 Task: Look for space in Pirna, Germany from 22nd June, 2023 to 30th June, 2023 for 2 adults in price range Rs.7000 to Rs.15000. Place can be entire place with 1  bedroom having 1 bed and 1 bathroom. Property type can be house, flat, guest house, hotel. Booking option can be shelf check-in. Required host language is English.
Action: Mouse moved to (299, 159)
Screenshot: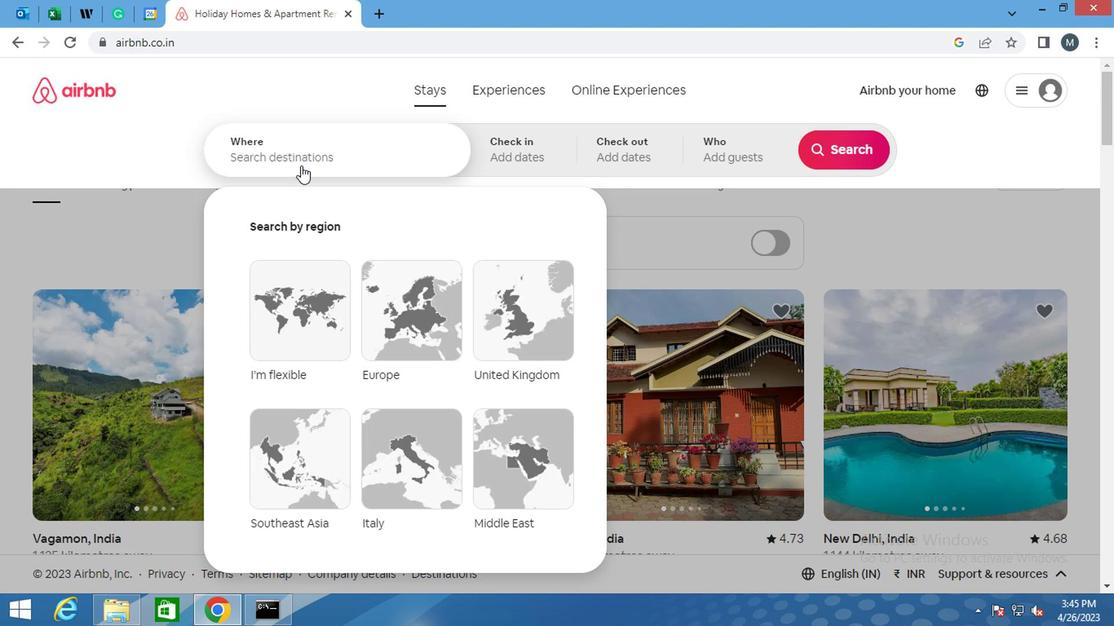 
Action: Mouse pressed left at (299, 159)
Screenshot: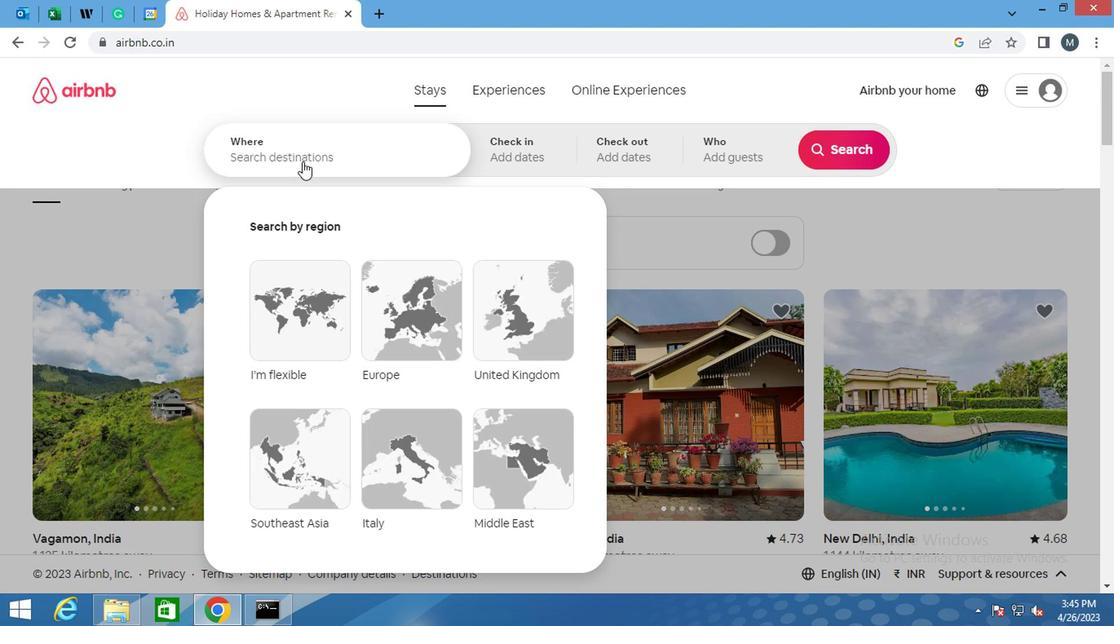 
Action: Mouse moved to (298, 159)
Screenshot: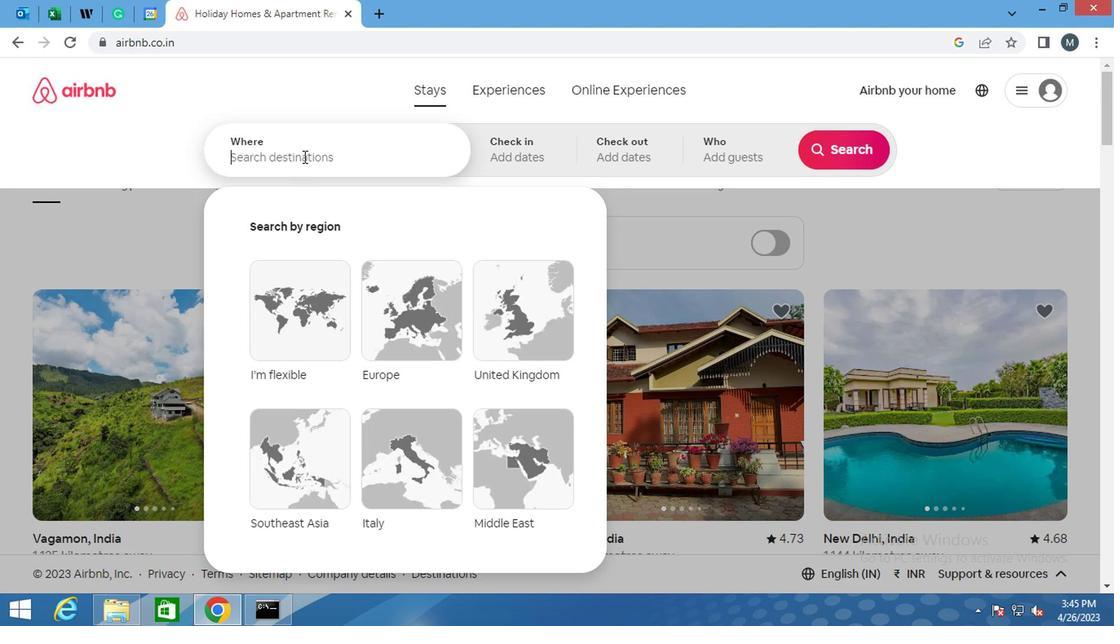 
Action: Key pressed <Key.shift>PIRNA<Key.space><Key.backspace>,<Key.space><Key.shift>GER
Screenshot: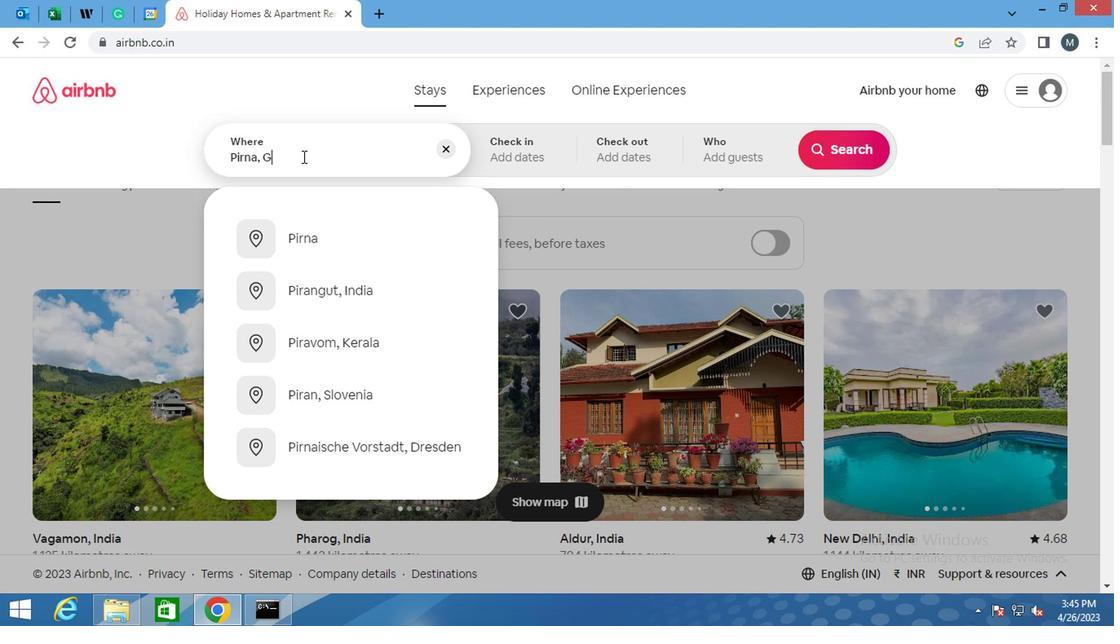
Action: Mouse moved to (385, 245)
Screenshot: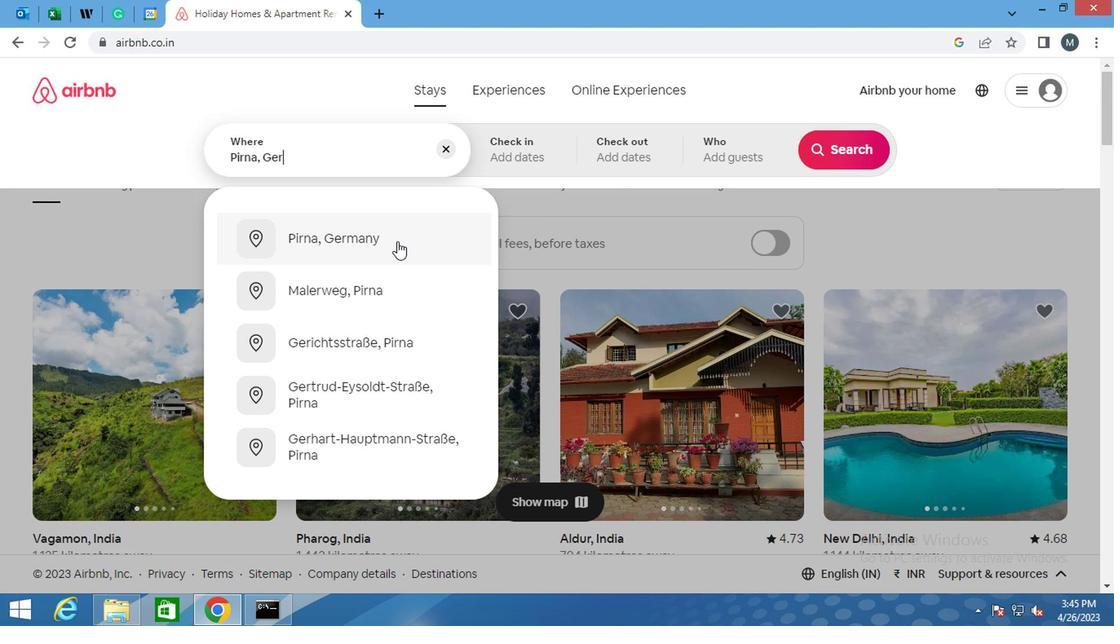 
Action: Mouse pressed left at (385, 245)
Screenshot: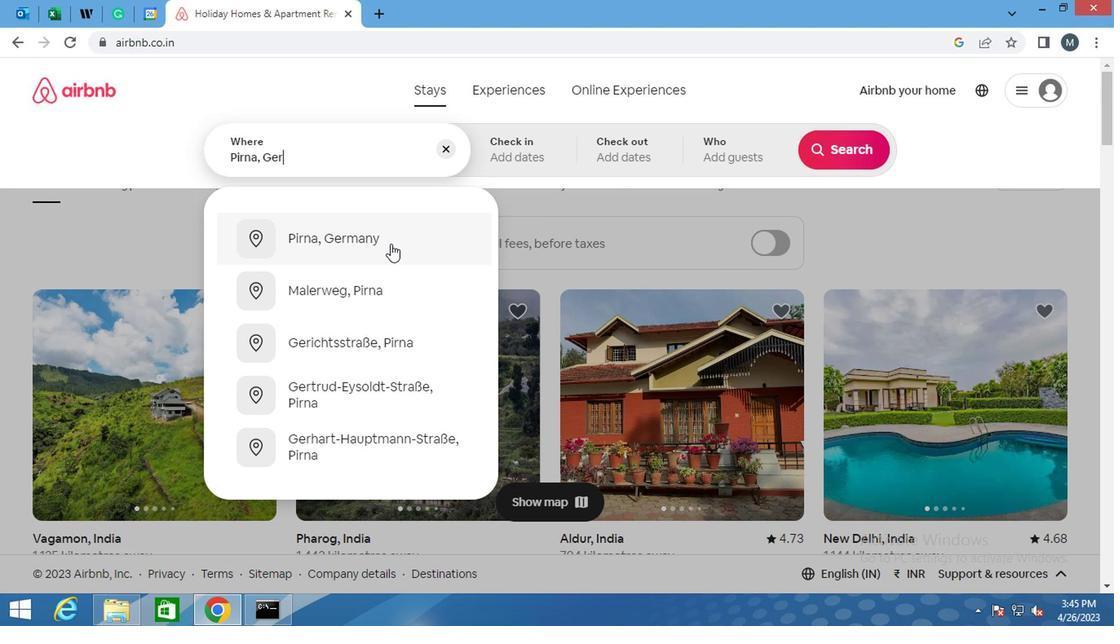 
Action: Mouse moved to (825, 283)
Screenshot: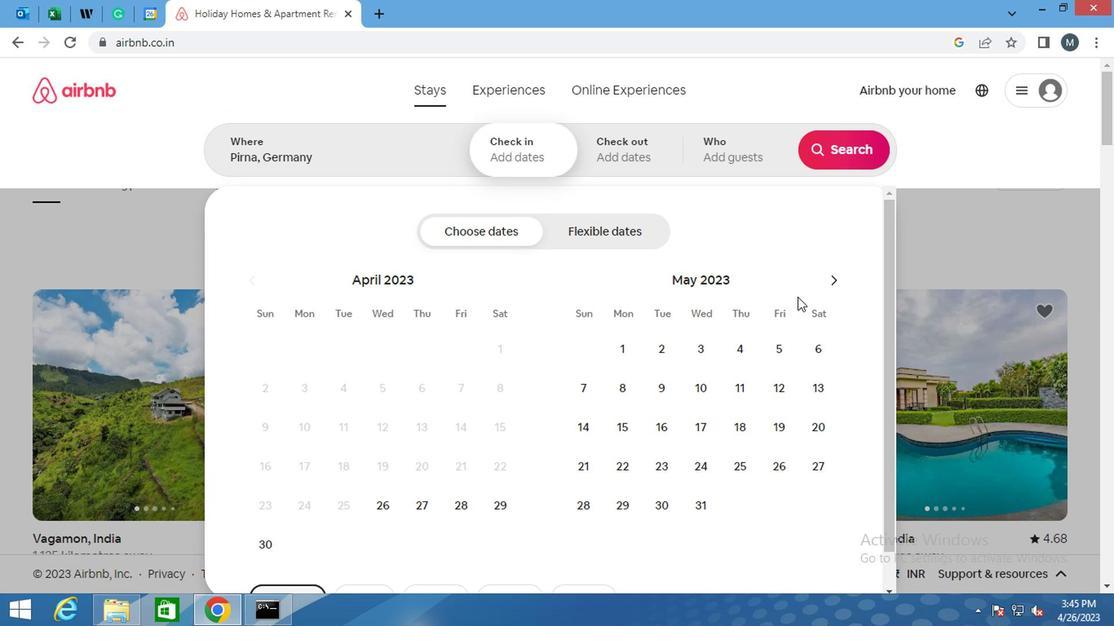 
Action: Mouse pressed left at (825, 283)
Screenshot: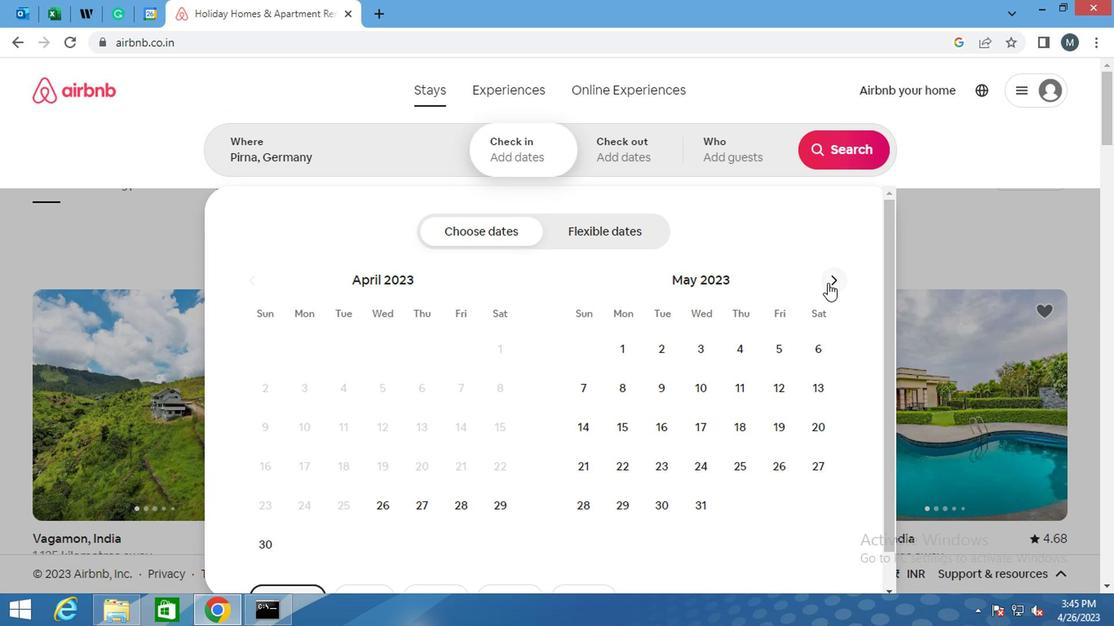 
Action: Mouse moved to (723, 462)
Screenshot: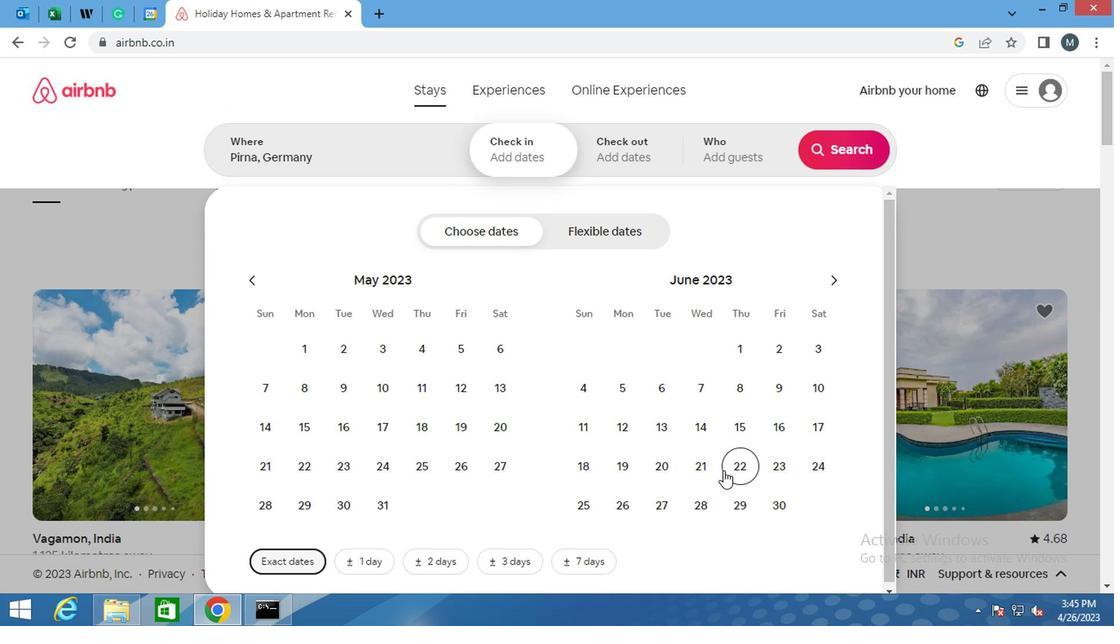 
Action: Mouse pressed left at (723, 462)
Screenshot: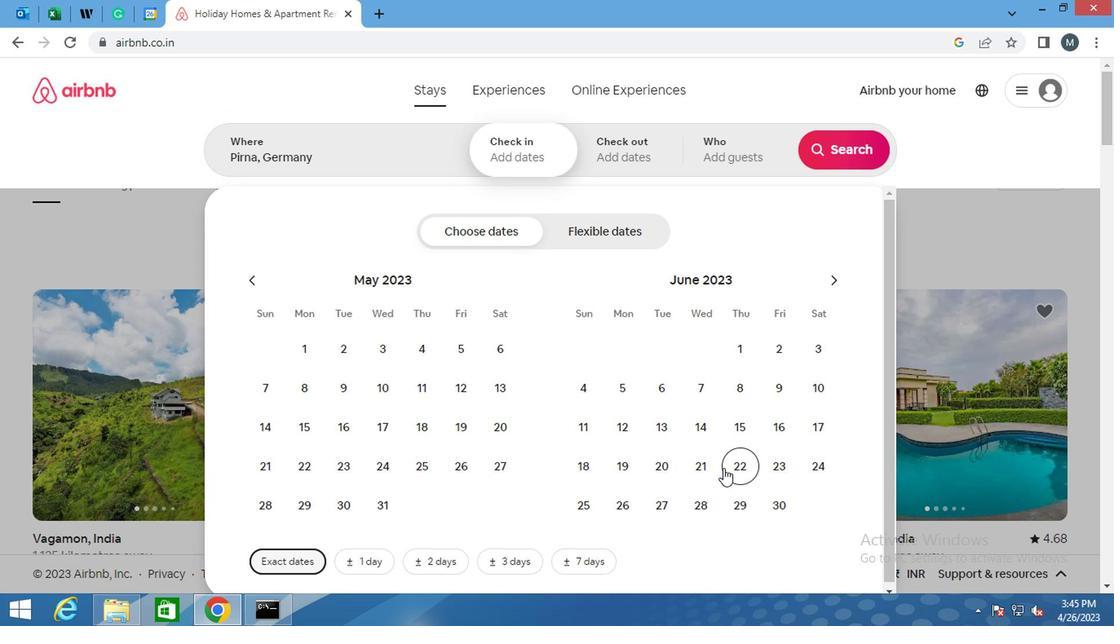 
Action: Mouse moved to (724, 462)
Screenshot: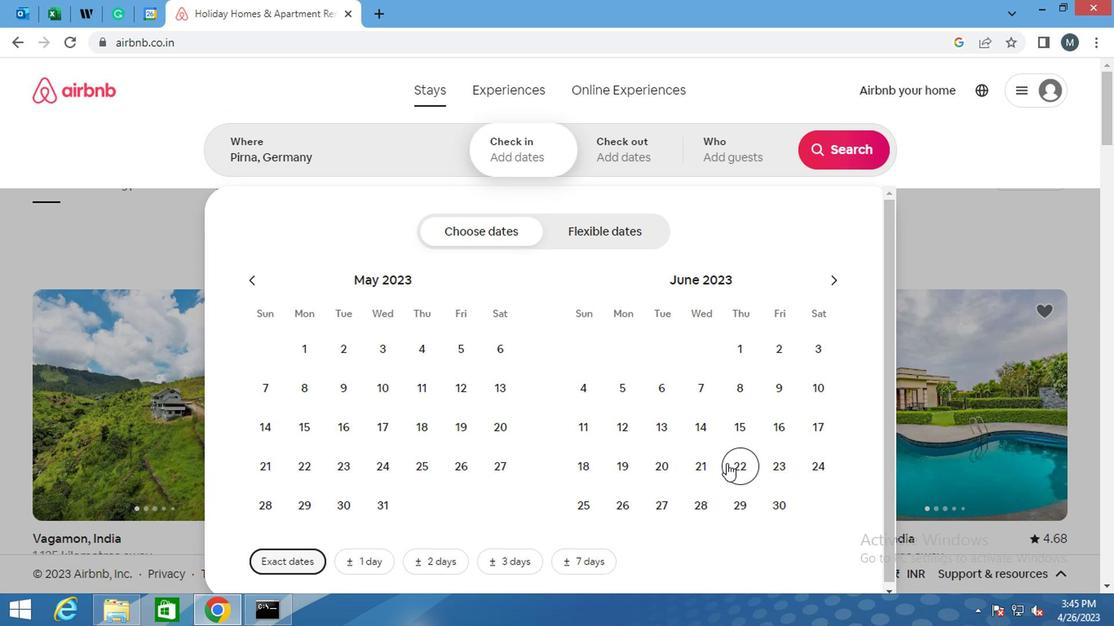 
Action: Mouse pressed left at (724, 462)
Screenshot: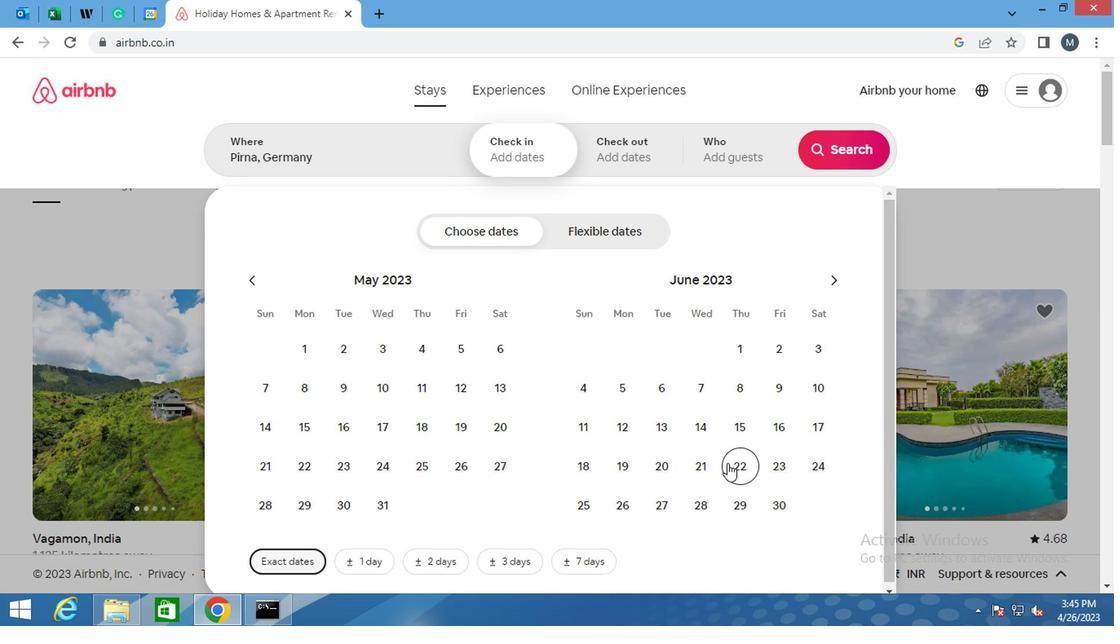 
Action: Mouse moved to (788, 500)
Screenshot: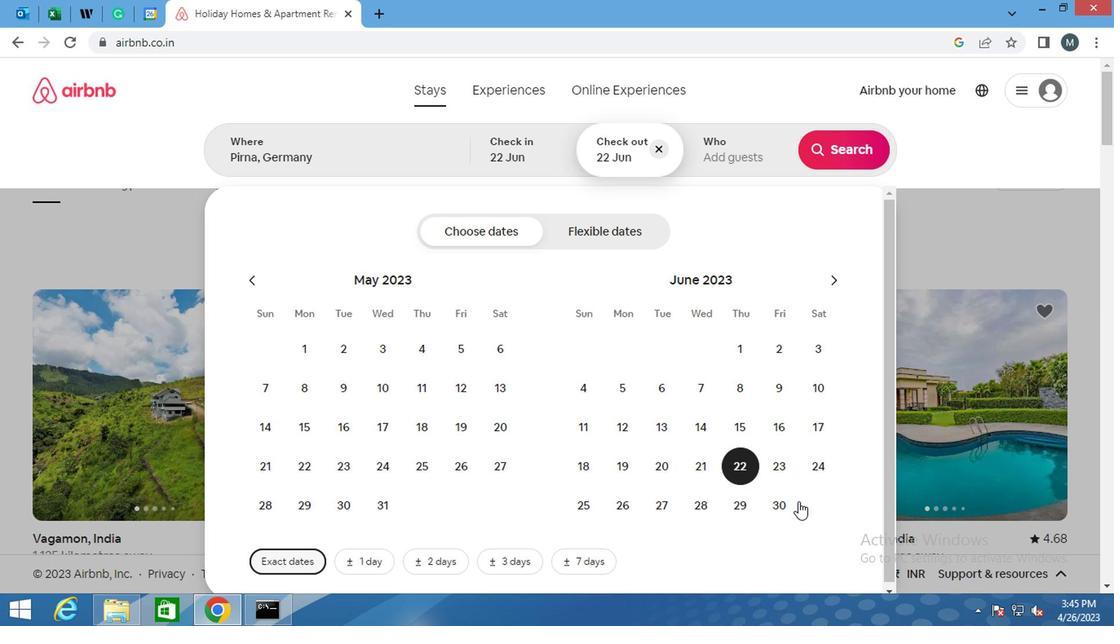 
Action: Mouse pressed left at (788, 500)
Screenshot: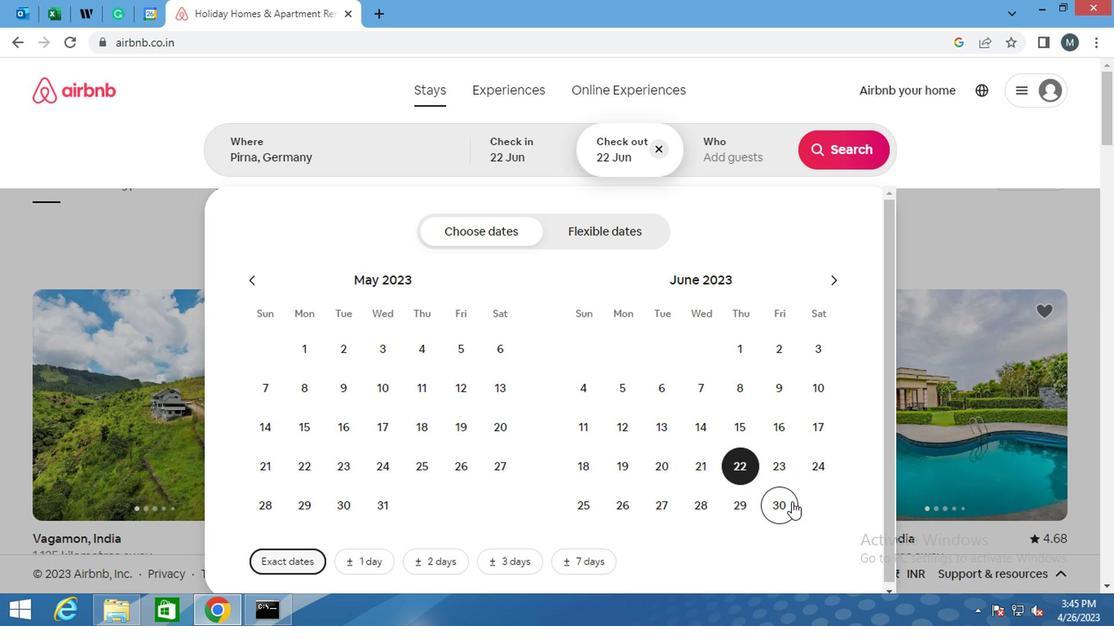 
Action: Mouse moved to (748, 152)
Screenshot: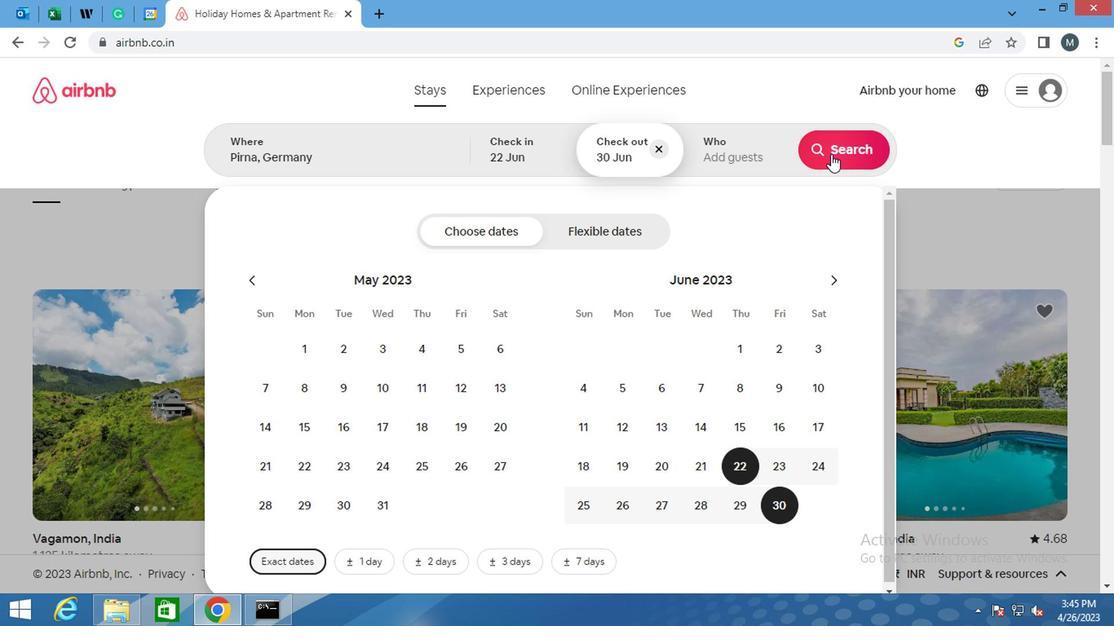 
Action: Mouse pressed left at (748, 152)
Screenshot: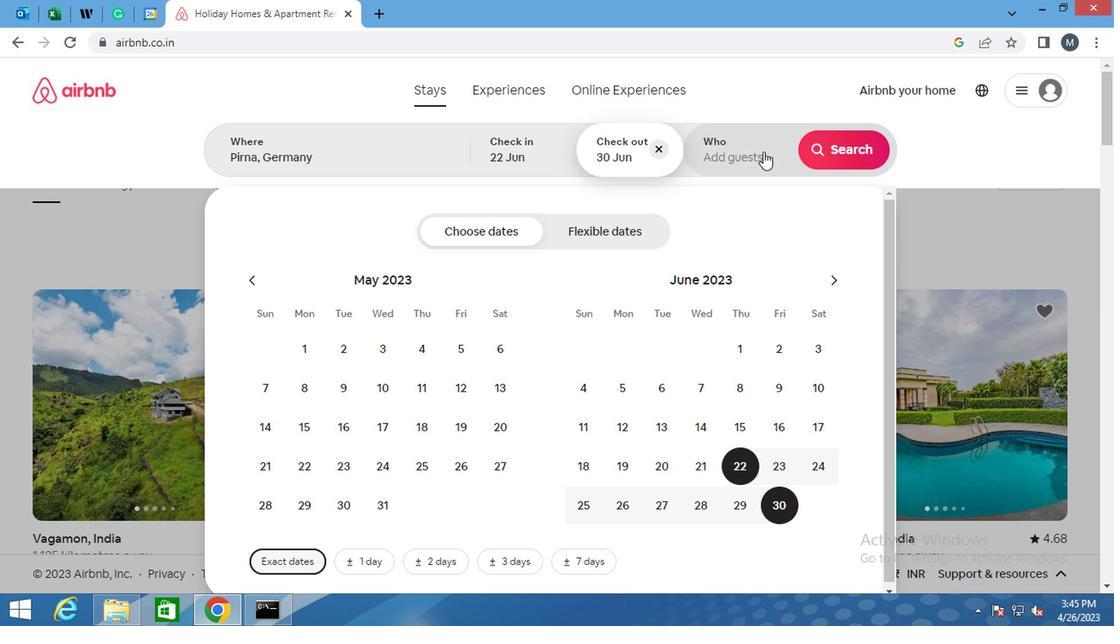 
Action: Mouse moved to (842, 228)
Screenshot: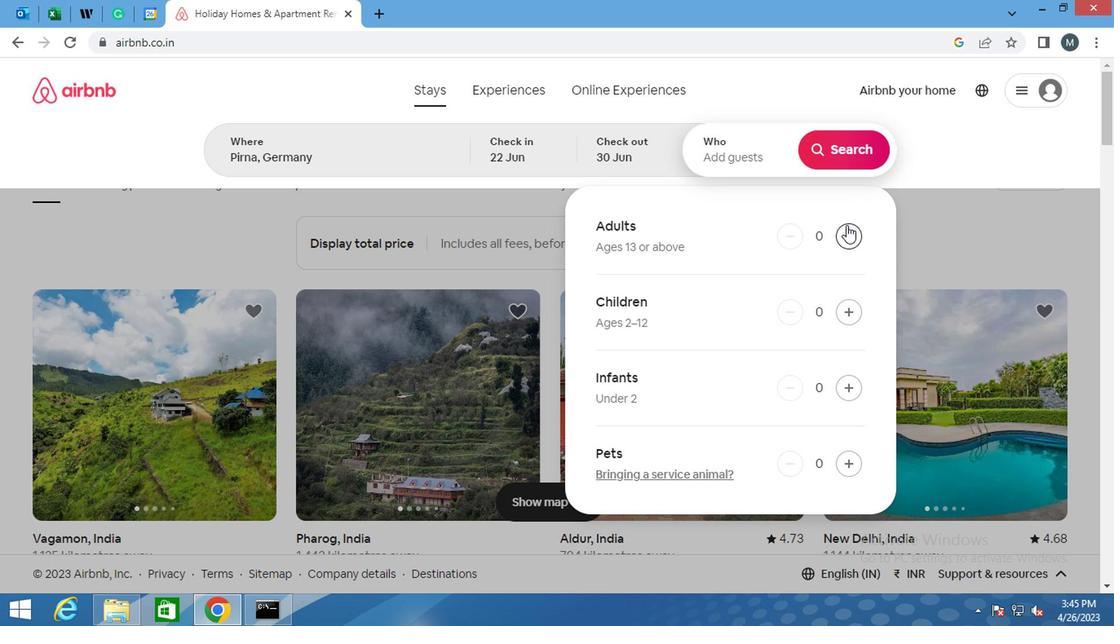 
Action: Mouse pressed left at (842, 228)
Screenshot: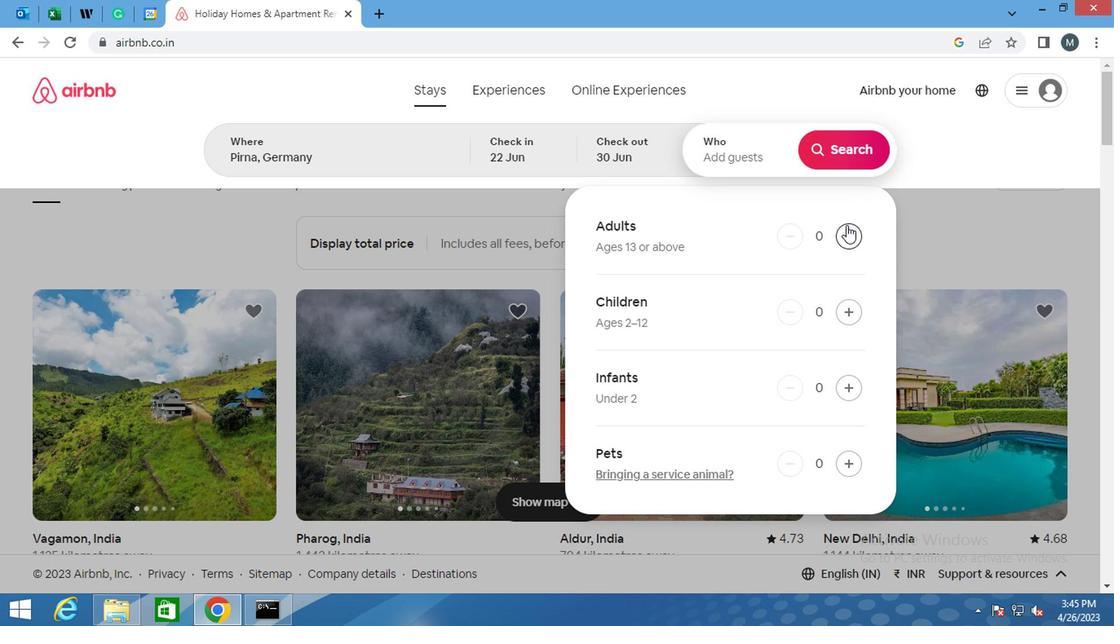 
Action: Mouse moved to (842, 232)
Screenshot: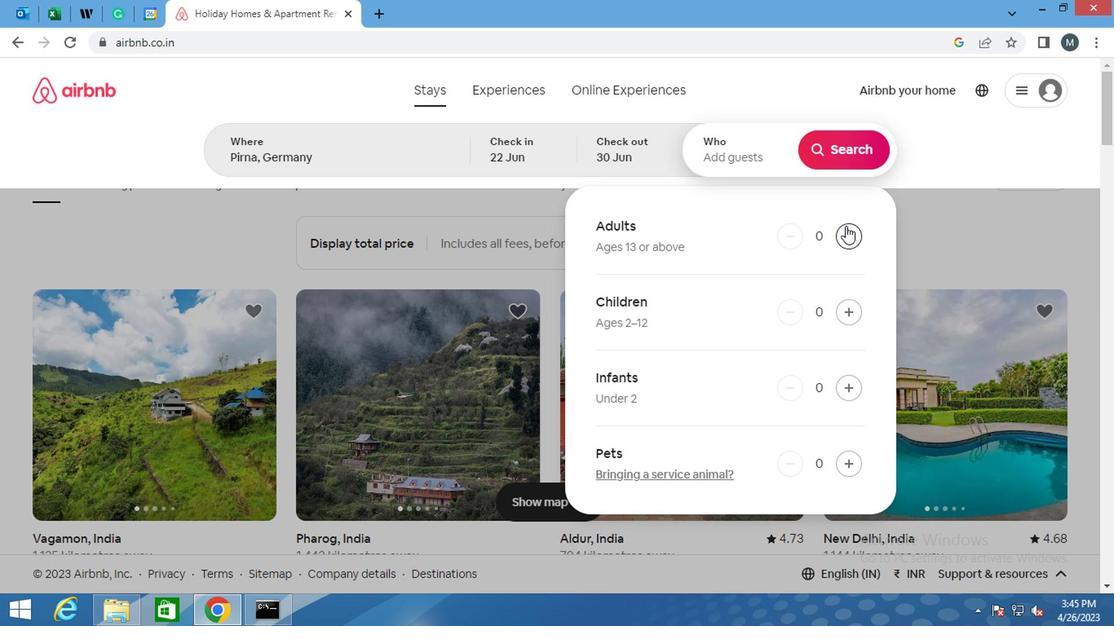 
Action: Mouse pressed left at (842, 232)
Screenshot: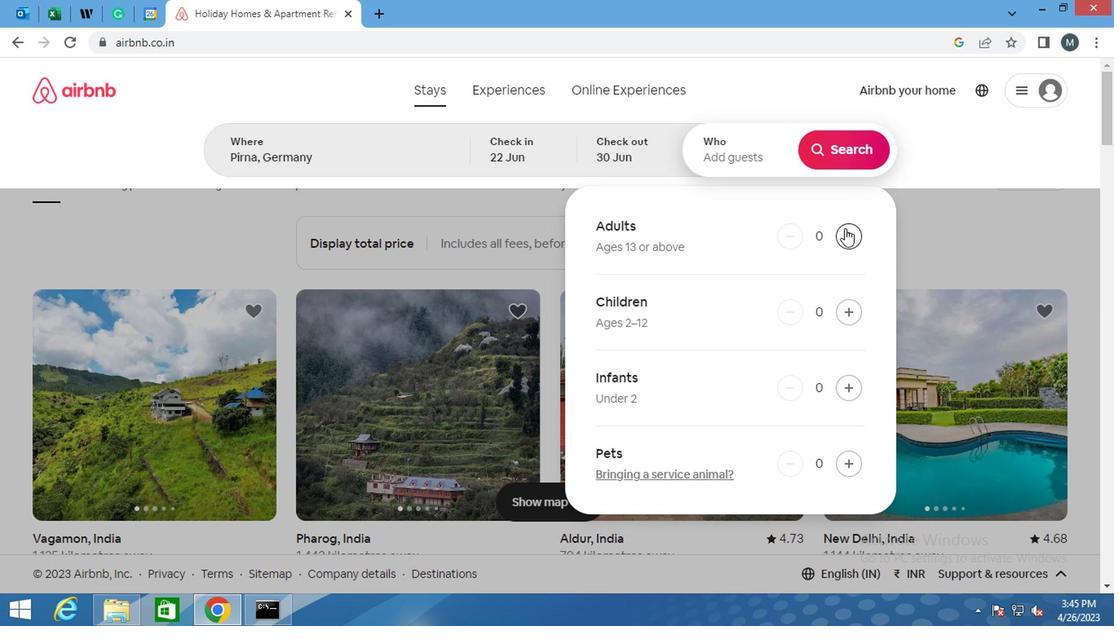 
Action: Mouse moved to (844, 154)
Screenshot: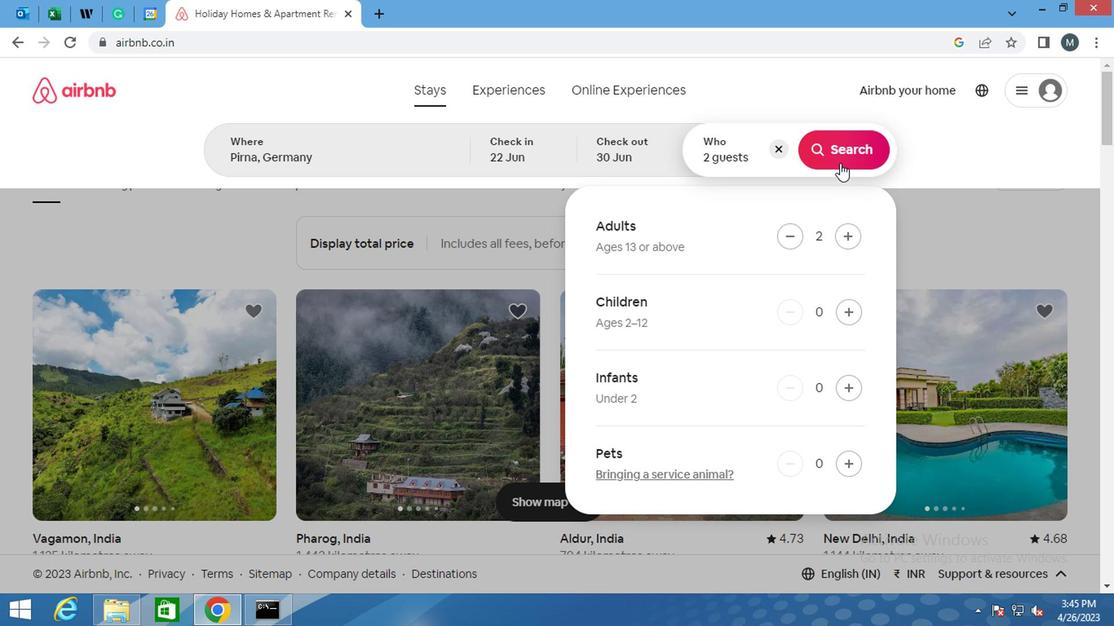 
Action: Mouse pressed left at (844, 154)
Screenshot: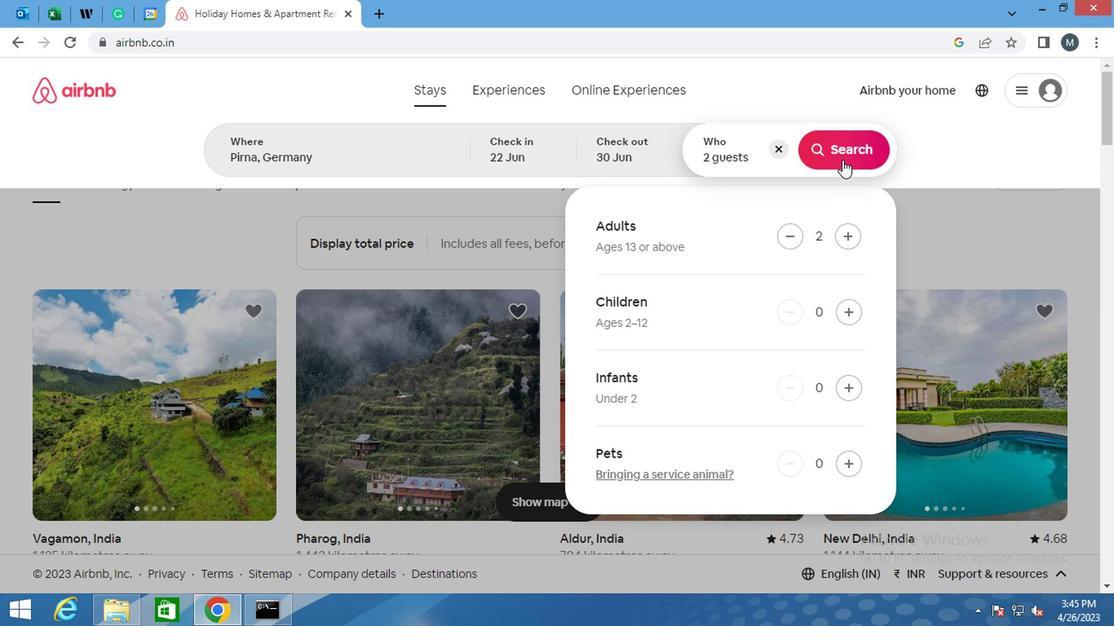 
Action: Mouse moved to (1031, 160)
Screenshot: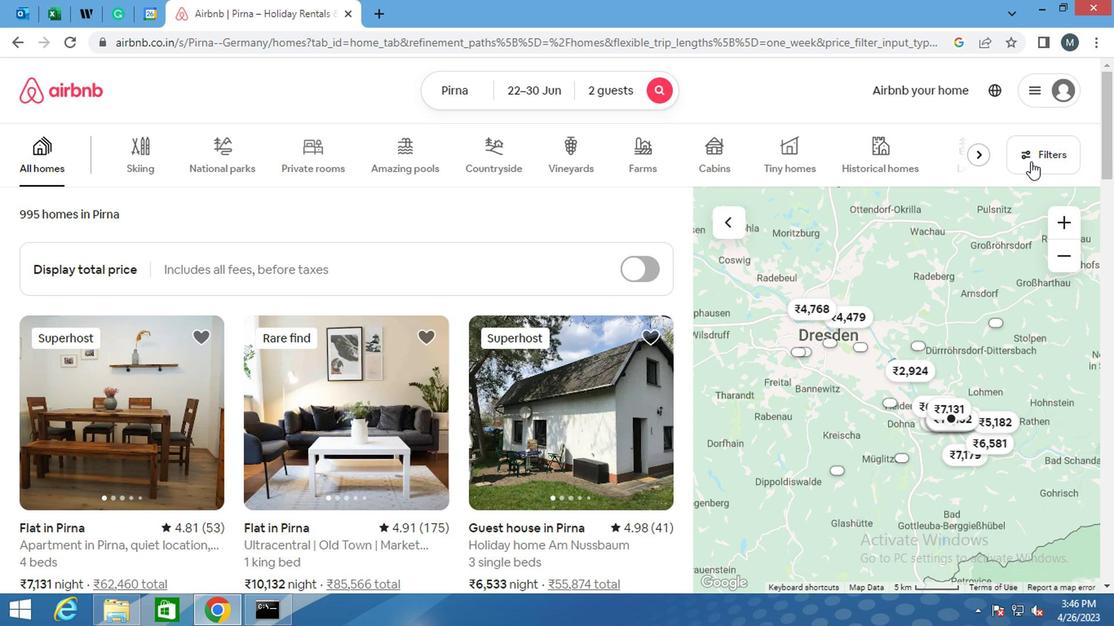 
Action: Mouse pressed left at (1031, 160)
Screenshot: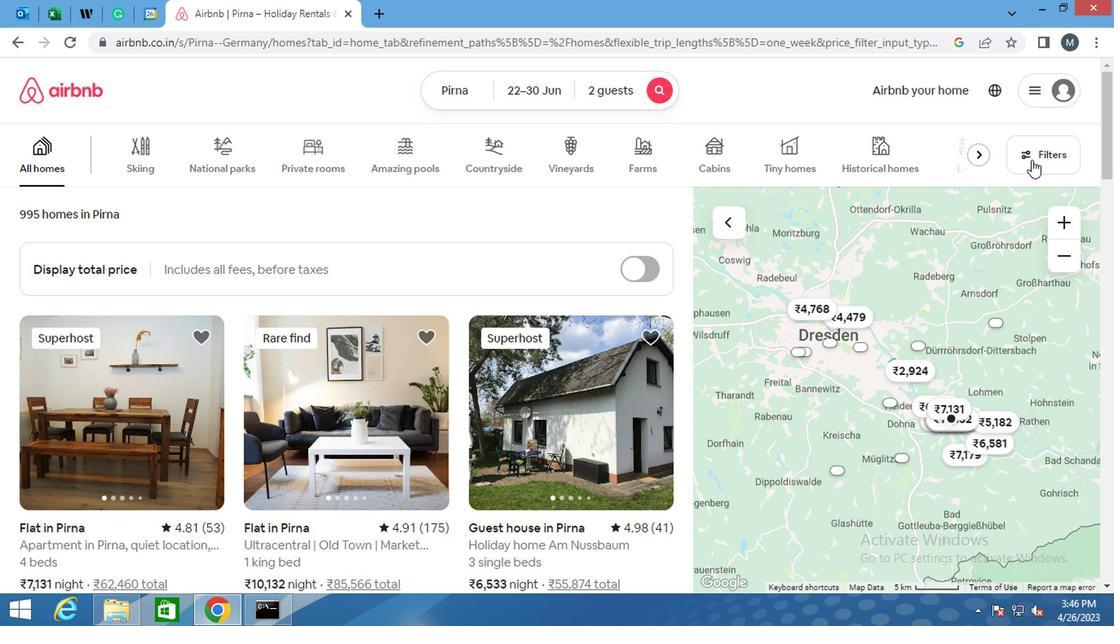 
Action: Mouse moved to (442, 354)
Screenshot: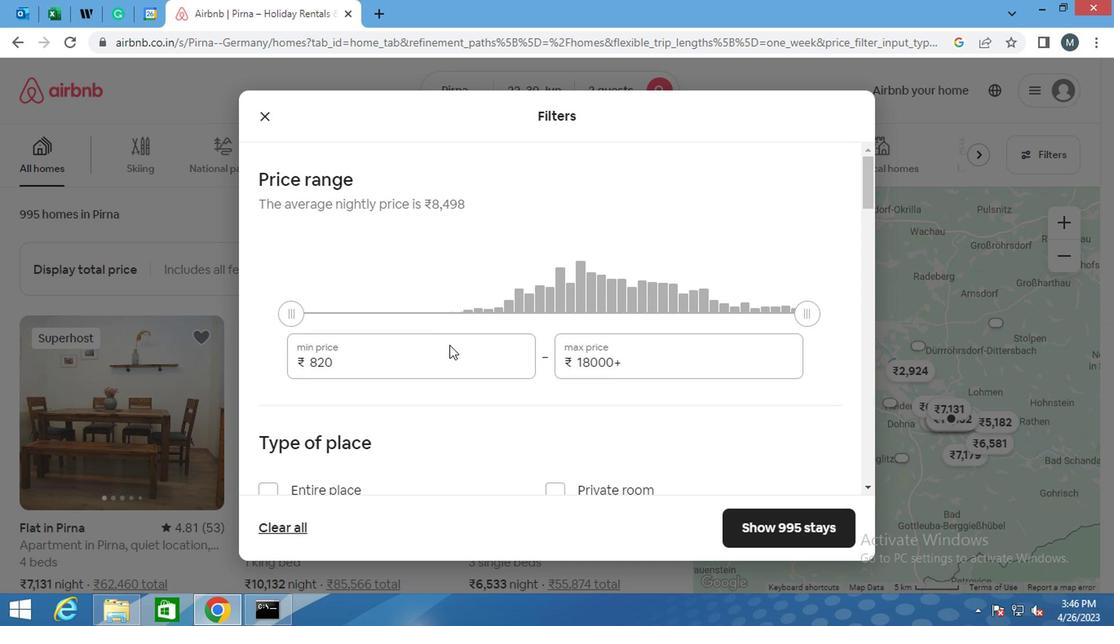 
Action: Mouse pressed left at (442, 354)
Screenshot: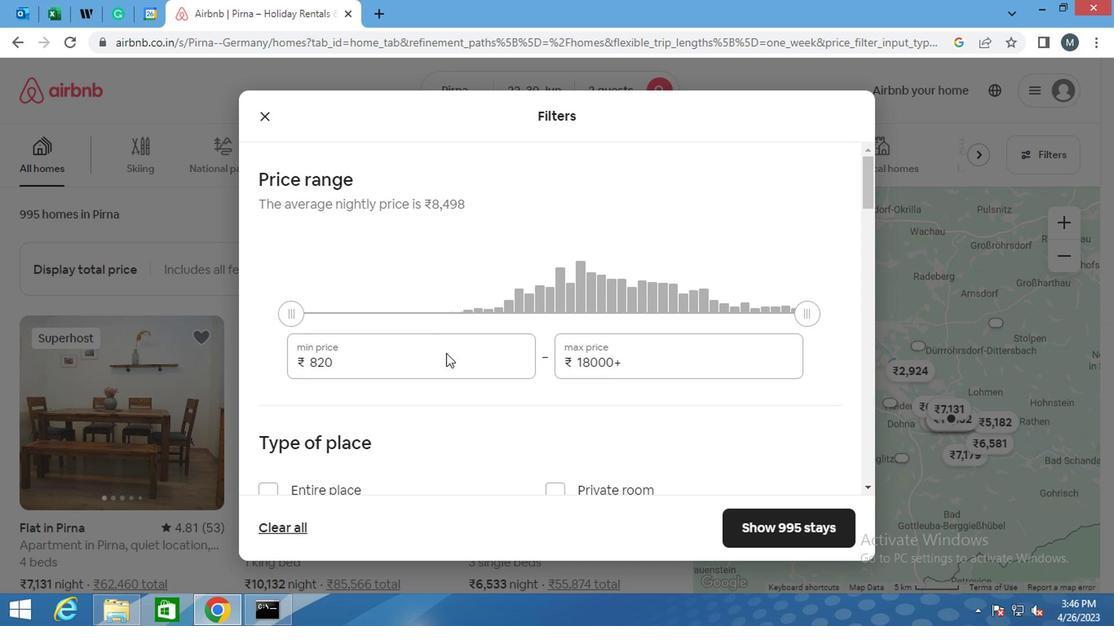 
Action: Mouse moved to (439, 354)
Screenshot: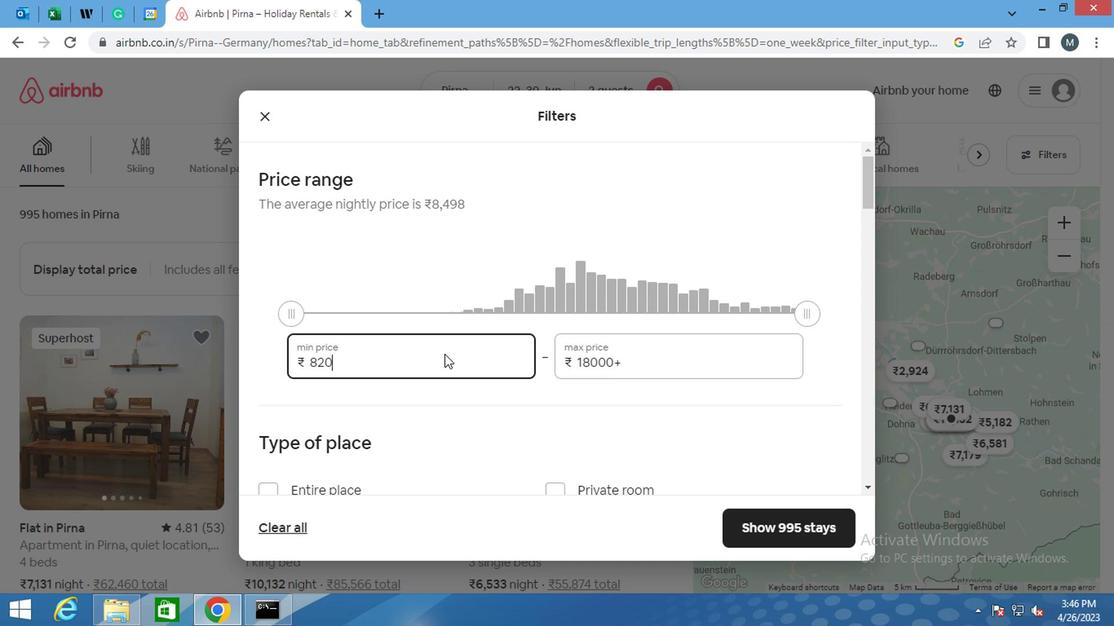 
Action: Key pressed <Key.backspace>
Screenshot: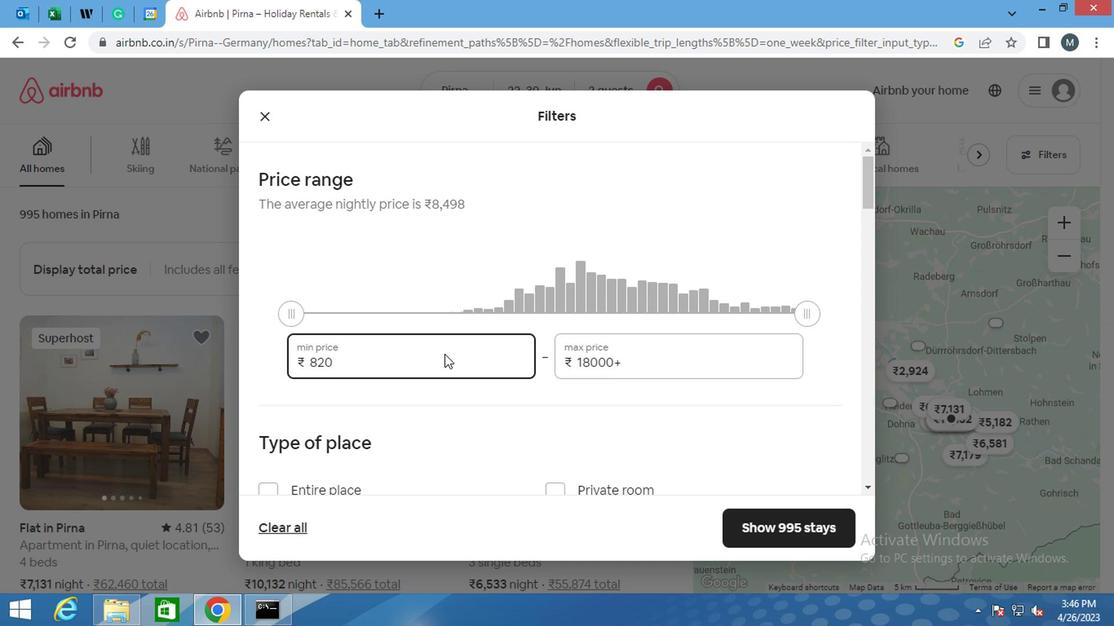
Action: Mouse moved to (439, 350)
Screenshot: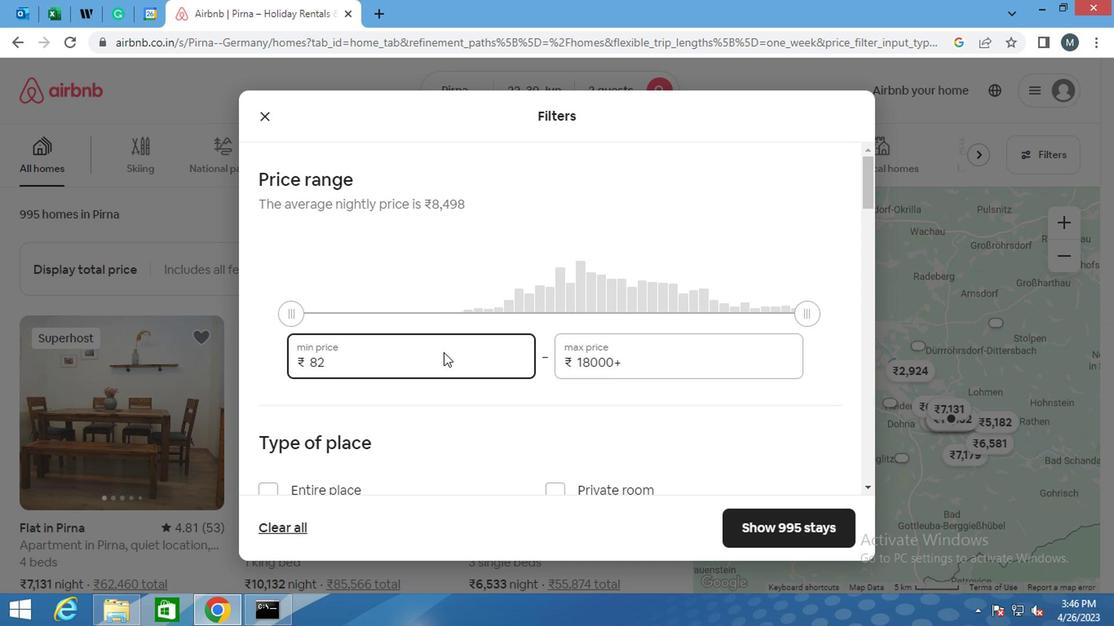
Action: Key pressed <Key.backspace>
Screenshot: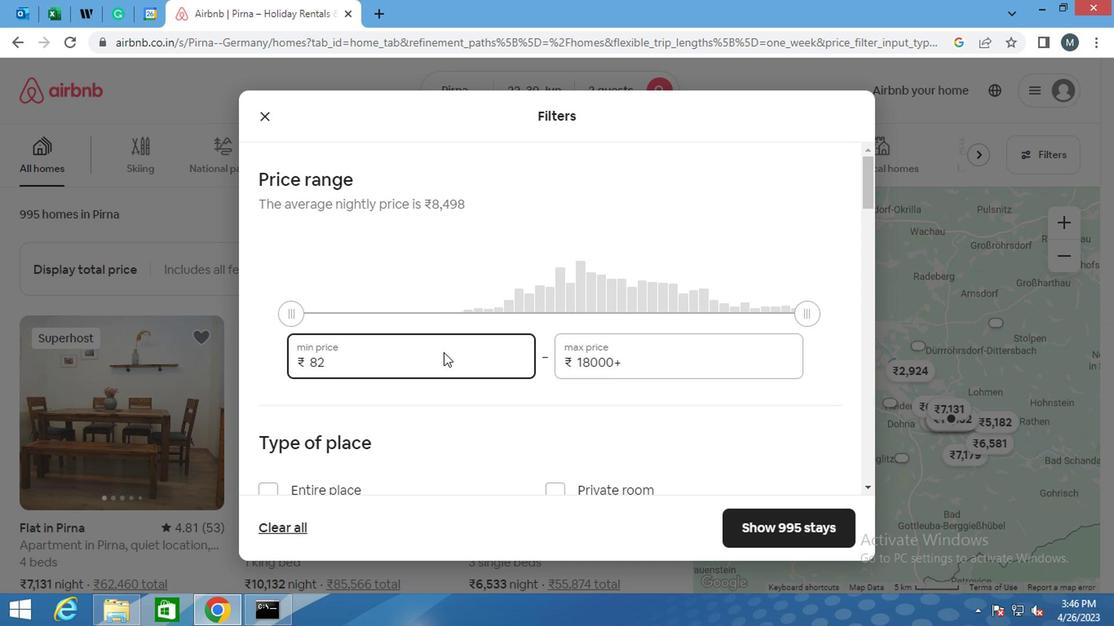 
Action: Mouse moved to (439, 348)
Screenshot: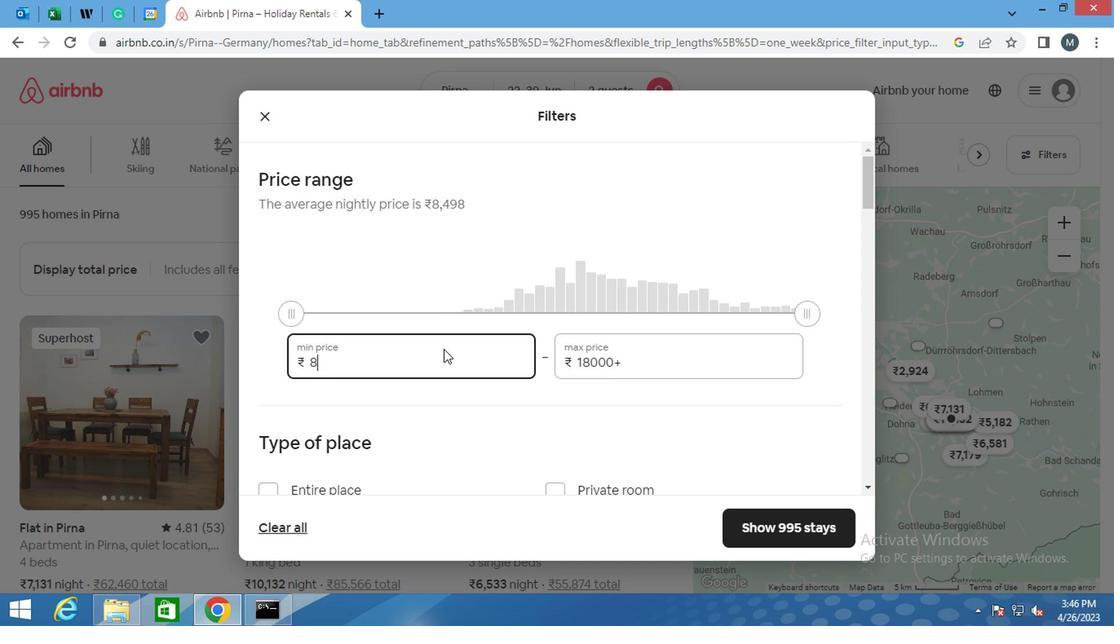 
Action: Key pressed <Key.backspace>
Screenshot: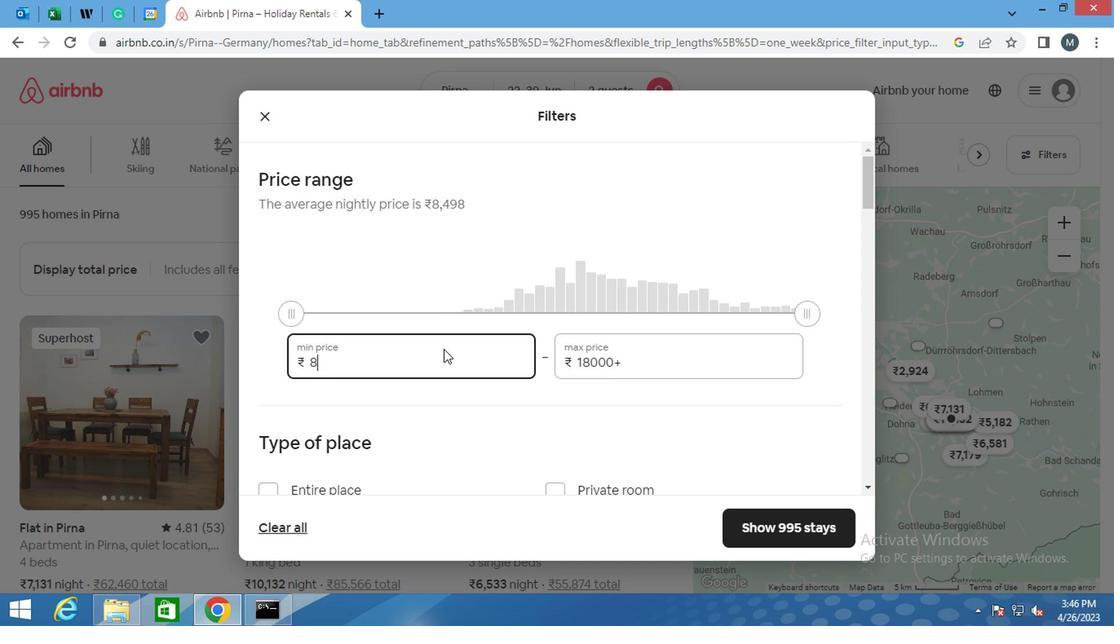 
Action: Mouse moved to (439, 347)
Screenshot: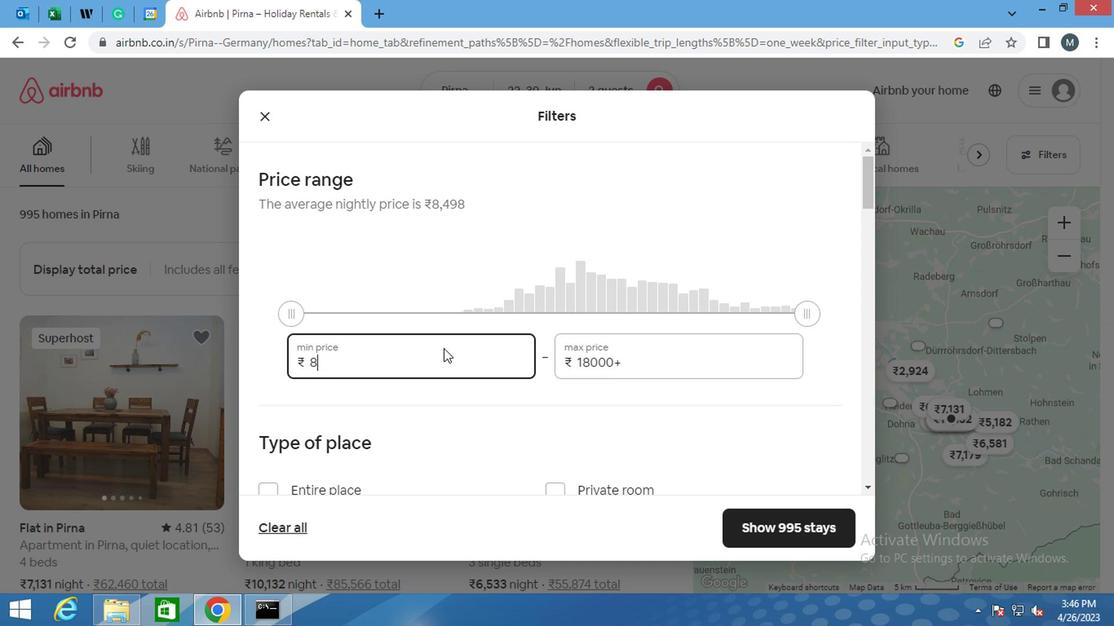 
Action: Key pressed <Key.backspace>
Screenshot: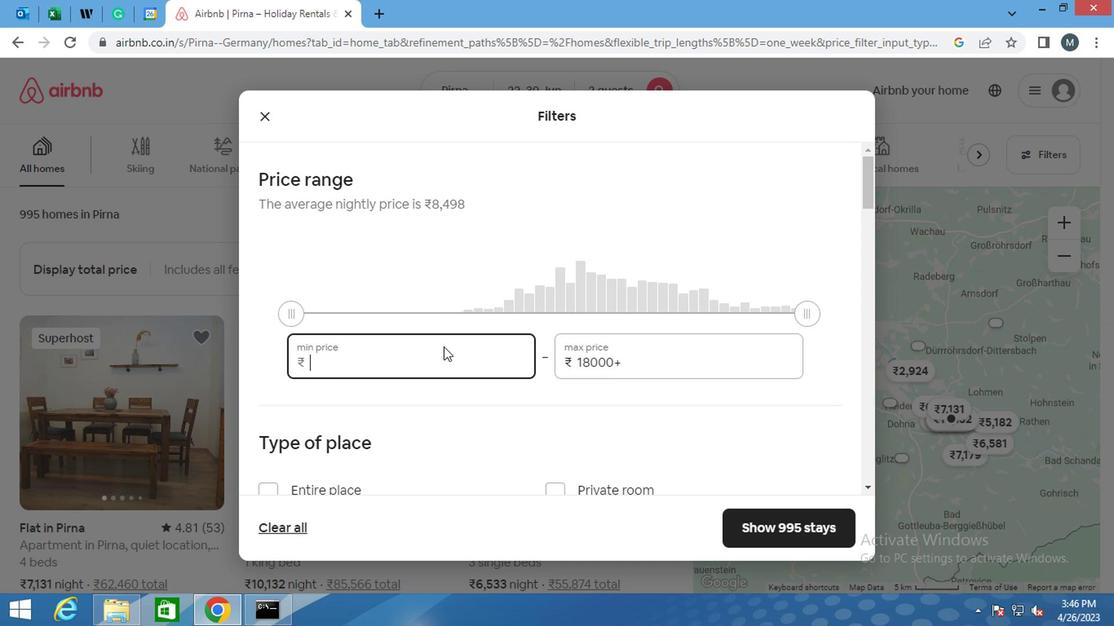 
Action: Mouse moved to (439, 347)
Screenshot: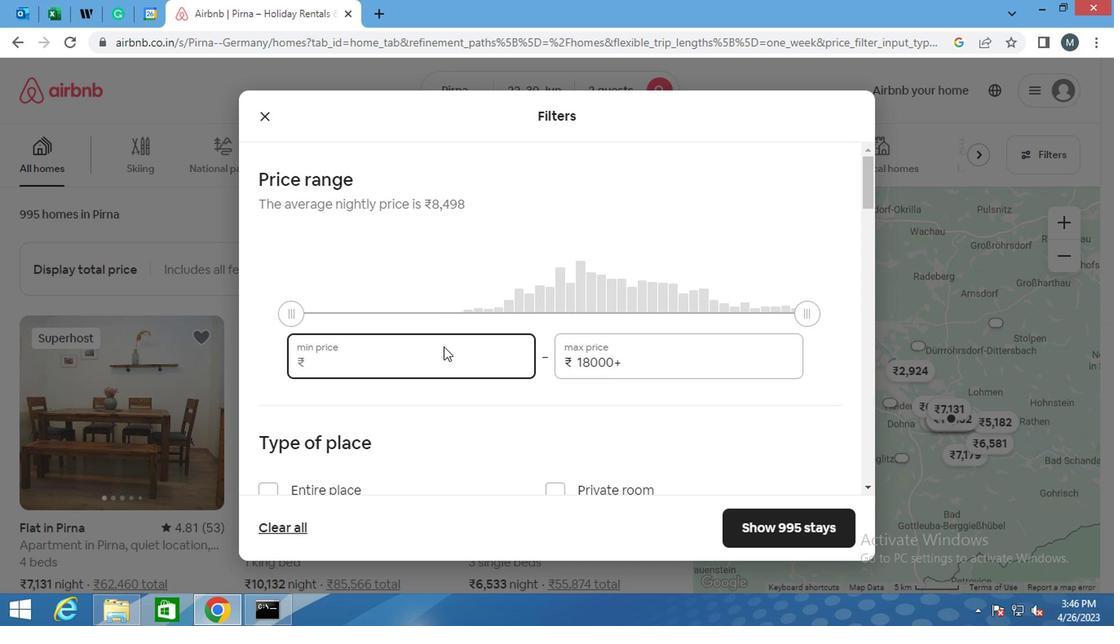 
Action: Key pressed 7000
Screenshot: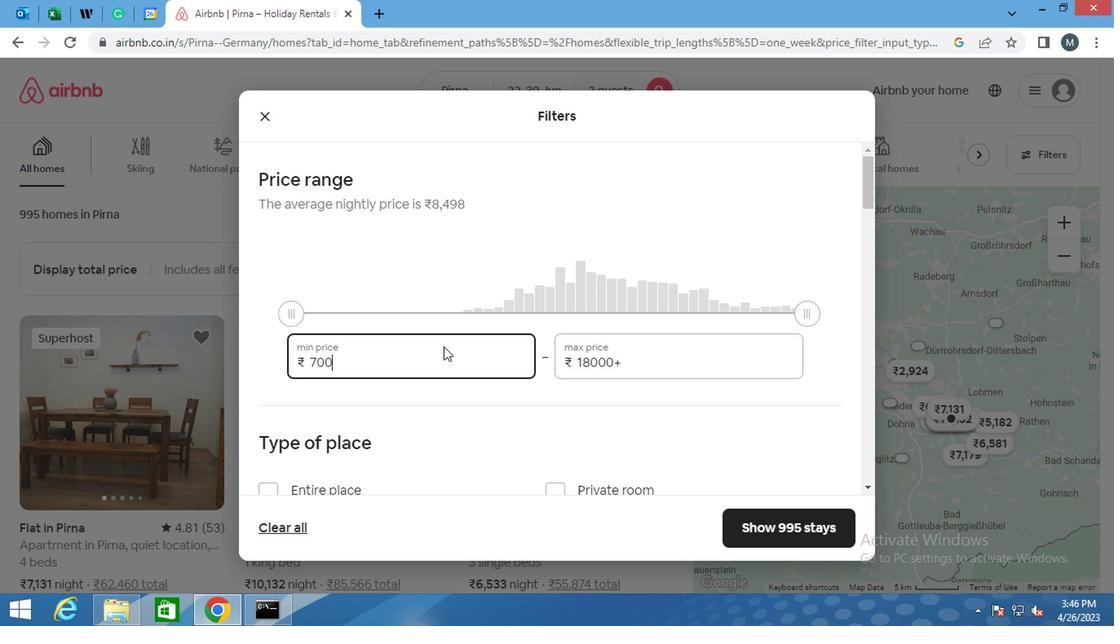
Action: Mouse moved to (612, 359)
Screenshot: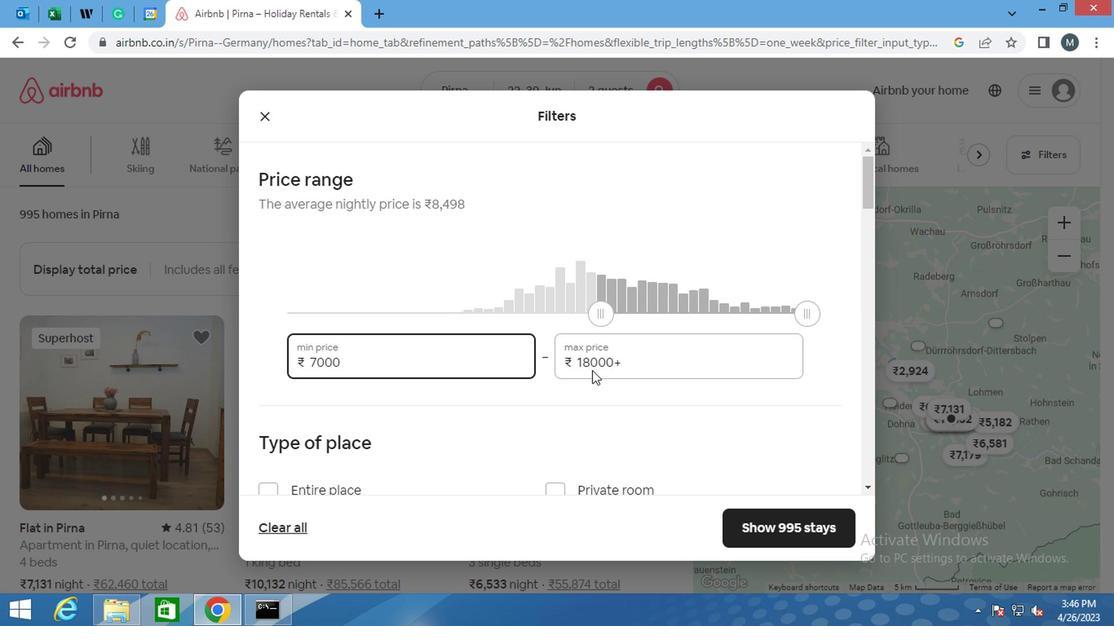 
Action: Mouse pressed left at (612, 359)
Screenshot: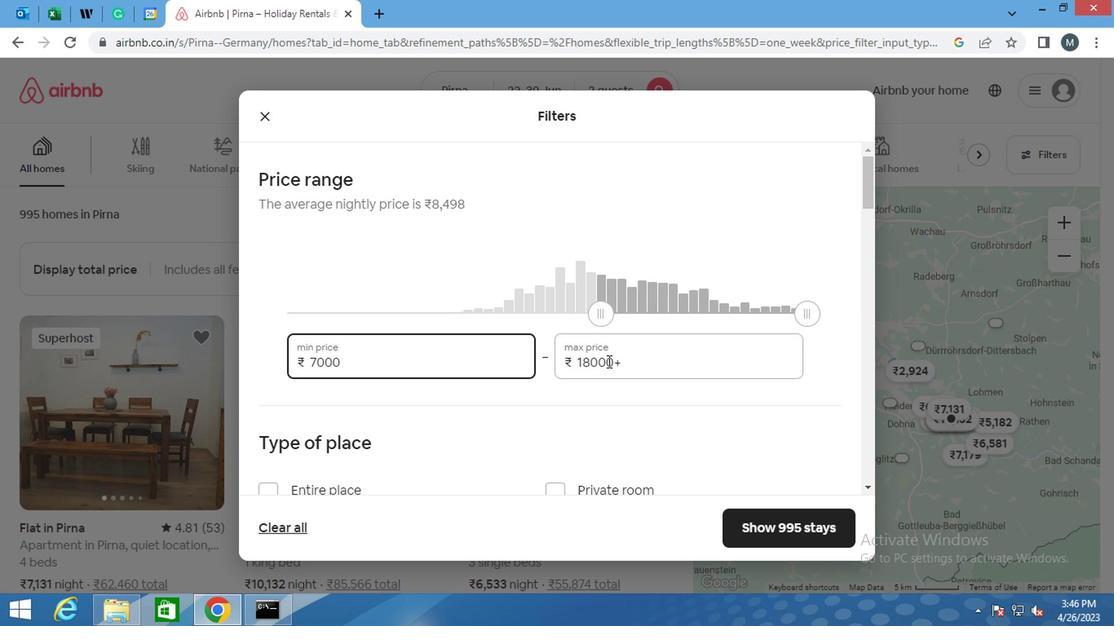 
Action: Mouse moved to (631, 367)
Screenshot: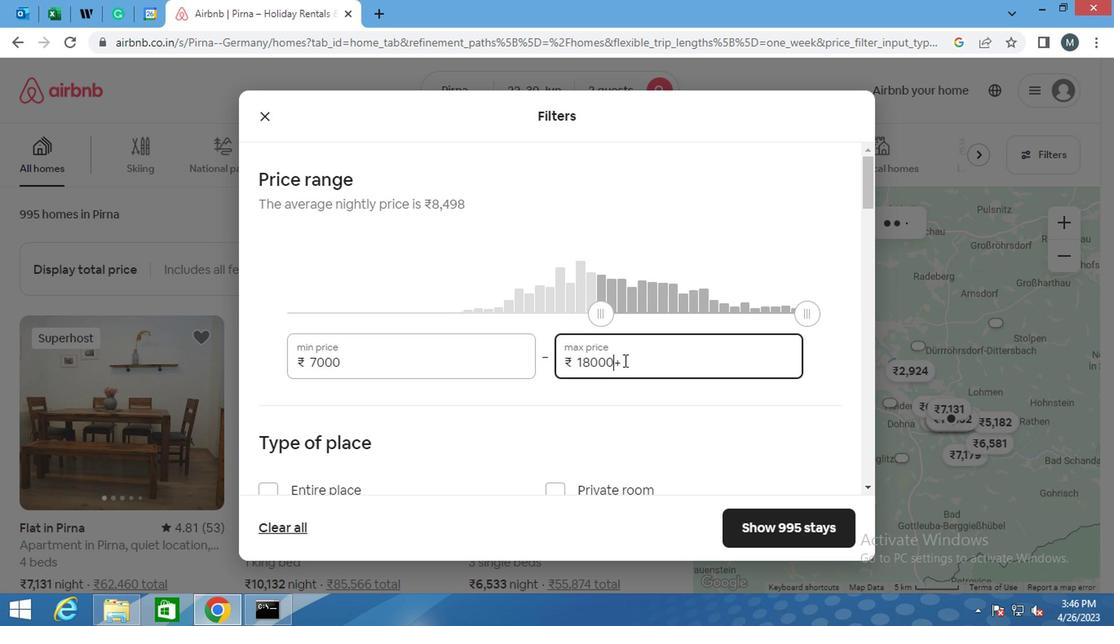 
Action: Mouse pressed left at (631, 367)
Screenshot: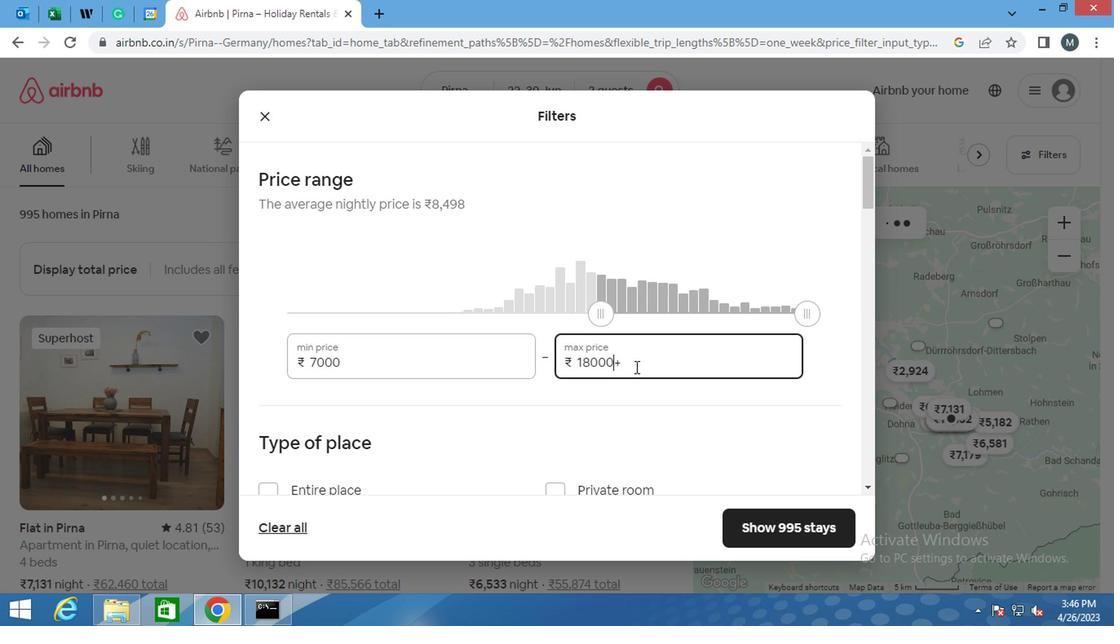 
Action: Key pressed <Key.backspace><Key.backspace><Key.backspace><Key.backspace><Key.backspace><Key.backspace><Key.backspace><Key.backspace><Key.backspace><Key.backspace><Key.backspace><Key.backspace><Key.backspace><Key.backspace><Key.backspace>
Screenshot: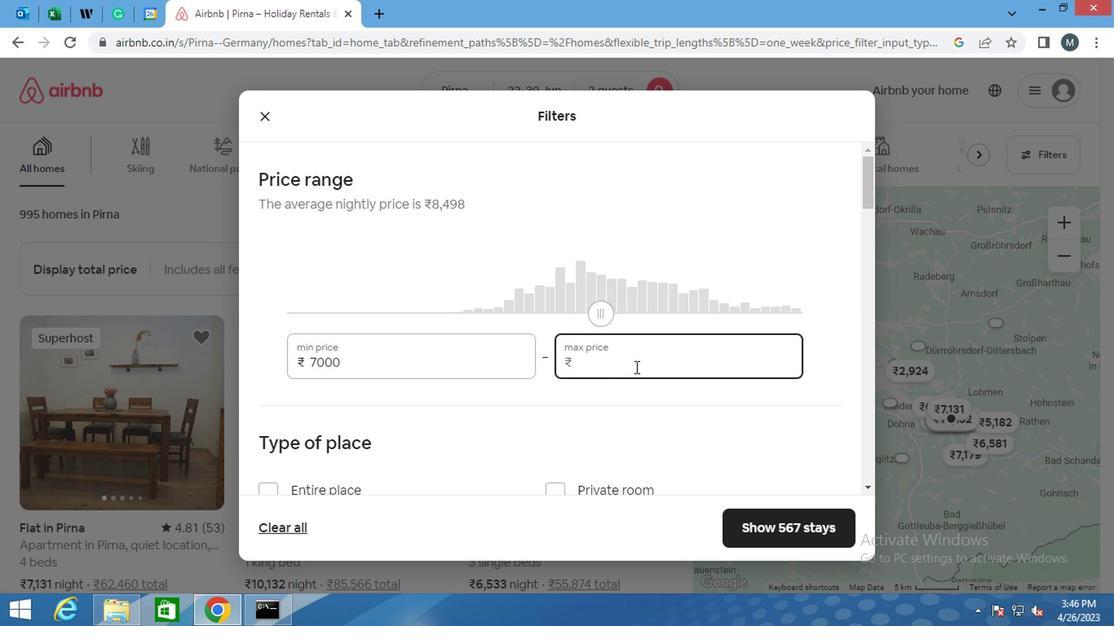 
Action: Mouse moved to (626, 363)
Screenshot: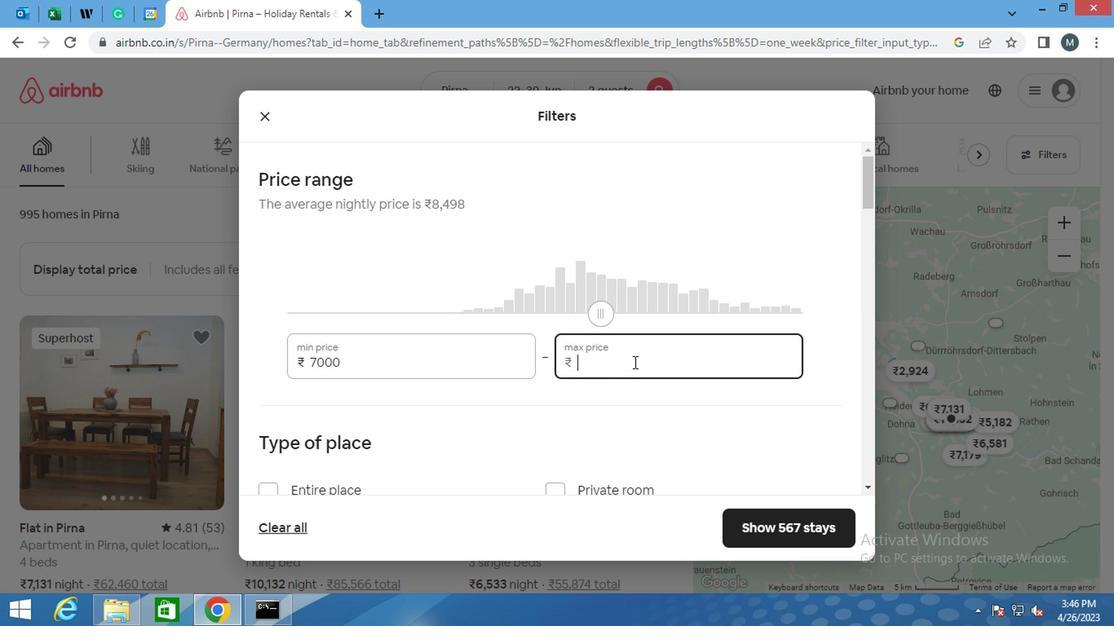
Action: Key pressed 1
Screenshot: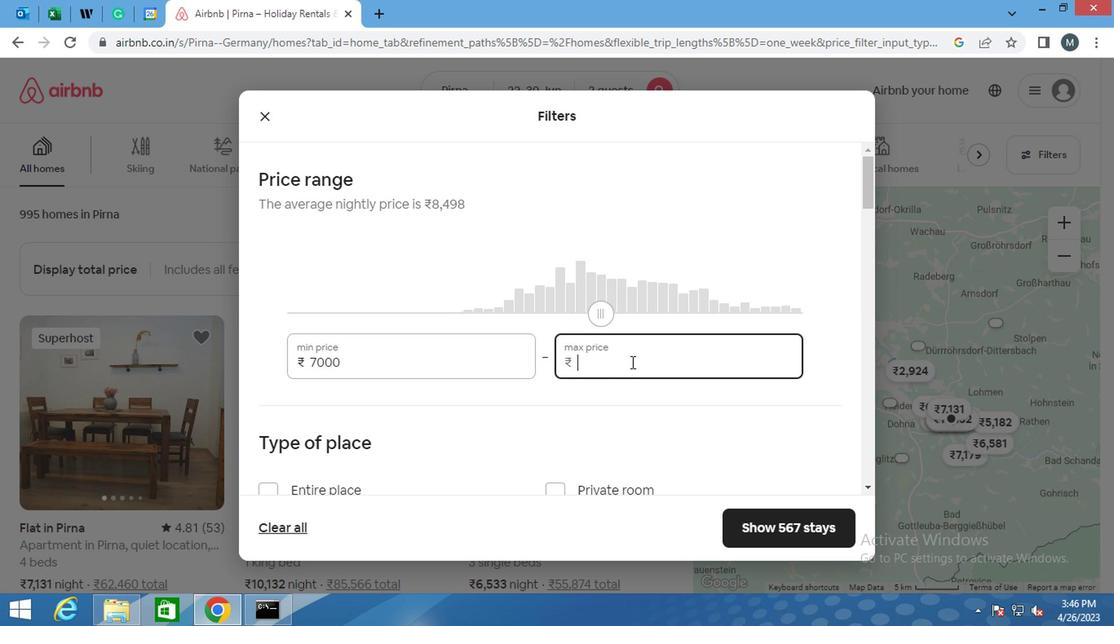 
Action: Mouse moved to (625, 363)
Screenshot: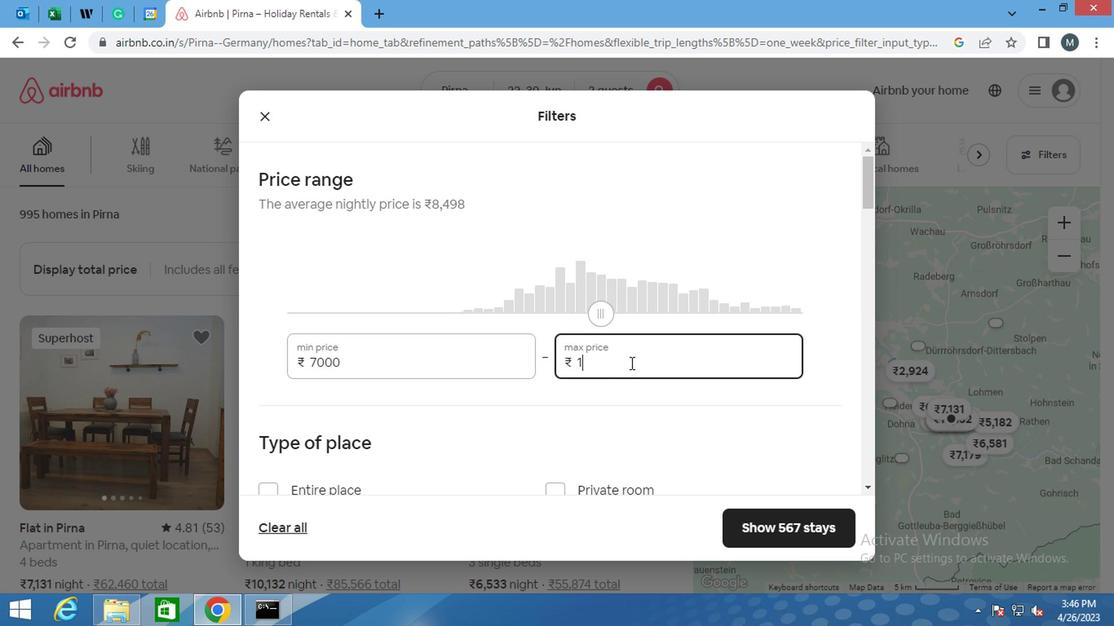
Action: Key pressed 5000
Screenshot: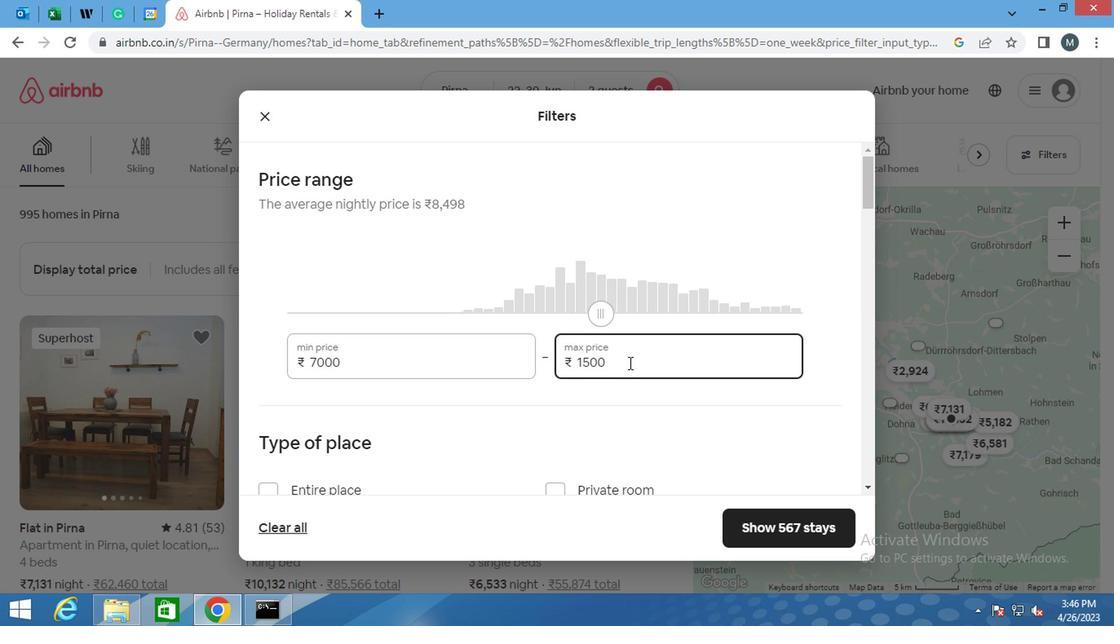 
Action: Mouse moved to (478, 356)
Screenshot: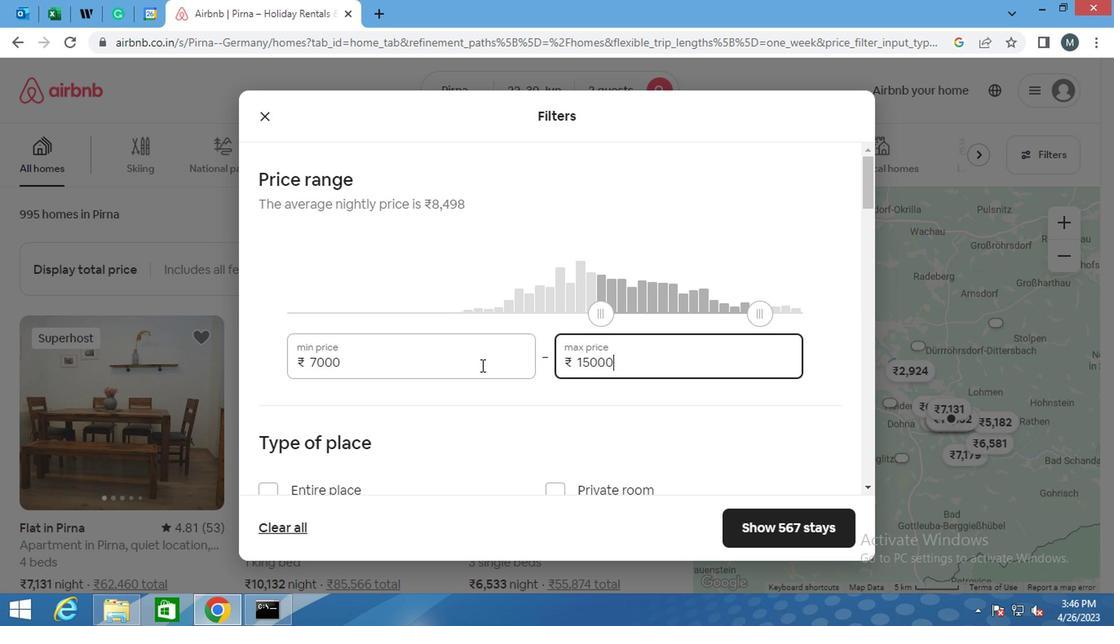 
Action: Mouse scrolled (478, 355) with delta (0, -1)
Screenshot: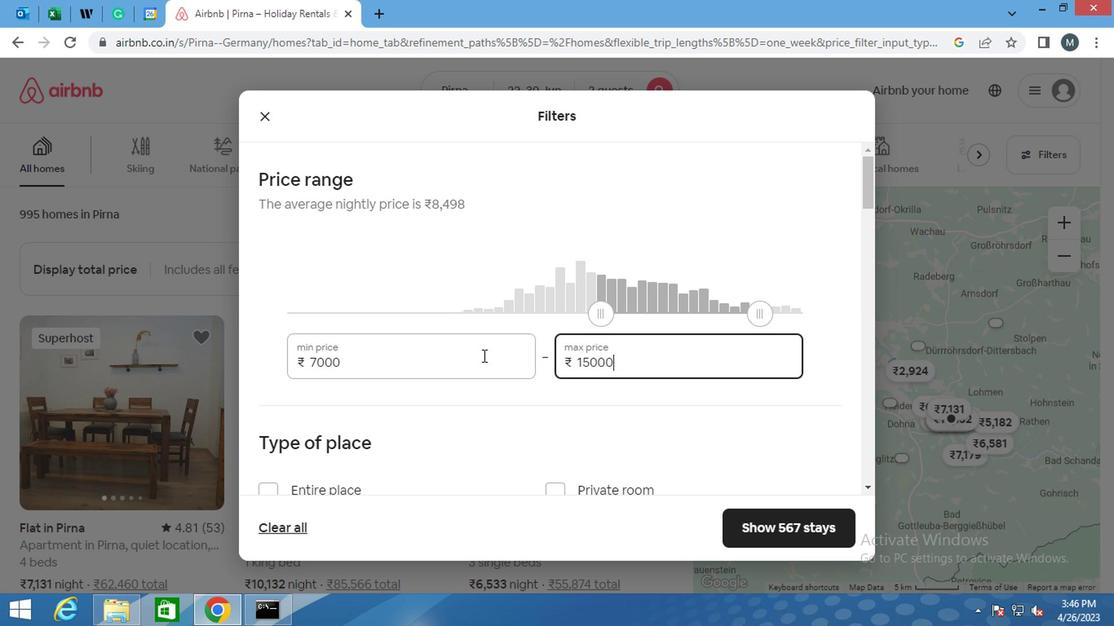 
Action: Mouse moved to (480, 354)
Screenshot: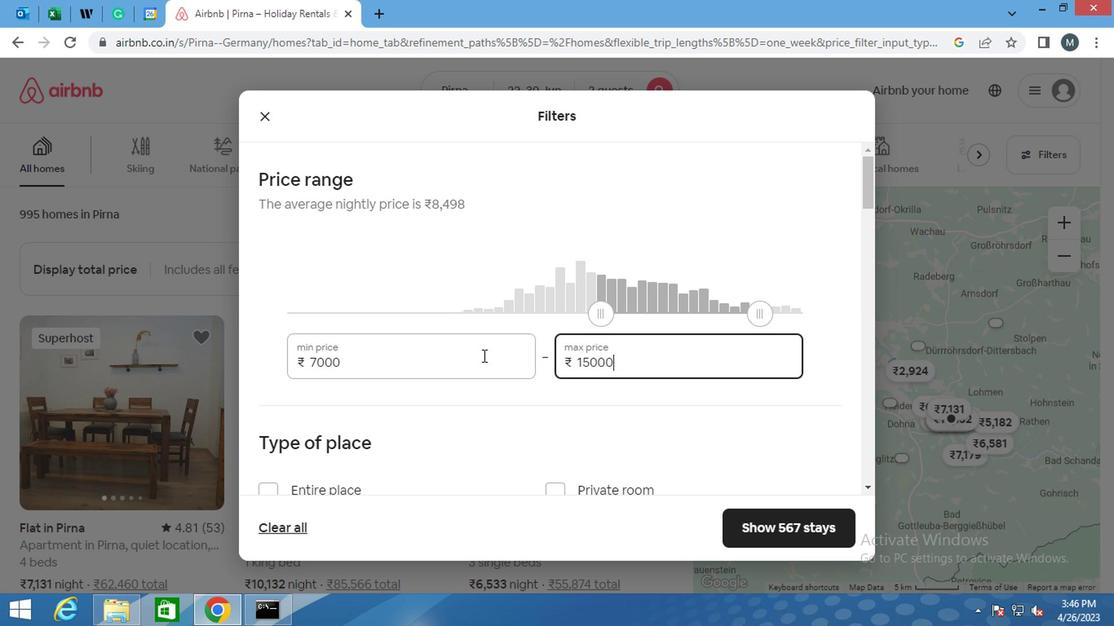 
Action: Mouse scrolled (480, 354) with delta (0, 0)
Screenshot: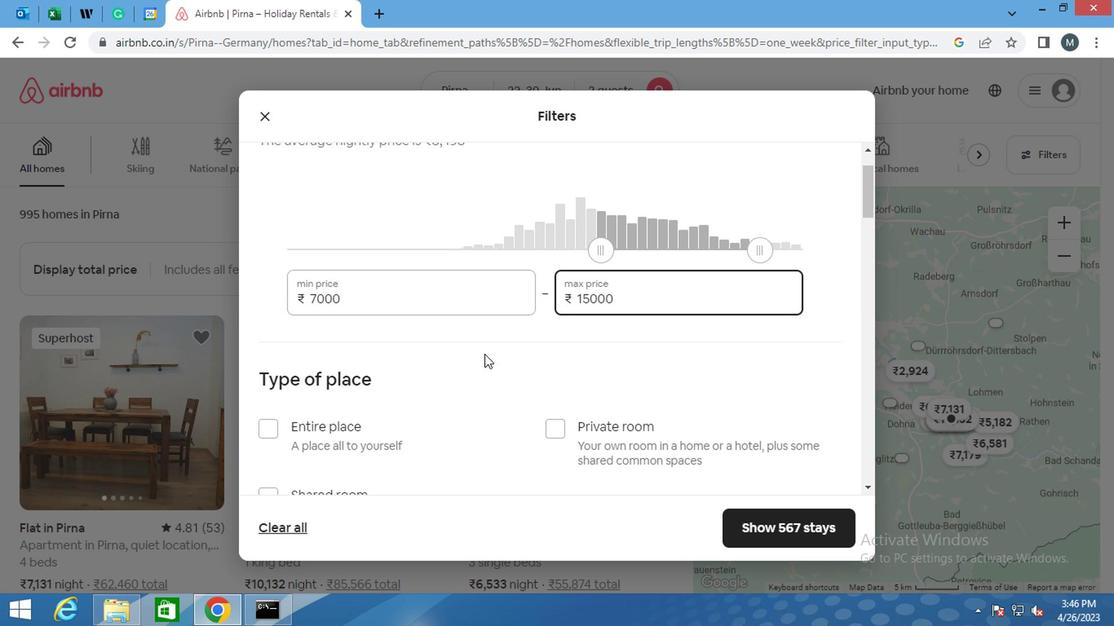 
Action: Mouse moved to (266, 333)
Screenshot: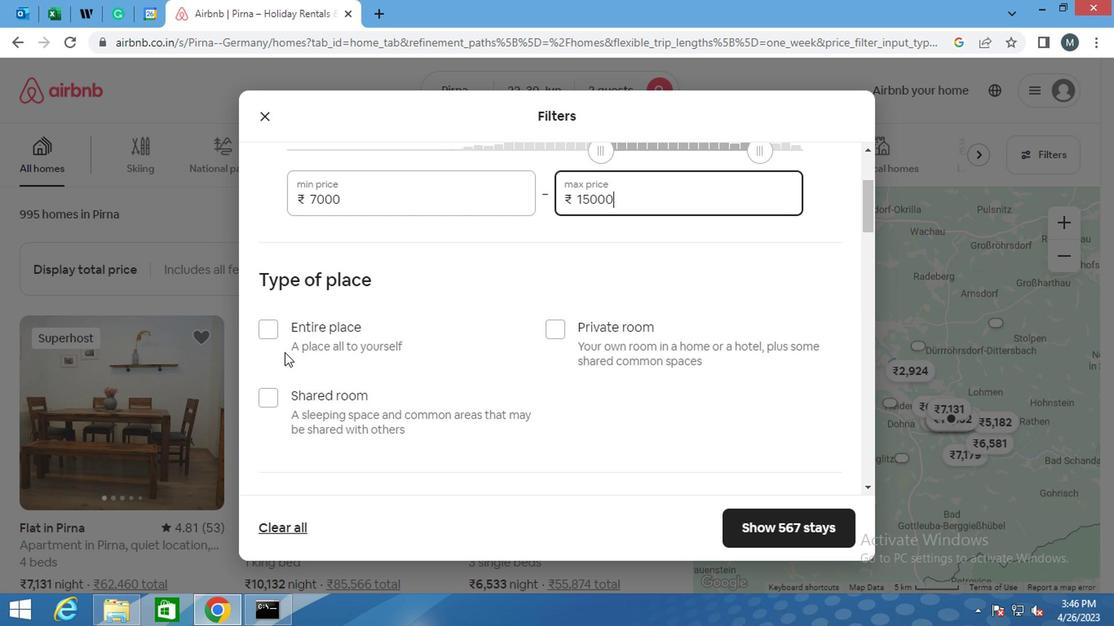 
Action: Mouse pressed left at (266, 333)
Screenshot: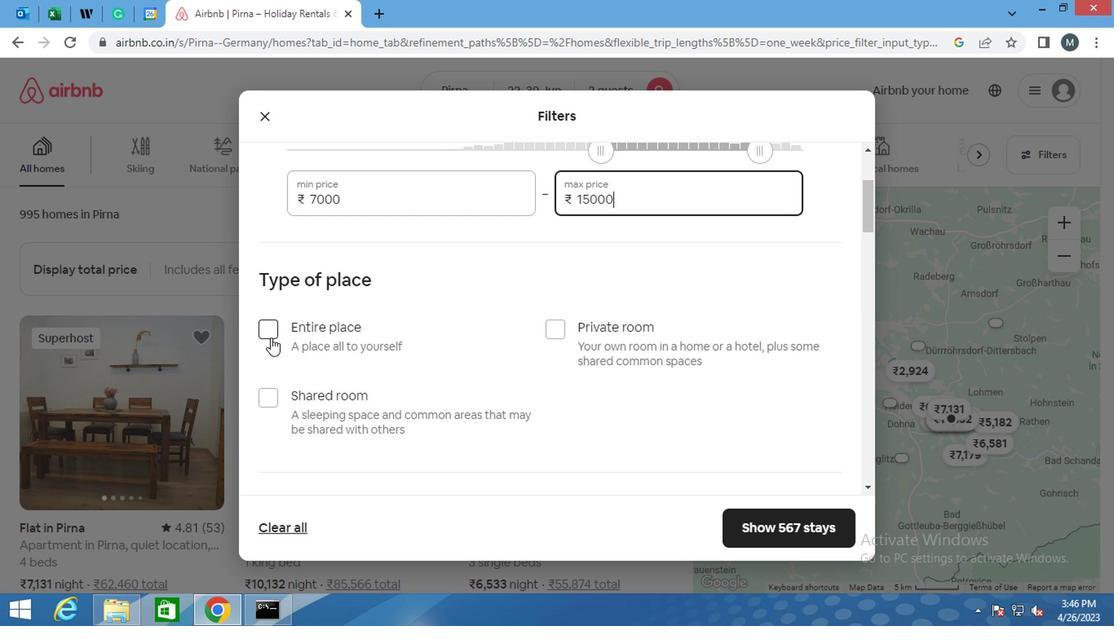 
Action: Mouse moved to (344, 340)
Screenshot: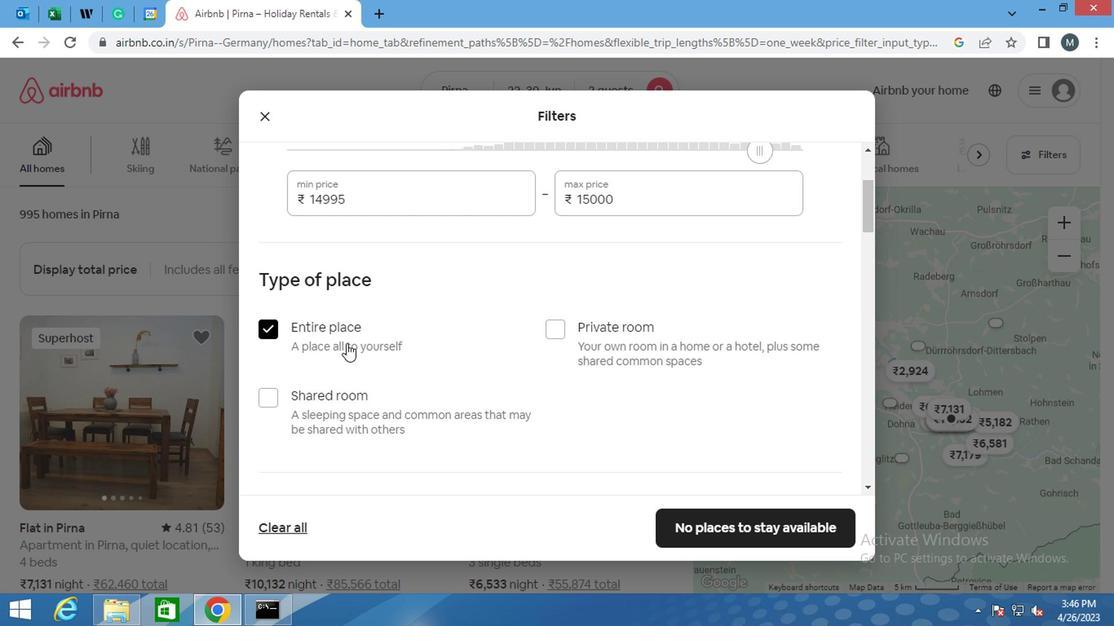 
Action: Mouse scrolled (344, 340) with delta (0, 0)
Screenshot: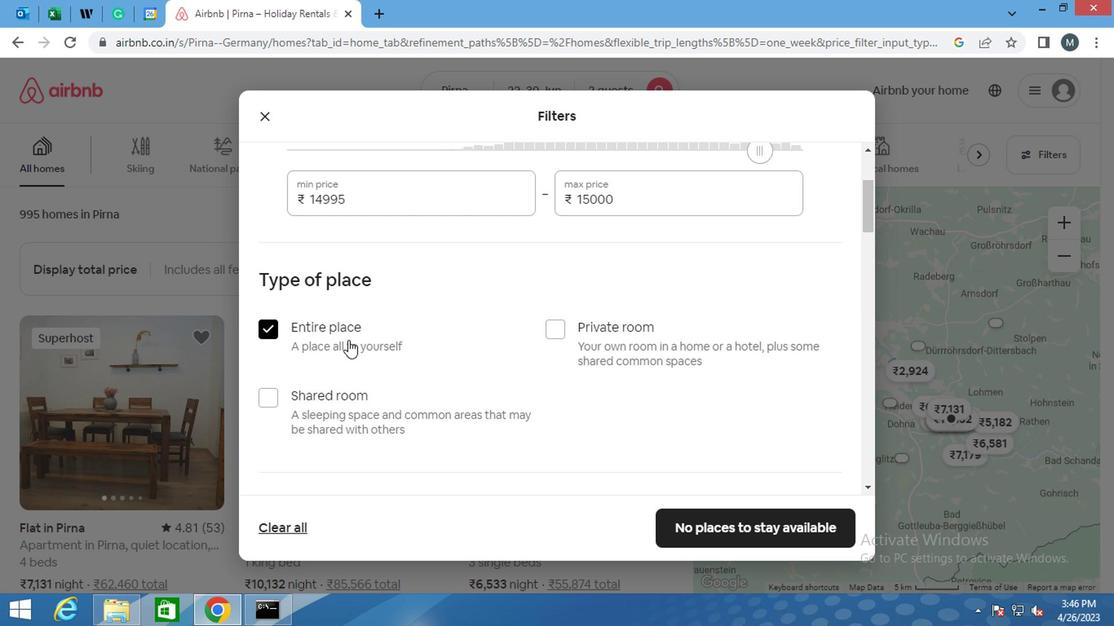 
Action: Mouse scrolled (344, 340) with delta (0, 0)
Screenshot: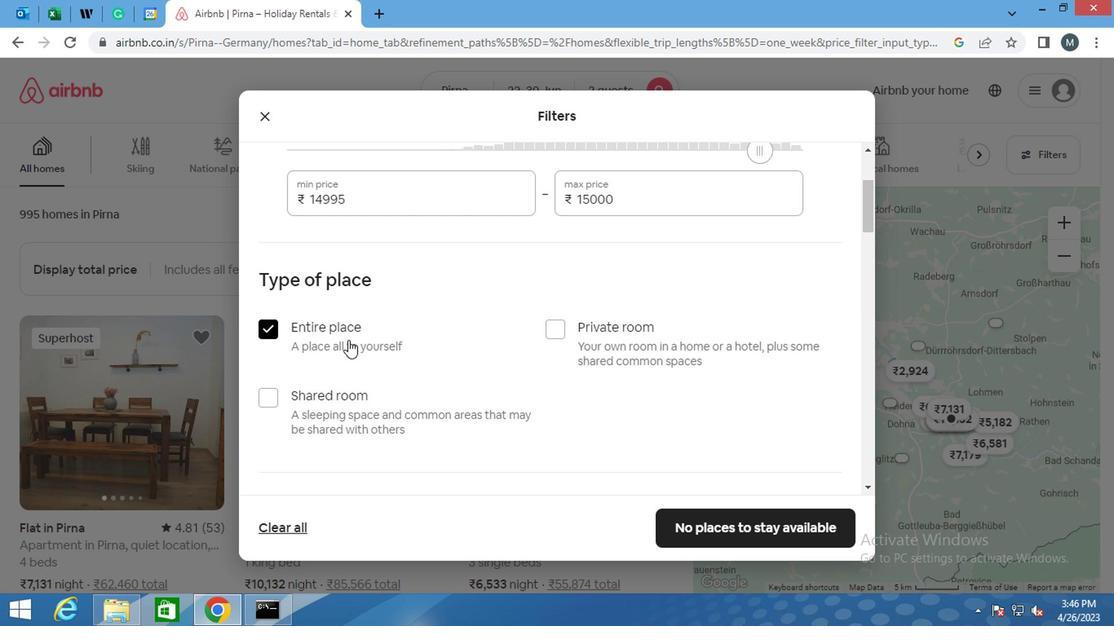 
Action: Mouse scrolled (344, 340) with delta (0, 0)
Screenshot: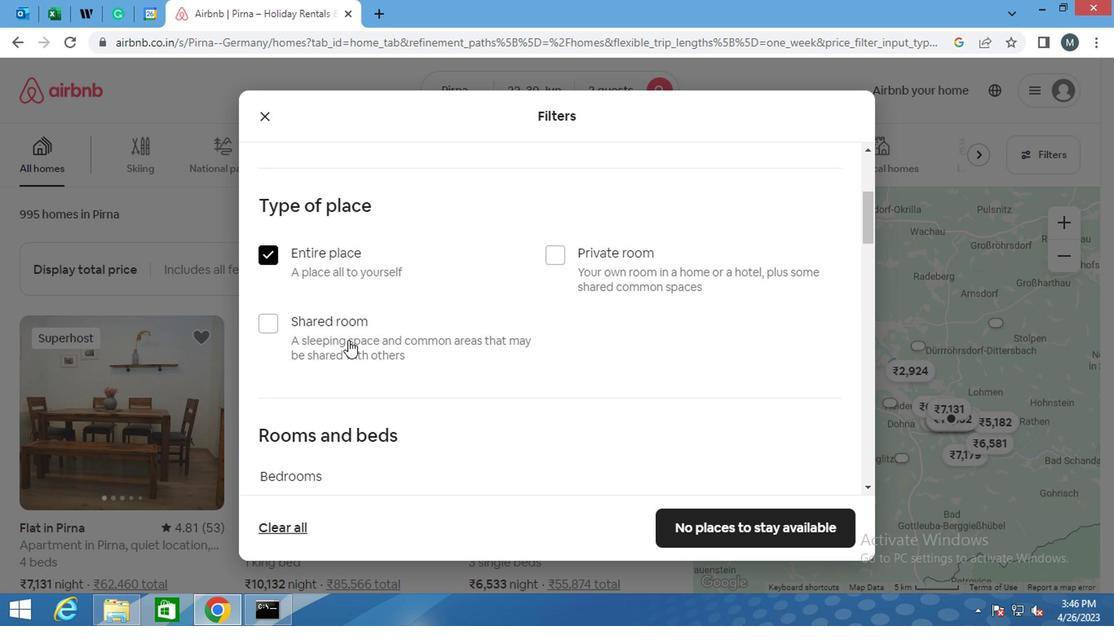 
Action: Mouse moved to (342, 360)
Screenshot: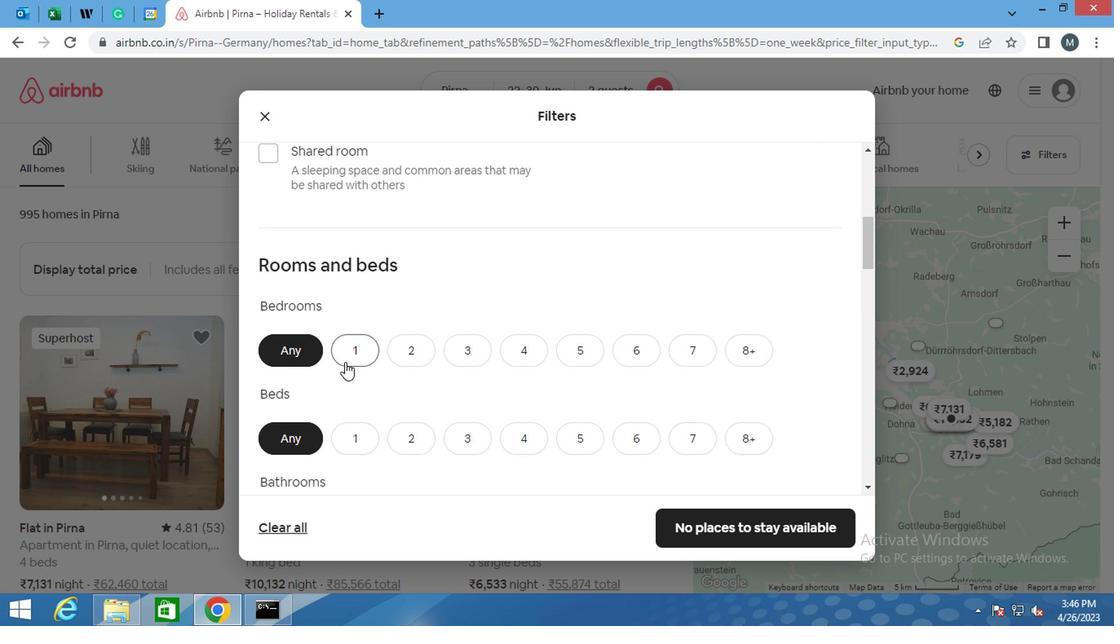 
Action: Mouse pressed left at (342, 360)
Screenshot: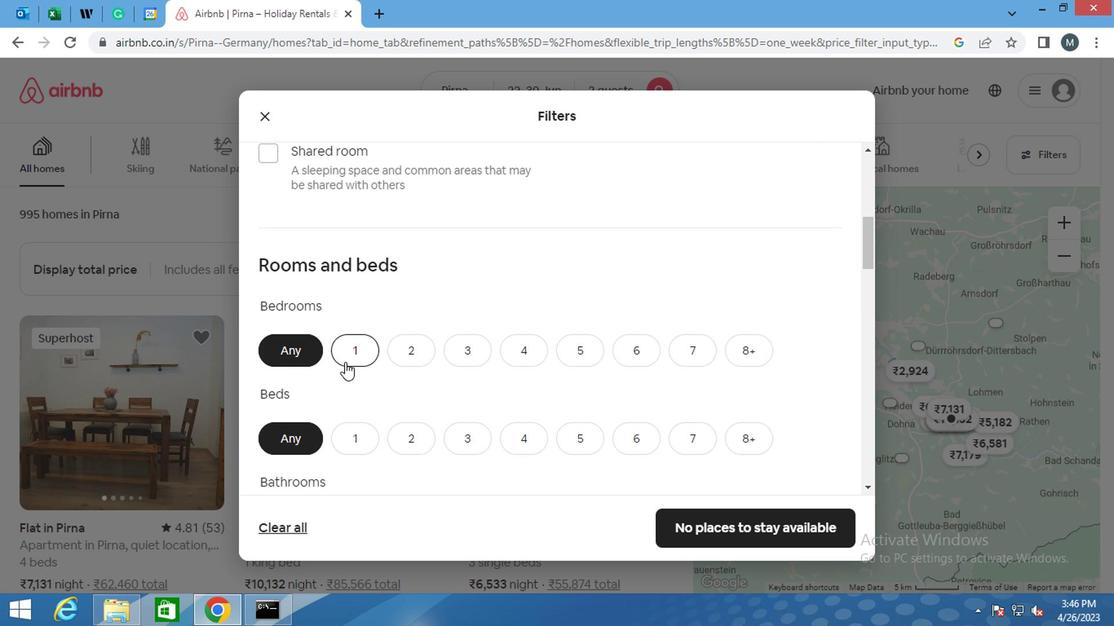 
Action: Mouse moved to (348, 438)
Screenshot: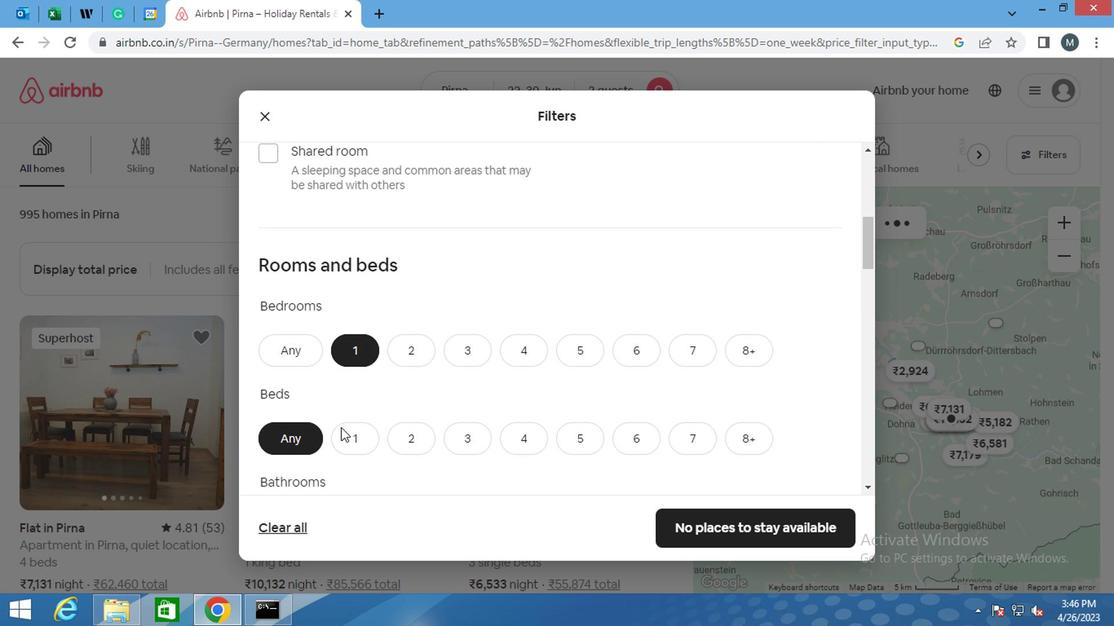 
Action: Mouse pressed left at (348, 438)
Screenshot: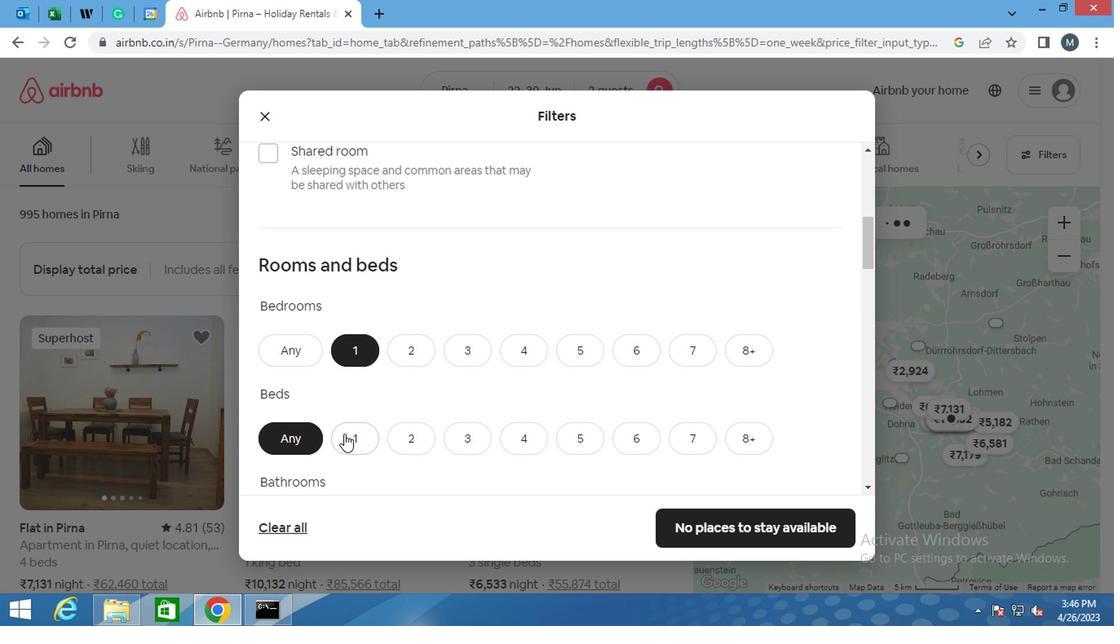 
Action: Mouse moved to (359, 416)
Screenshot: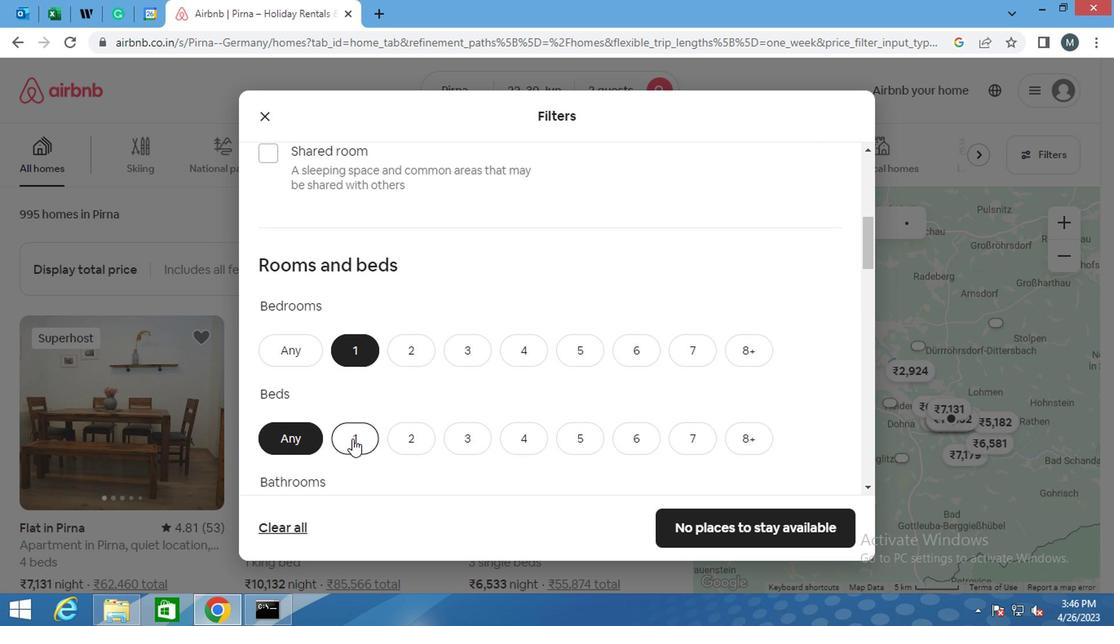 
Action: Mouse scrolled (359, 416) with delta (0, 0)
Screenshot: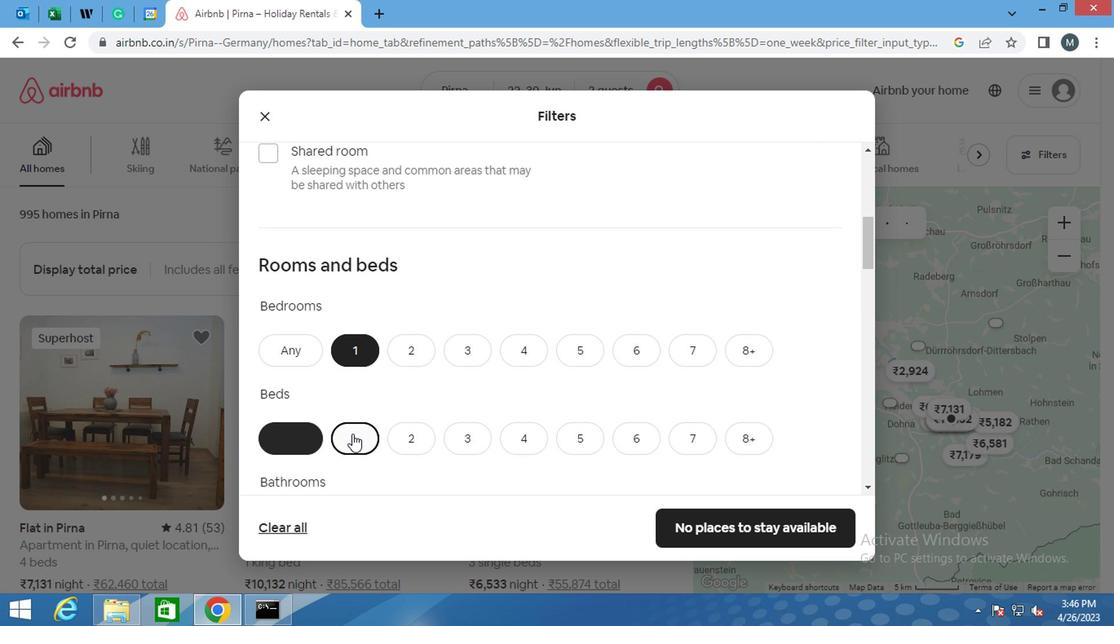 
Action: Mouse scrolled (359, 416) with delta (0, 0)
Screenshot: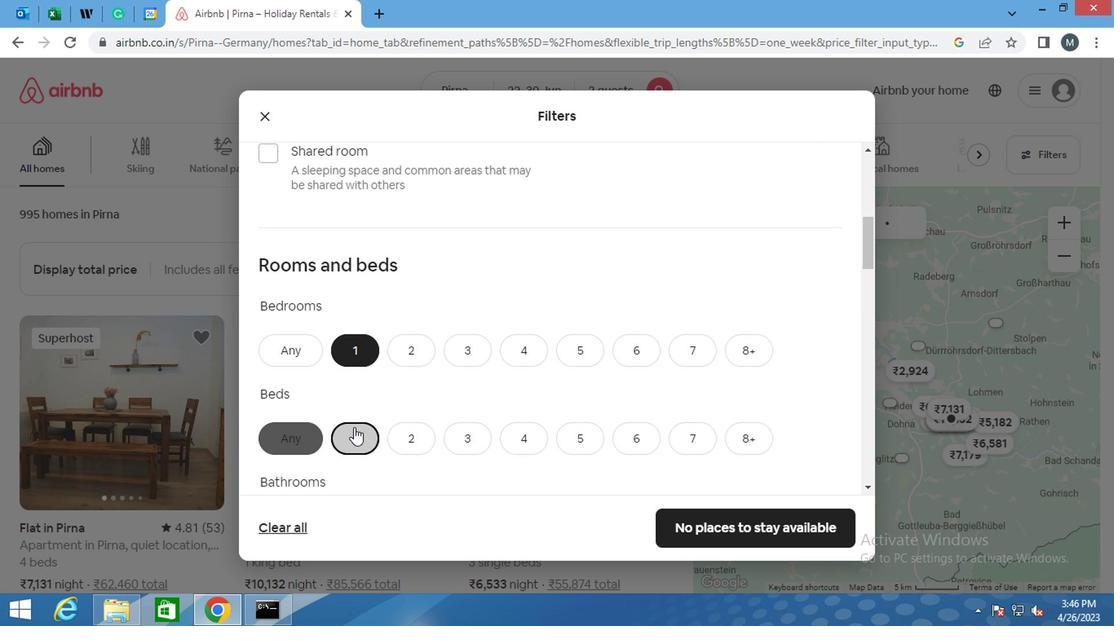 
Action: Mouse moved to (351, 368)
Screenshot: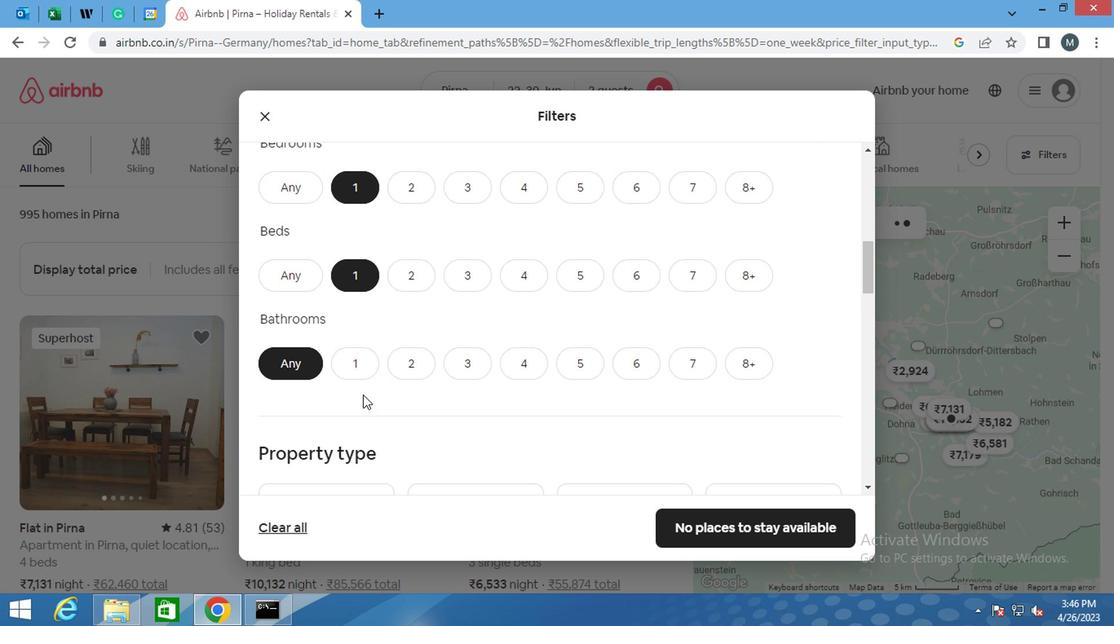 
Action: Mouse pressed left at (351, 368)
Screenshot: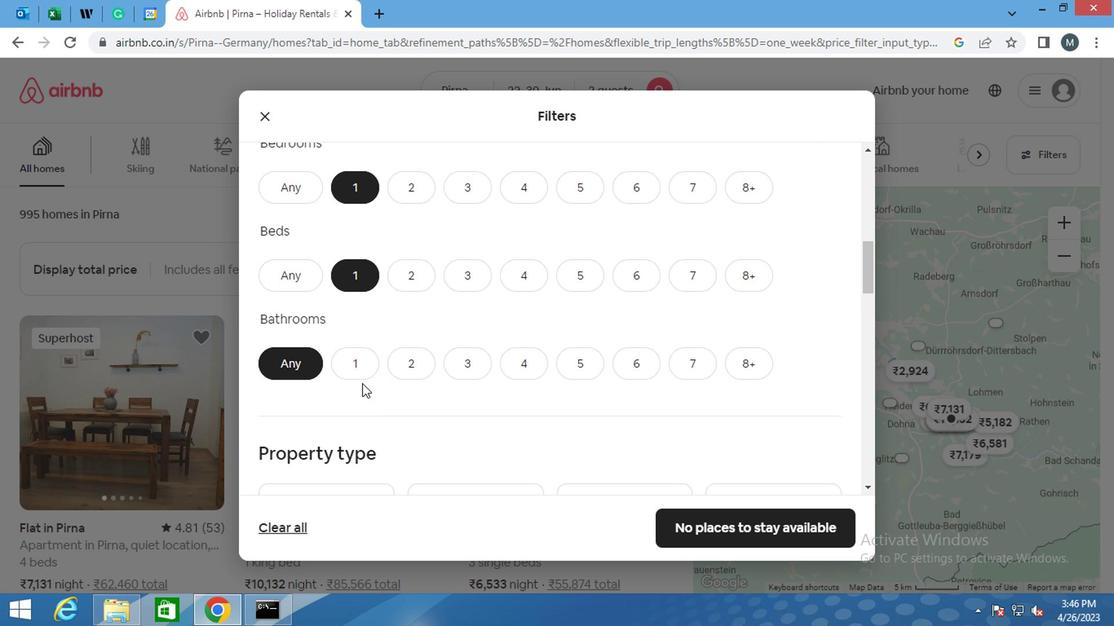 
Action: Mouse moved to (358, 356)
Screenshot: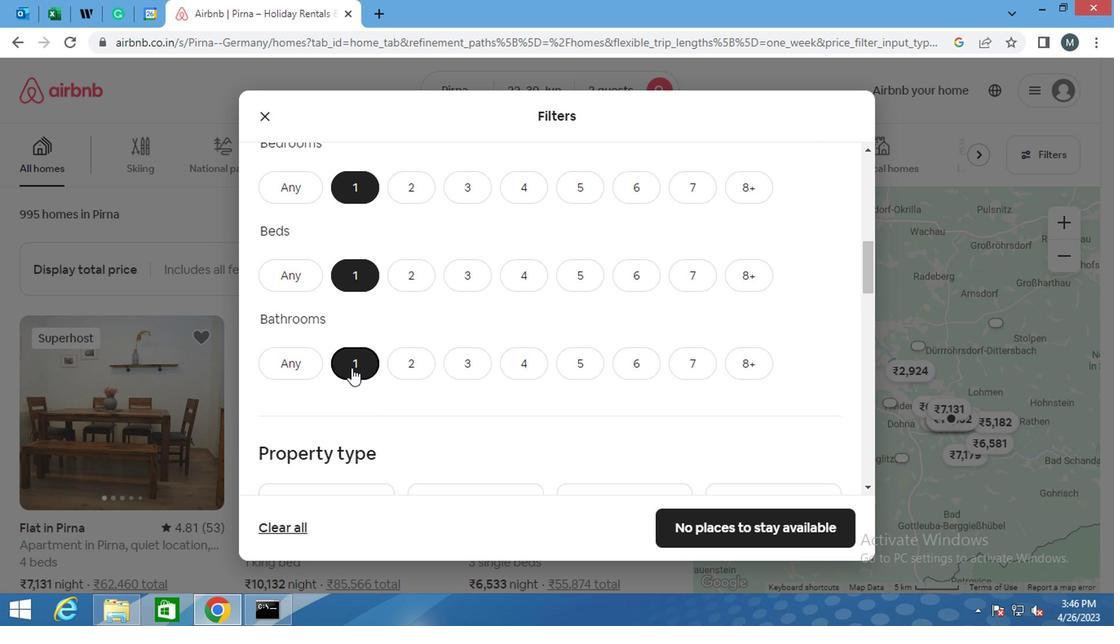 
Action: Mouse scrolled (358, 356) with delta (0, 0)
Screenshot: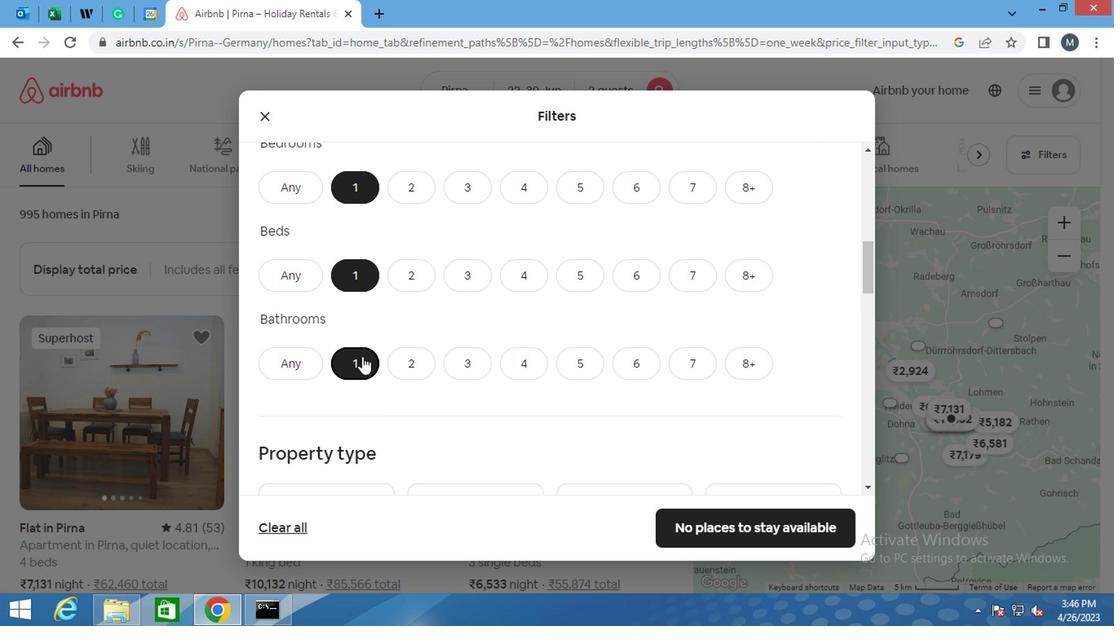 
Action: Mouse moved to (361, 355)
Screenshot: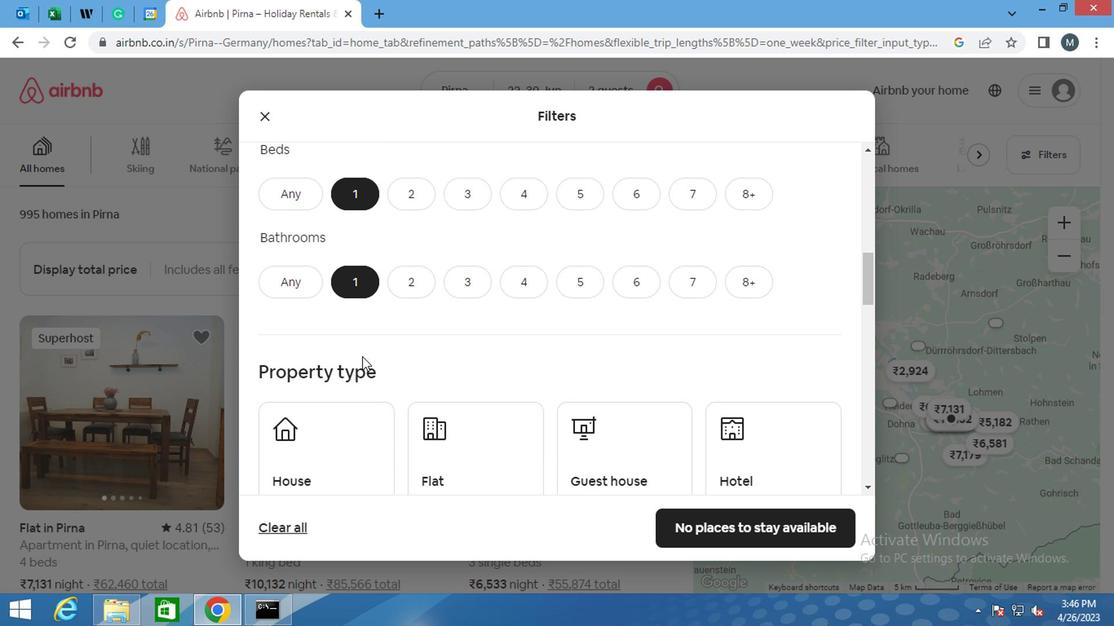 
Action: Mouse scrolled (361, 354) with delta (0, 0)
Screenshot: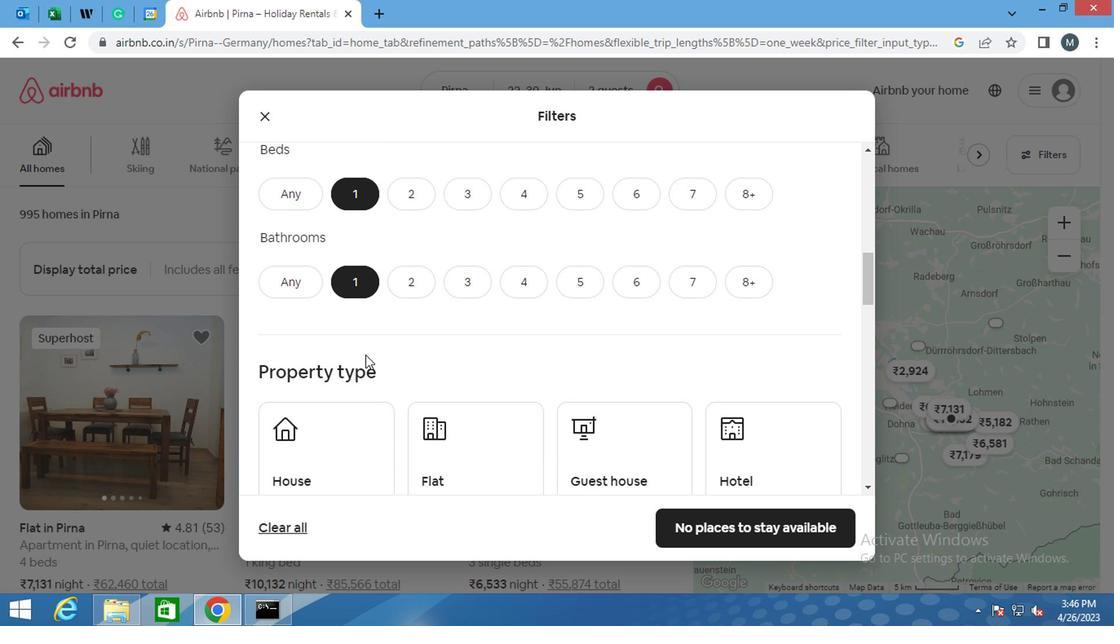 
Action: Mouse moved to (341, 373)
Screenshot: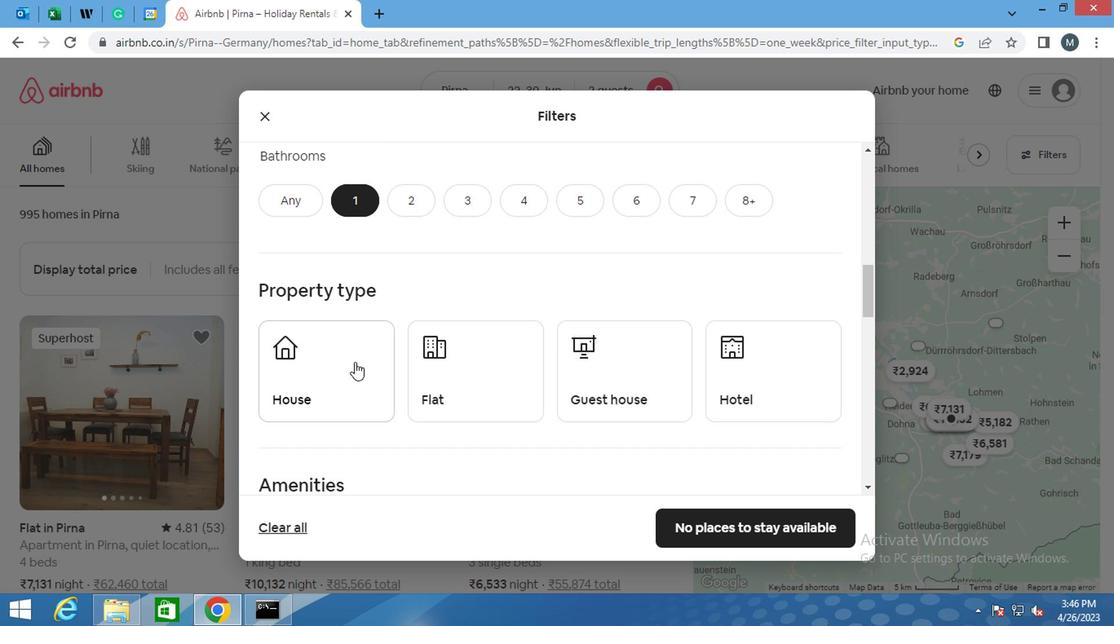 
Action: Mouse pressed left at (341, 373)
Screenshot: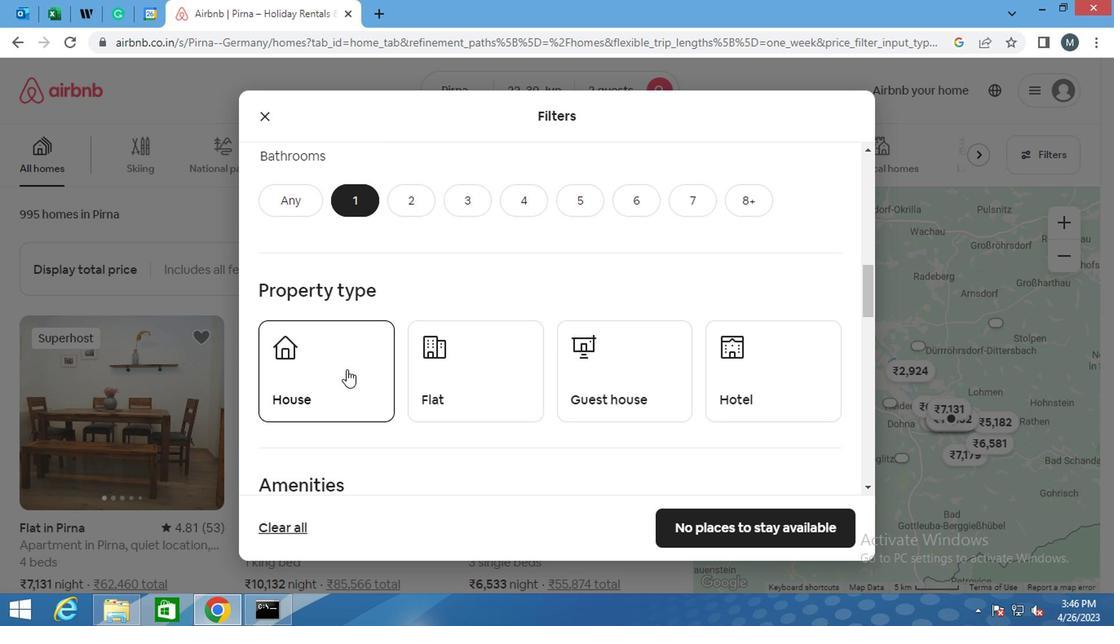 
Action: Mouse moved to (404, 373)
Screenshot: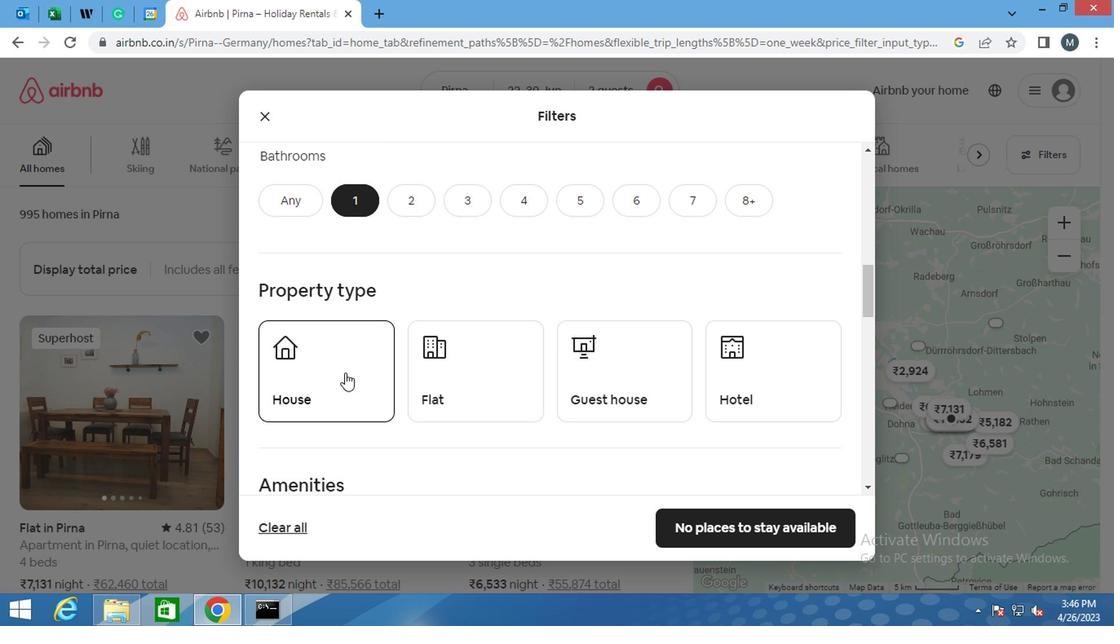 
Action: Mouse pressed left at (404, 373)
Screenshot: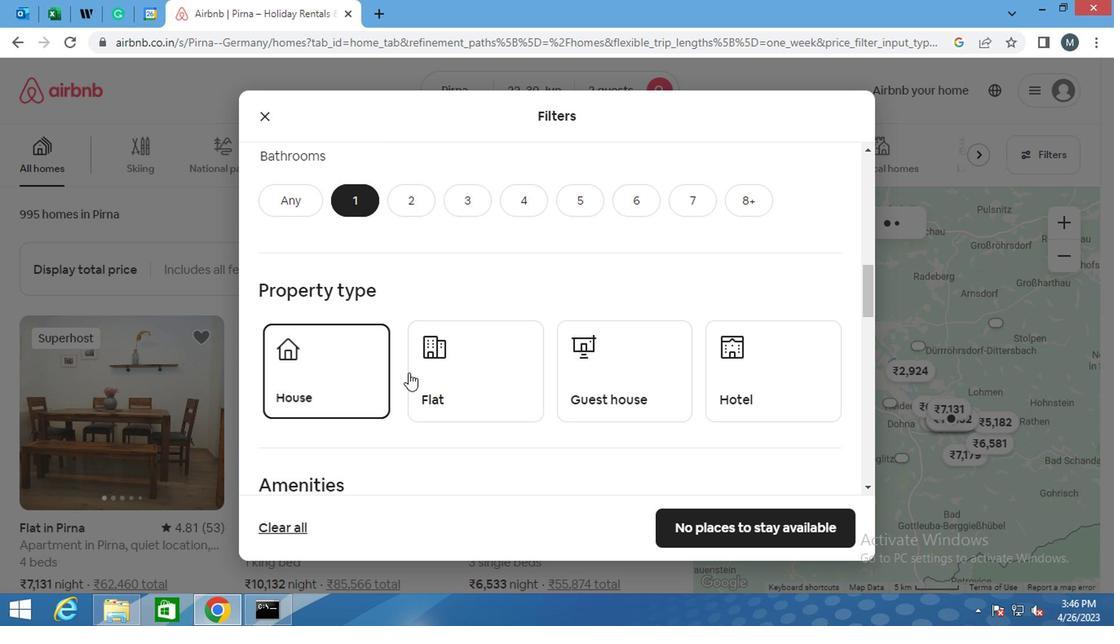 
Action: Mouse moved to (667, 380)
Screenshot: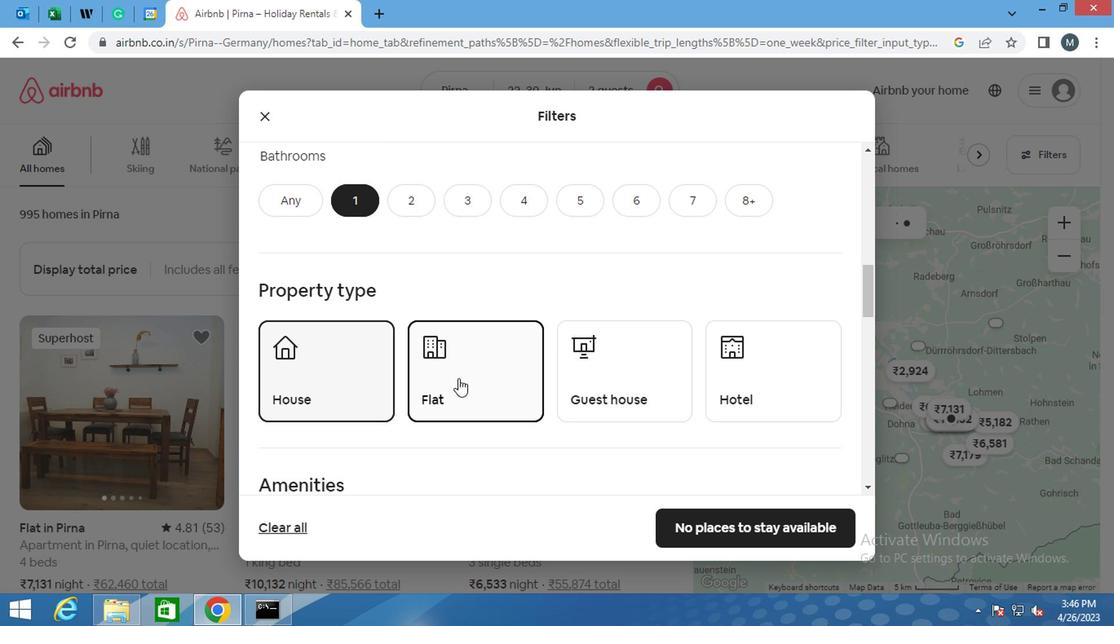 
Action: Mouse pressed left at (667, 380)
Screenshot: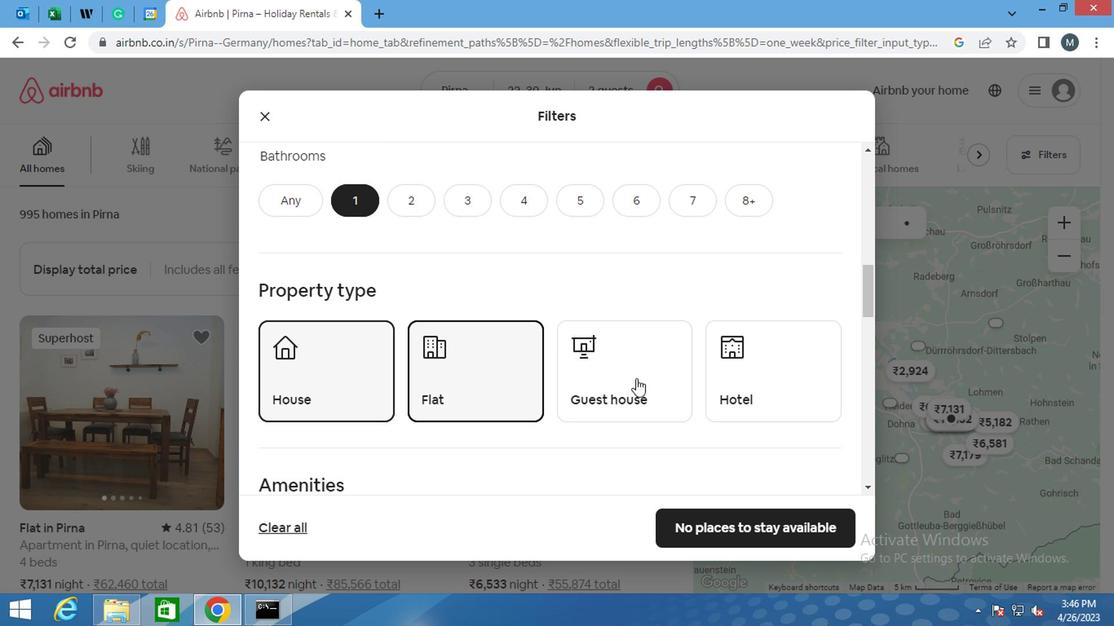 
Action: Mouse moved to (716, 374)
Screenshot: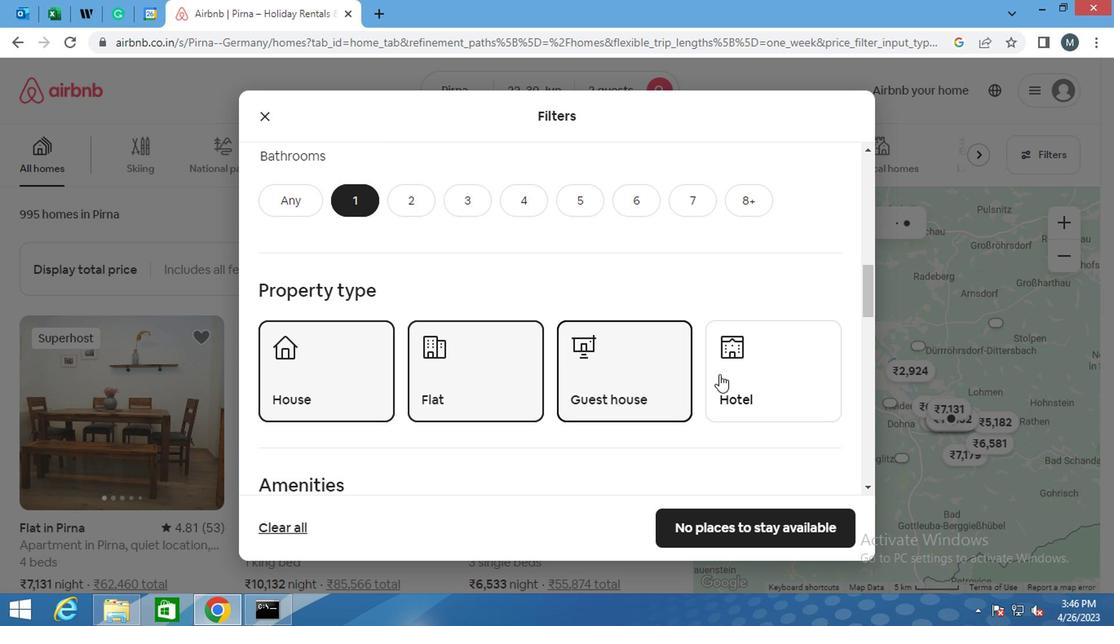 
Action: Mouse pressed left at (716, 374)
Screenshot: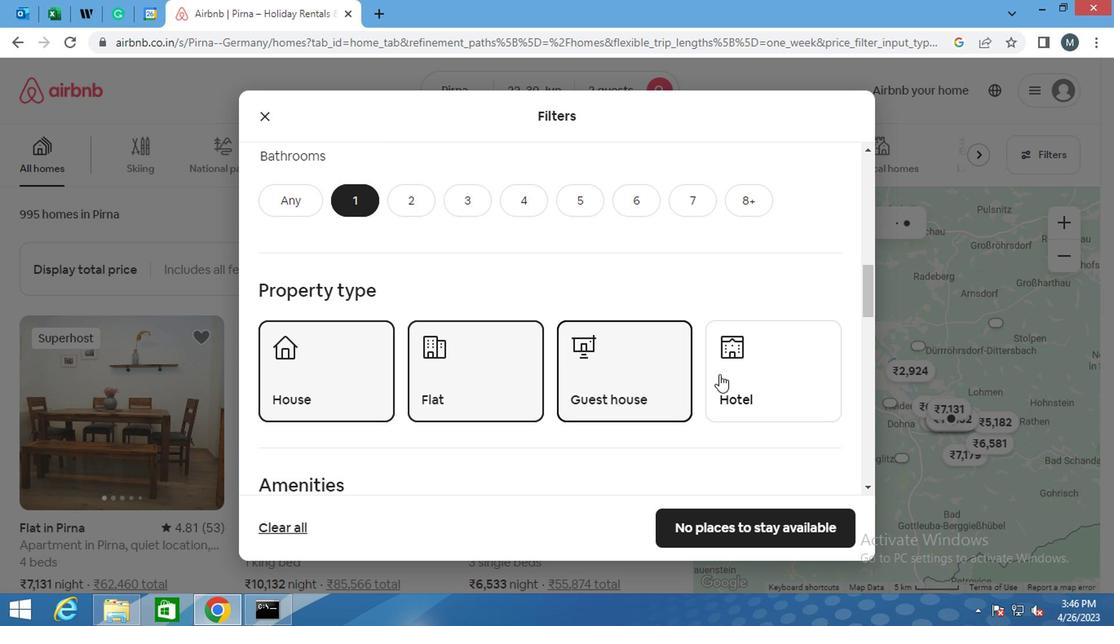 
Action: Mouse moved to (466, 352)
Screenshot: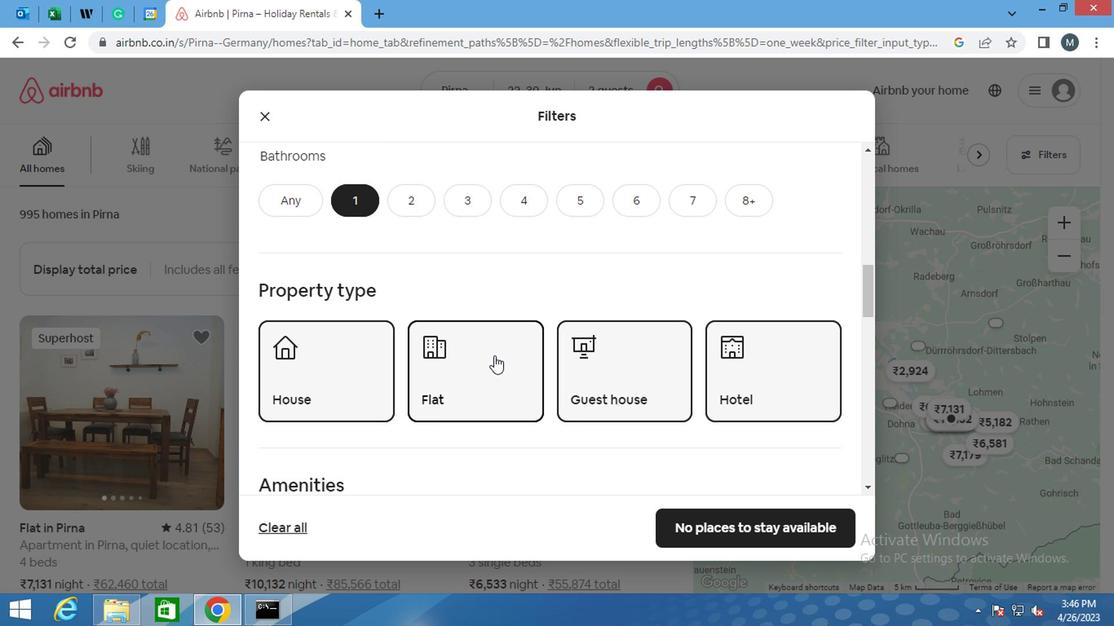 
Action: Mouse scrolled (466, 352) with delta (0, 0)
Screenshot: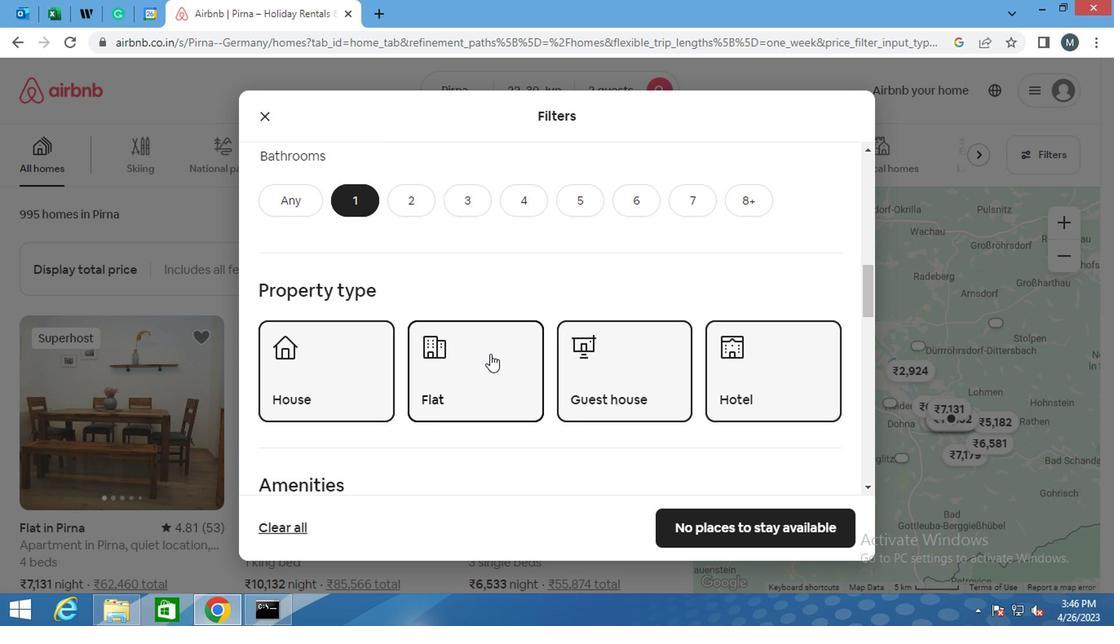 
Action: Mouse scrolled (466, 352) with delta (0, 0)
Screenshot: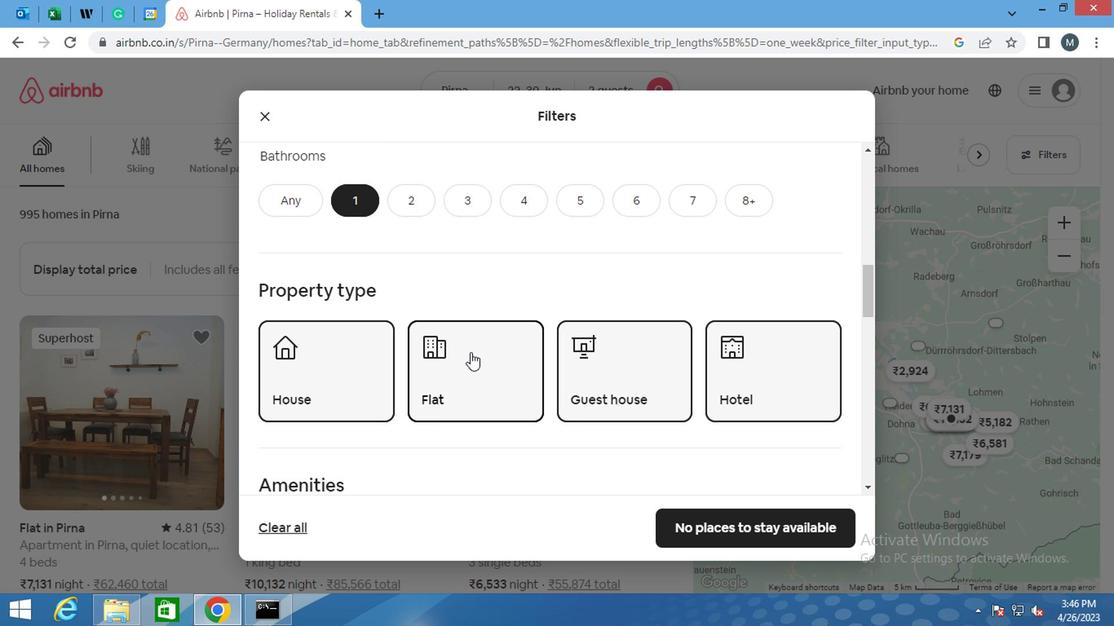 
Action: Mouse moved to (461, 355)
Screenshot: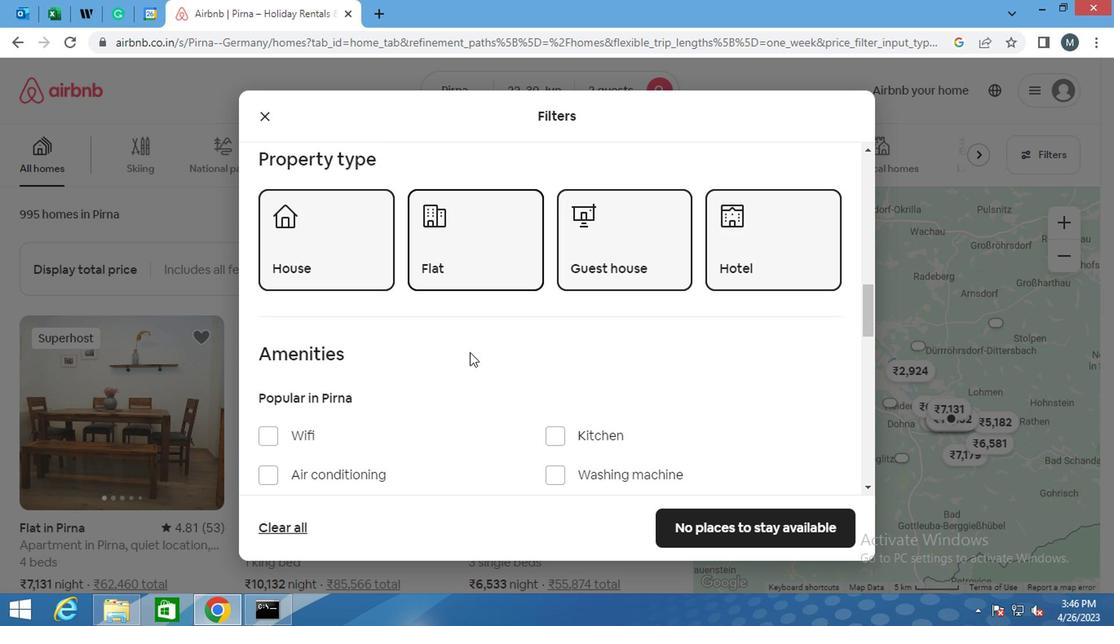 
Action: Mouse scrolled (461, 354) with delta (0, 0)
Screenshot: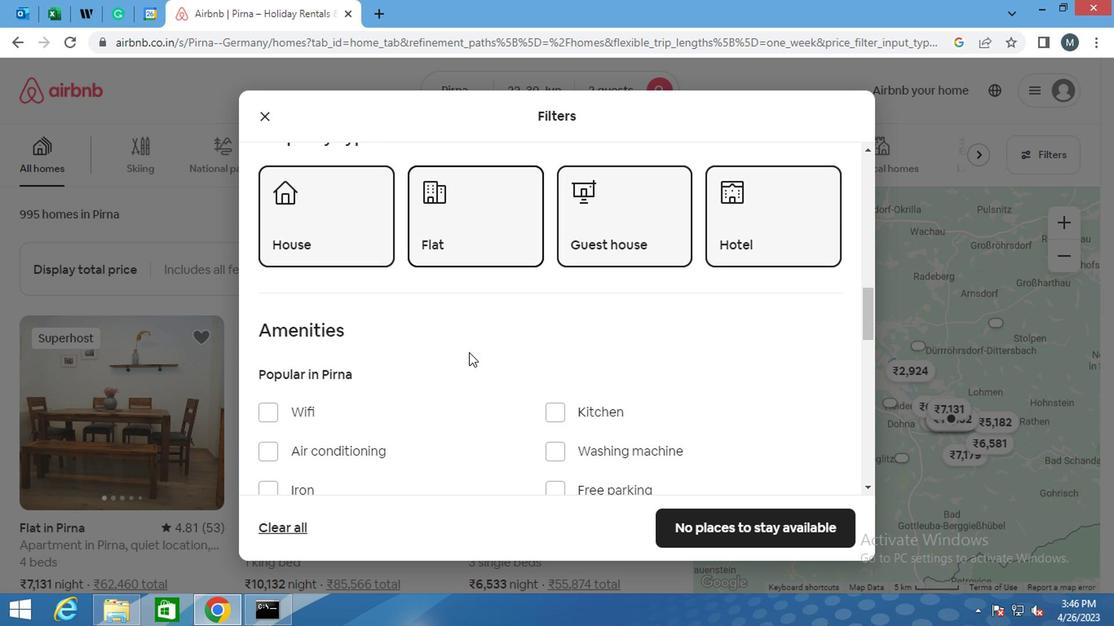 
Action: Mouse moved to (392, 370)
Screenshot: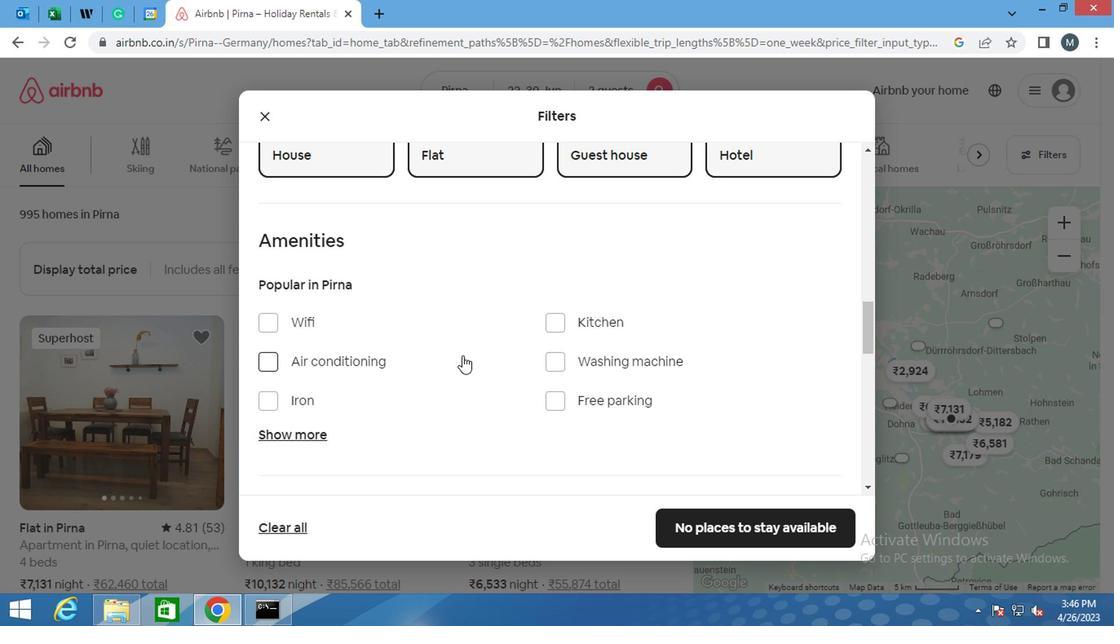 
Action: Mouse scrolled (392, 369) with delta (0, -1)
Screenshot: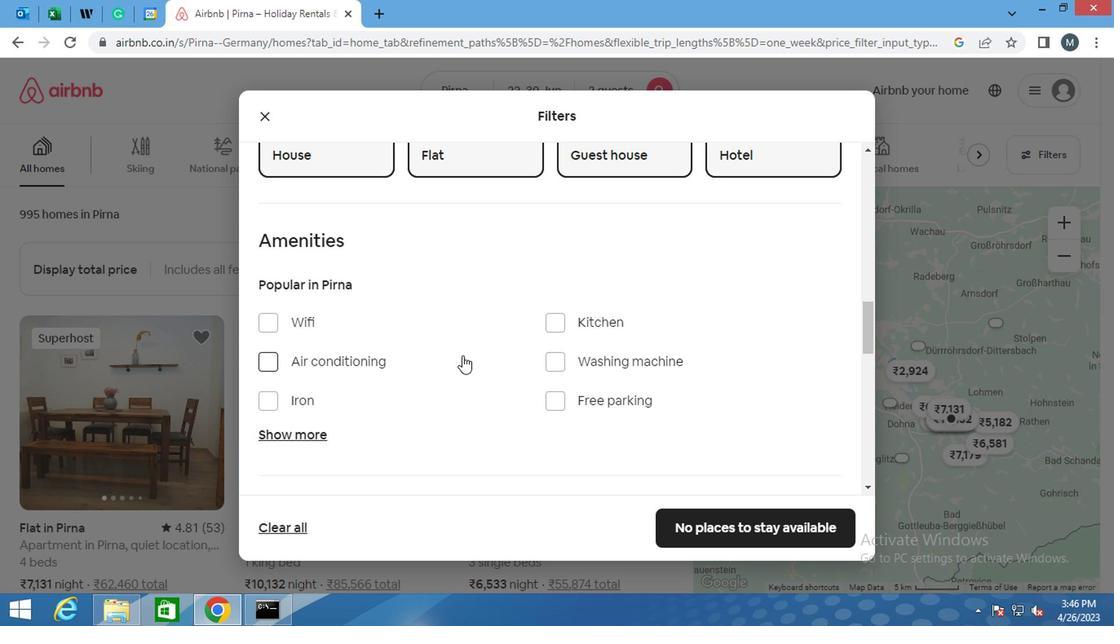 
Action: Mouse scrolled (392, 369) with delta (0, -1)
Screenshot: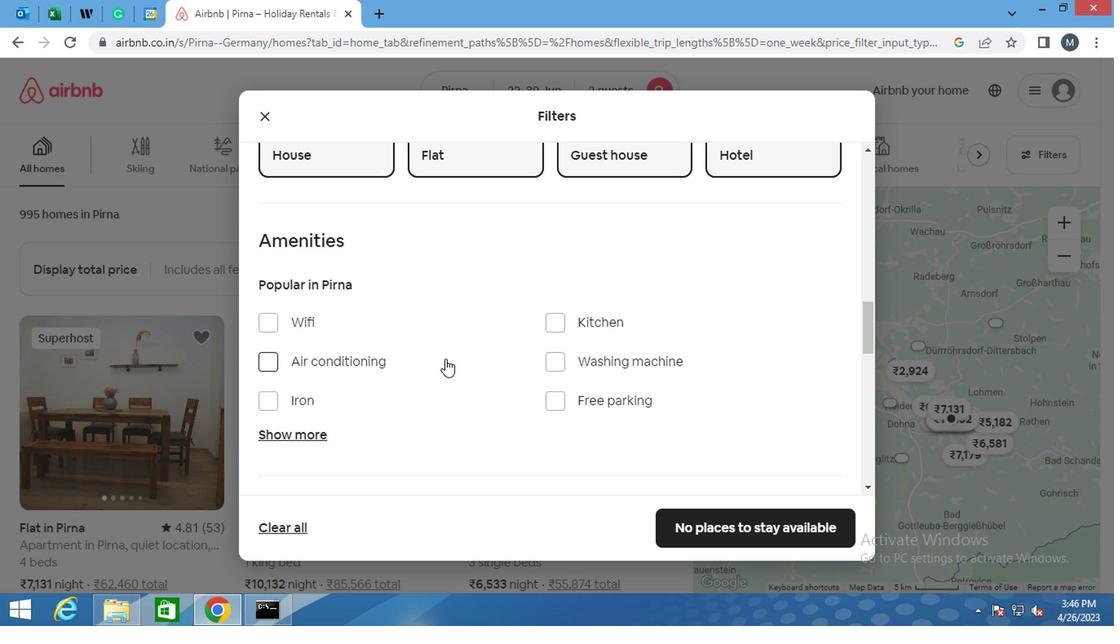 
Action: Mouse moved to (453, 370)
Screenshot: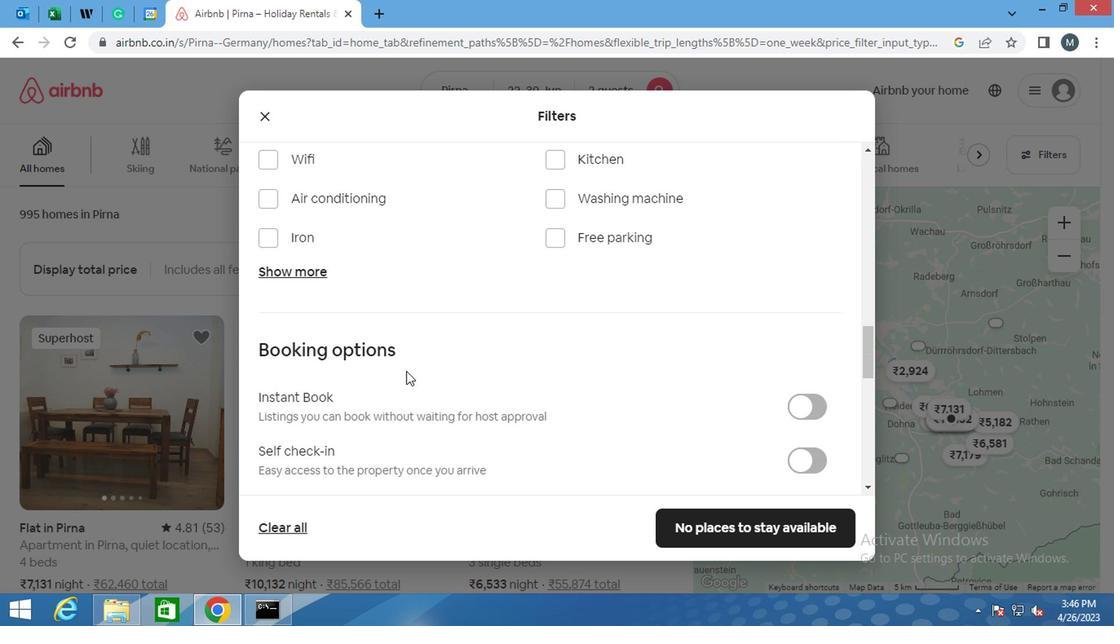 
Action: Mouse scrolled (453, 369) with delta (0, -1)
Screenshot: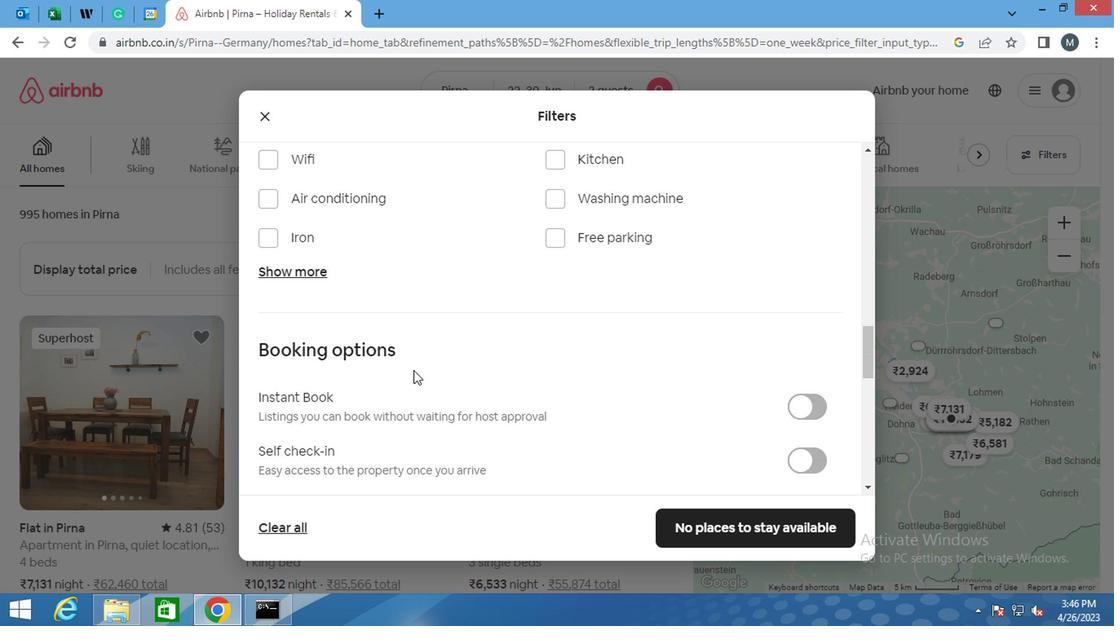 
Action: Mouse scrolled (453, 369) with delta (0, -1)
Screenshot: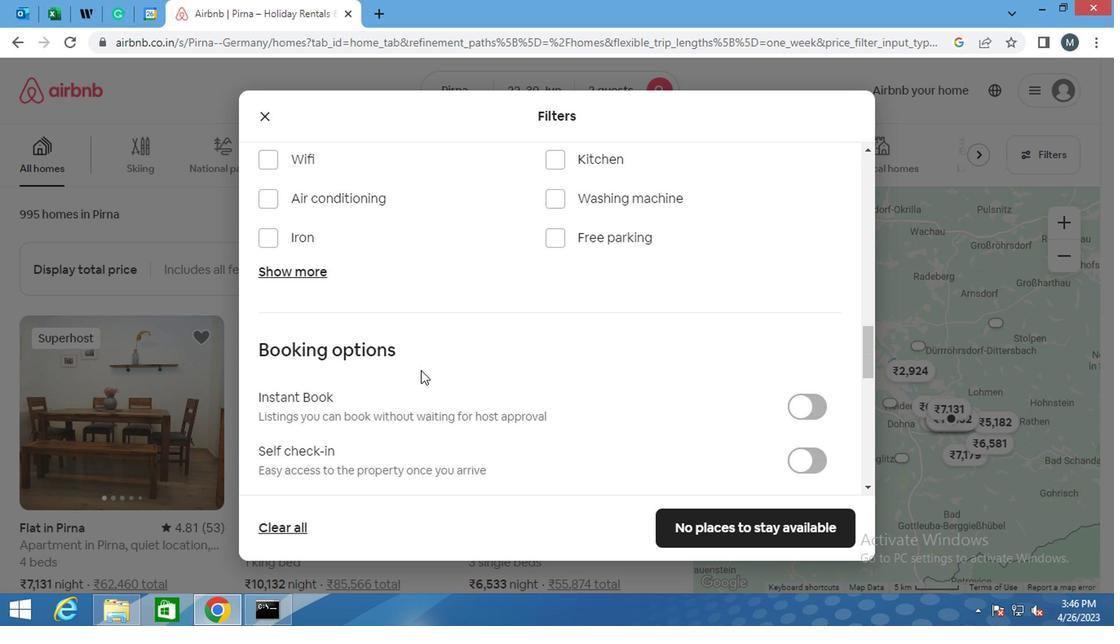
Action: Mouse moved to (807, 306)
Screenshot: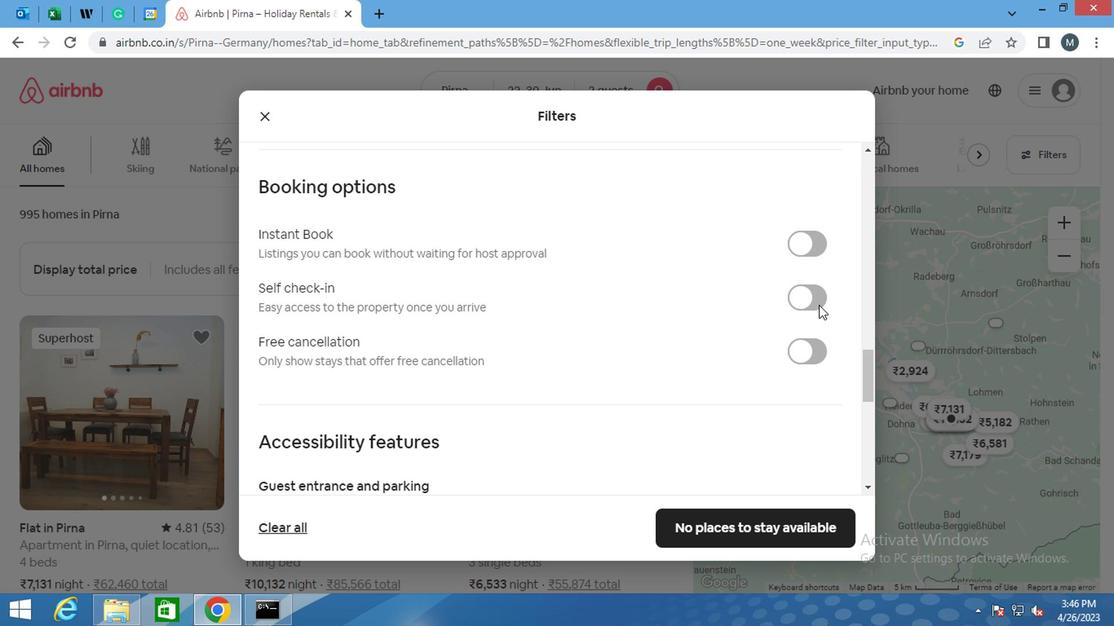 
Action: Mouse pressed left at (807, 306)
Screenshot: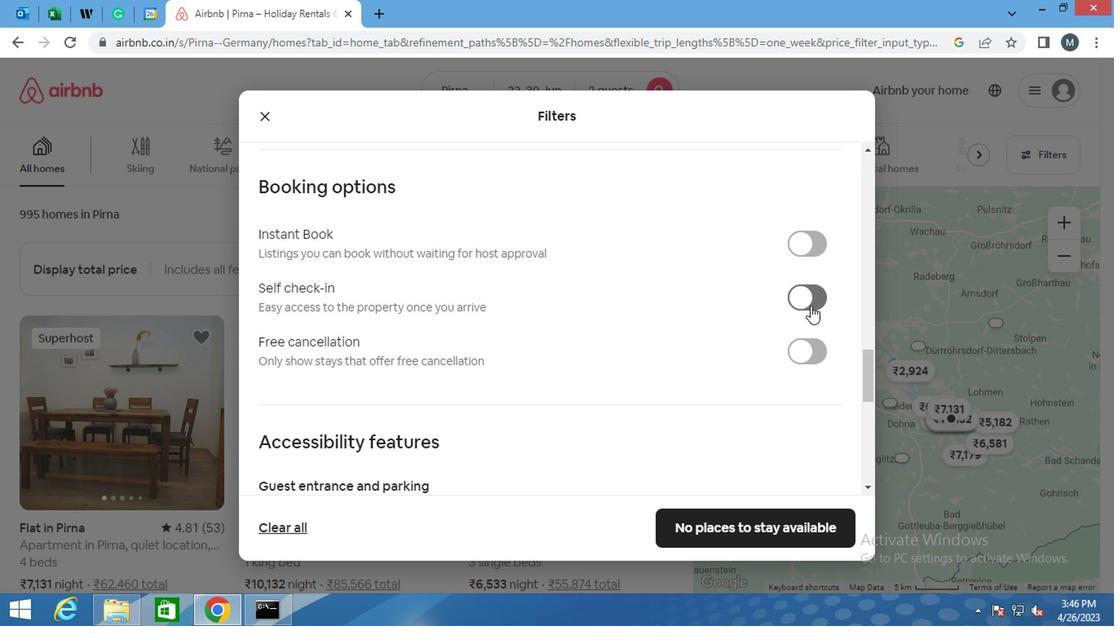 
Action: Mouse moved to (430, 360)
Screenshot: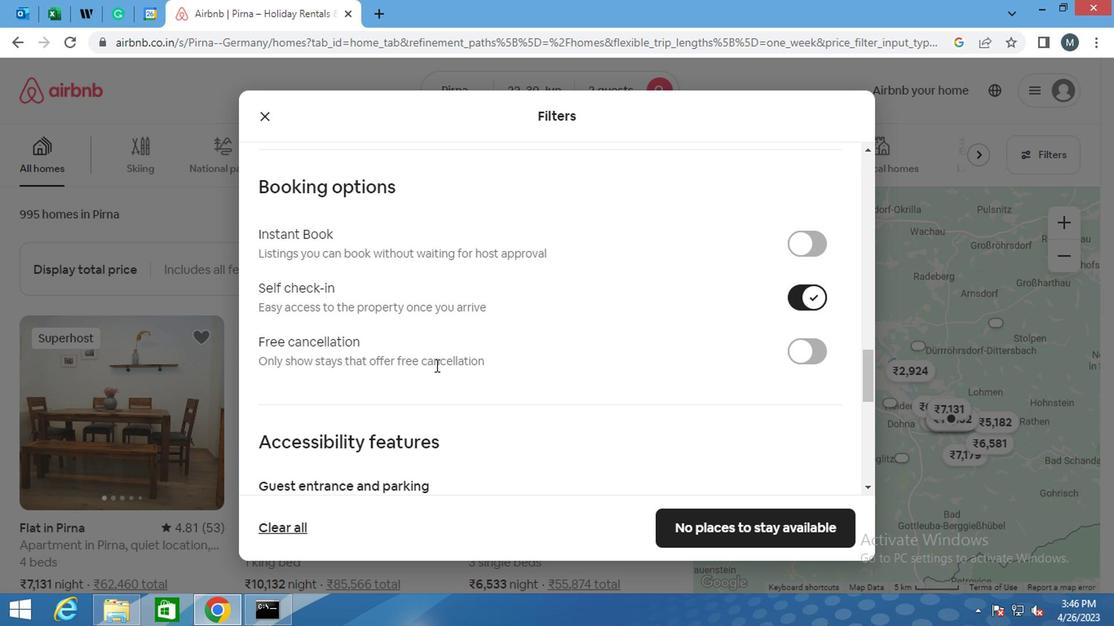 
Action: Mouse scrolled (430, 360) with delta (0, 0)
Screenshot: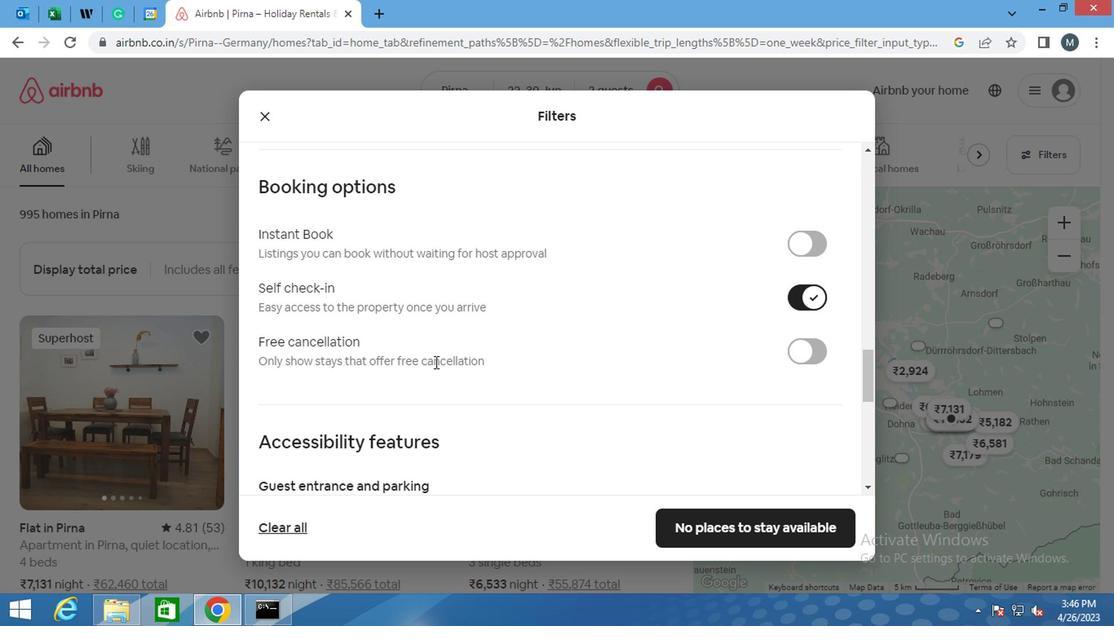 
Action: Mouse scrolled (430, 360) with delta (0, 0)
Screenshot: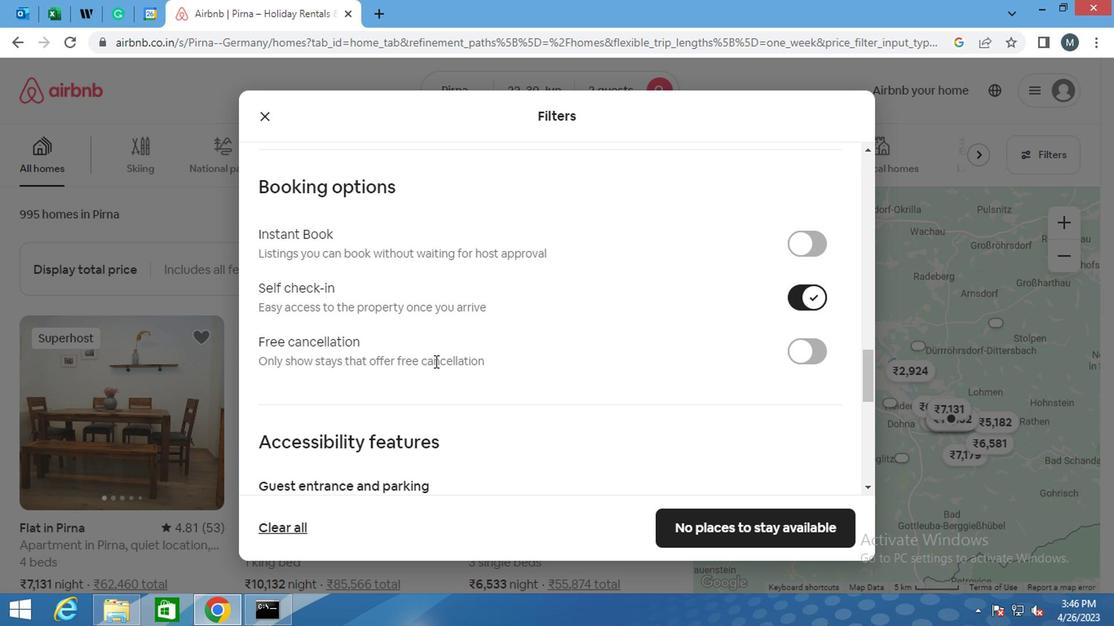 
Action: Mouse moved to (426, 360)
Screenshot: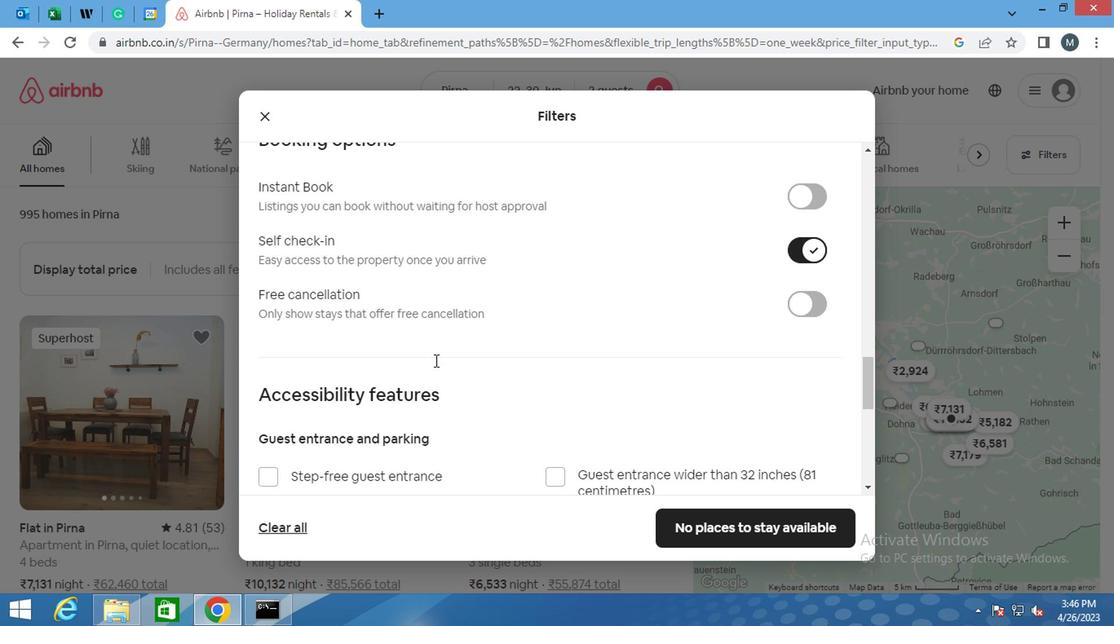 
Action: Mouse scrolled (426, 359) with delta (0, -1)
Screenshot: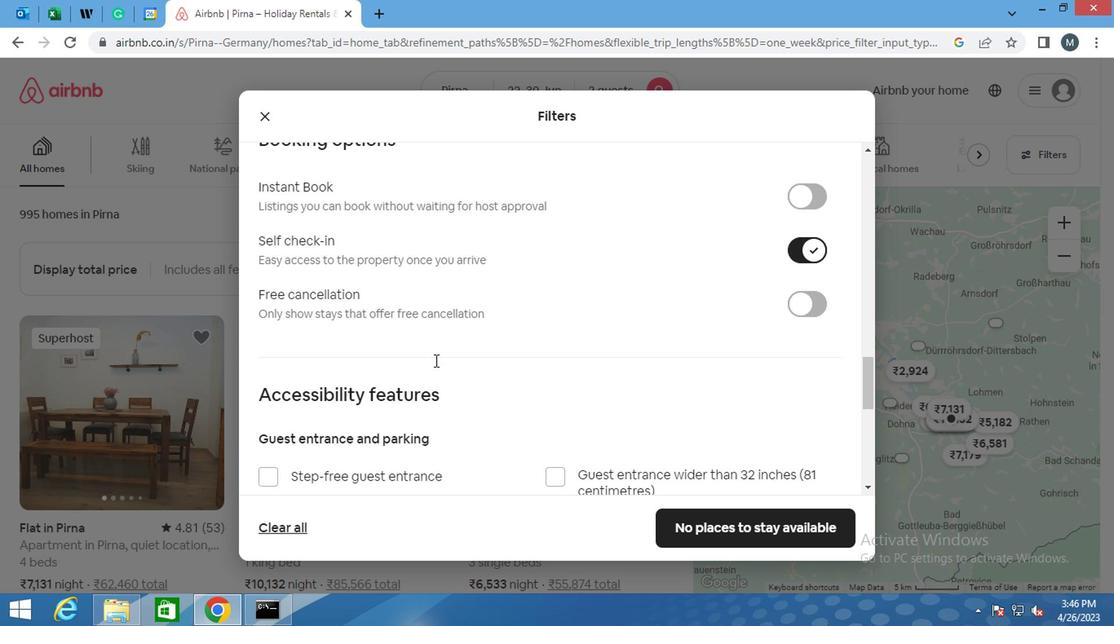 
Action: Mouse moved to (425, 360)
Screenshot: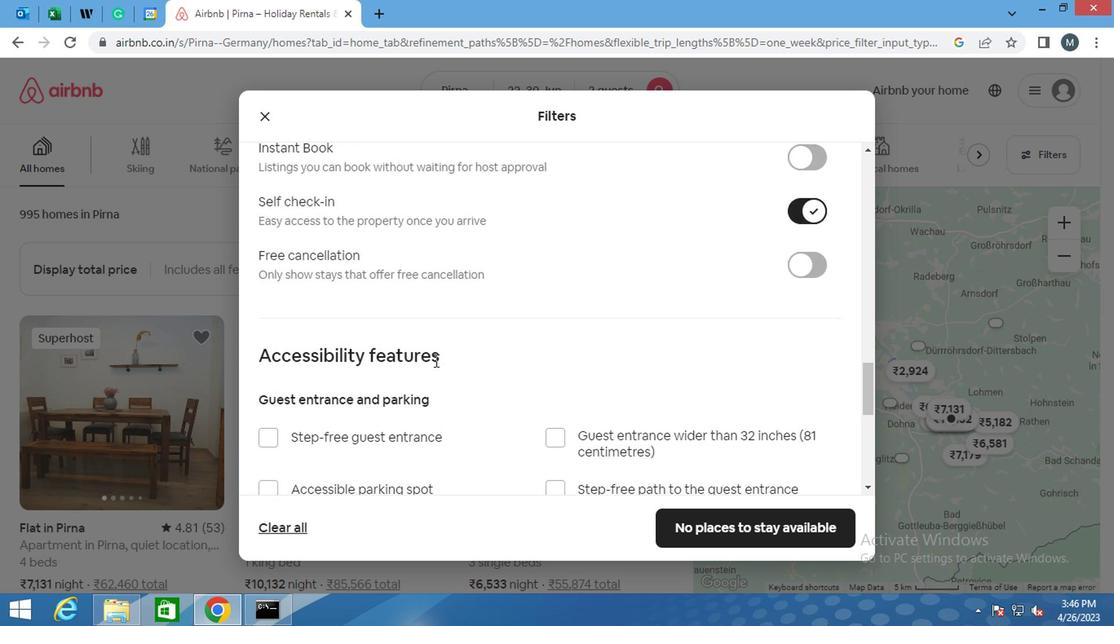 
Action: Mouse scrolled (425, 360) with delta (0, 0)
Screenshot: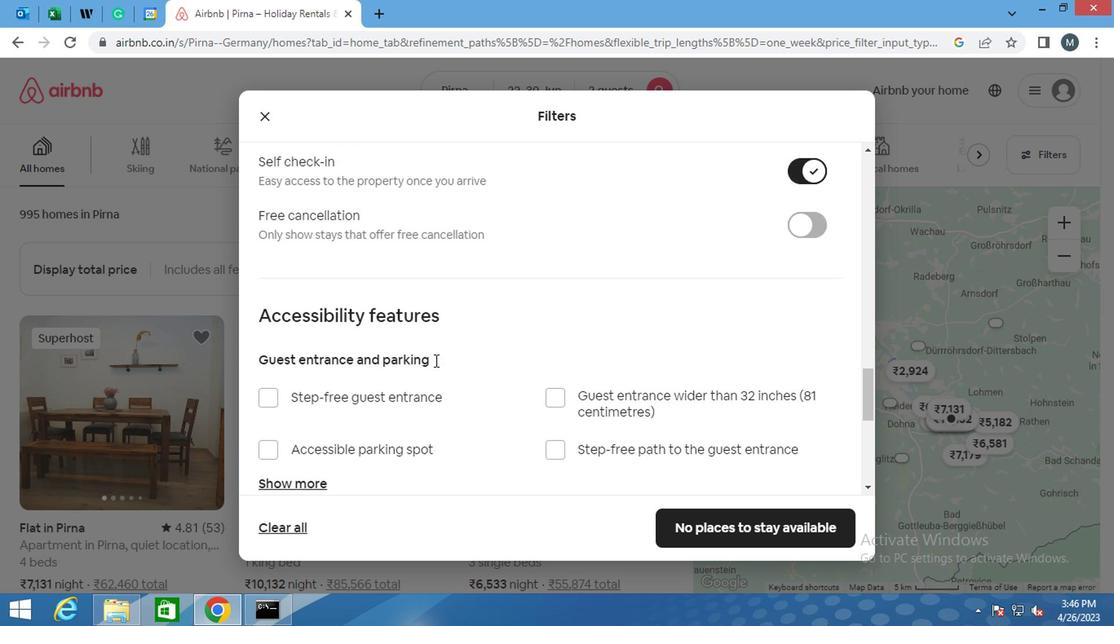 
Action: Mouse moved to (388, 372)
Screenshot: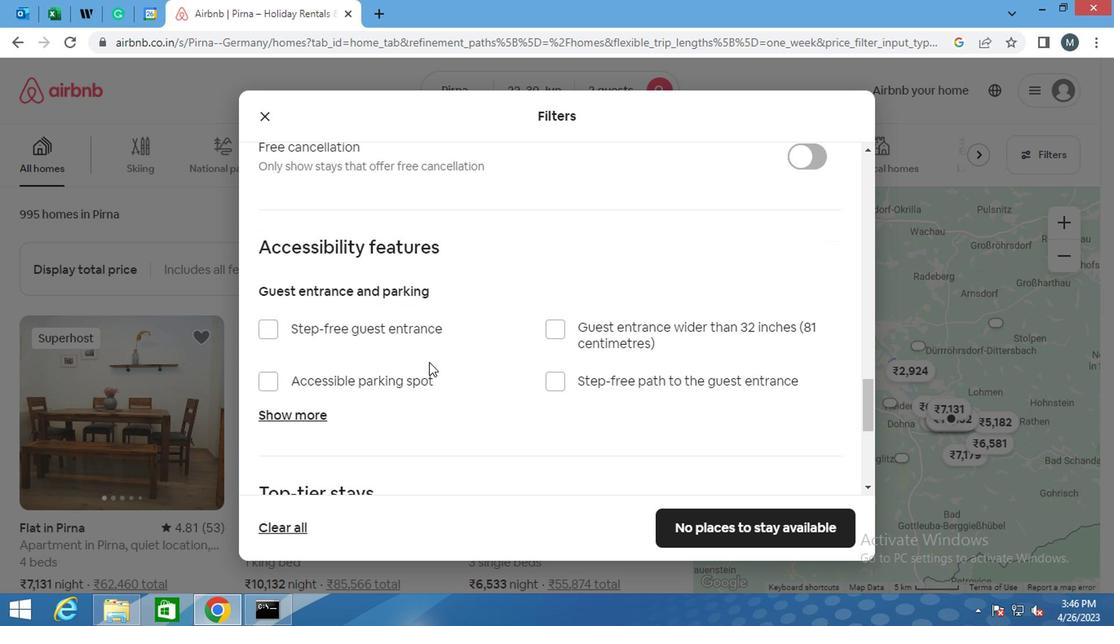 
Action: Mouse scrolled (388, 371) with delta (0, -1)
Screenshot: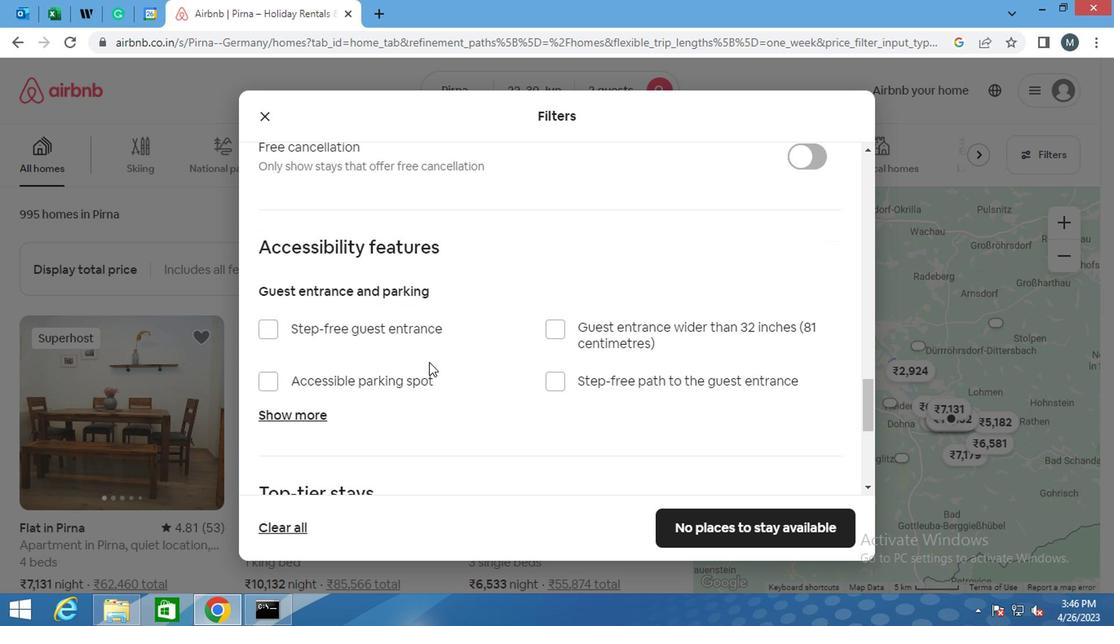 
Action: Mouse moved to (385, 373)
Screenshot: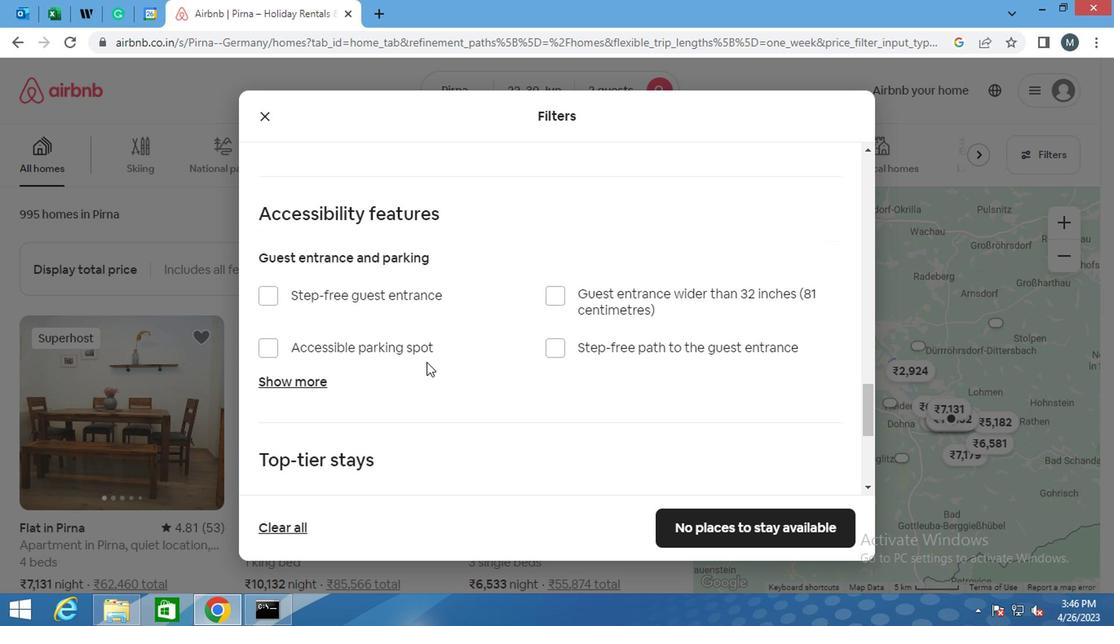 
Action: Mouse scrolled (385, 373) with delta (0, 0)
Screenshot: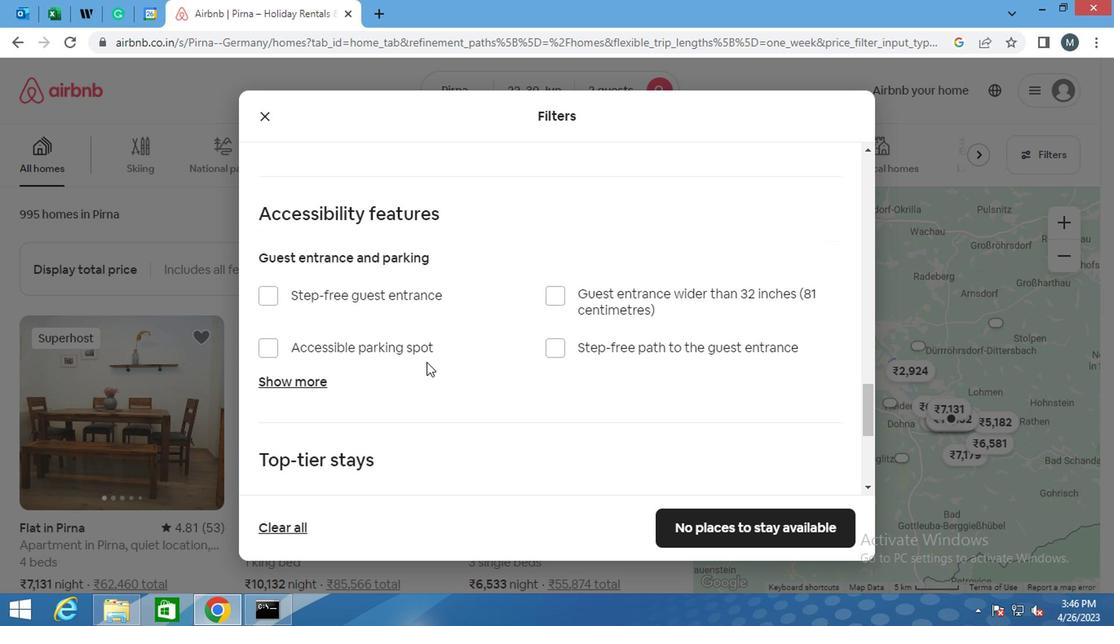 
Action: Mouse moved to (360, 384)
Screenshot: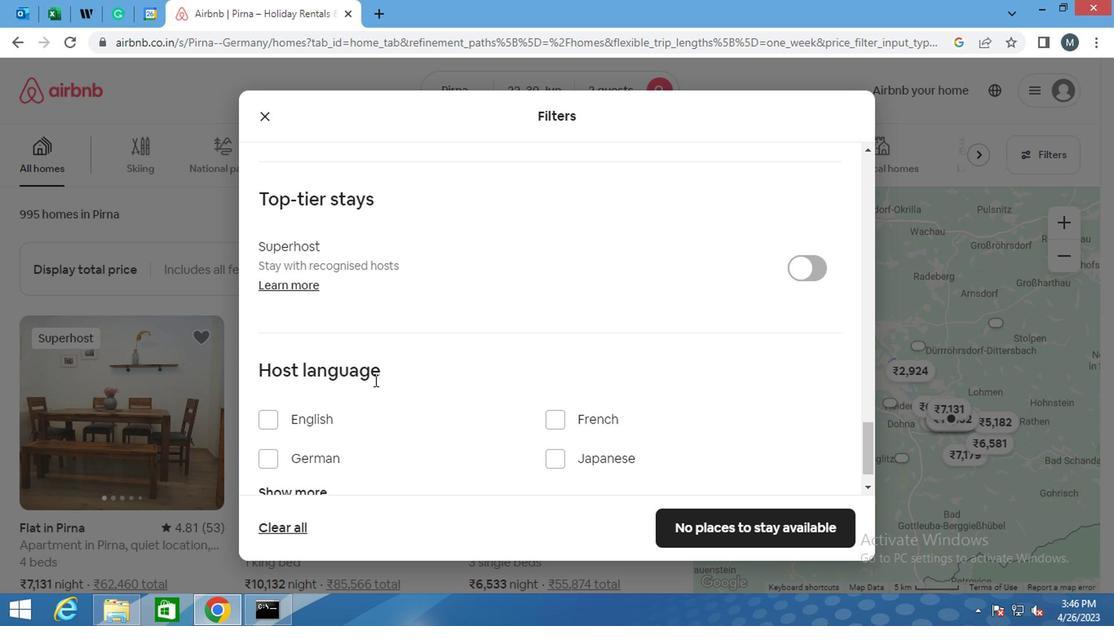 
Action: Mouse scrolled (360, 383) with delta (0, 0)
Screenshot: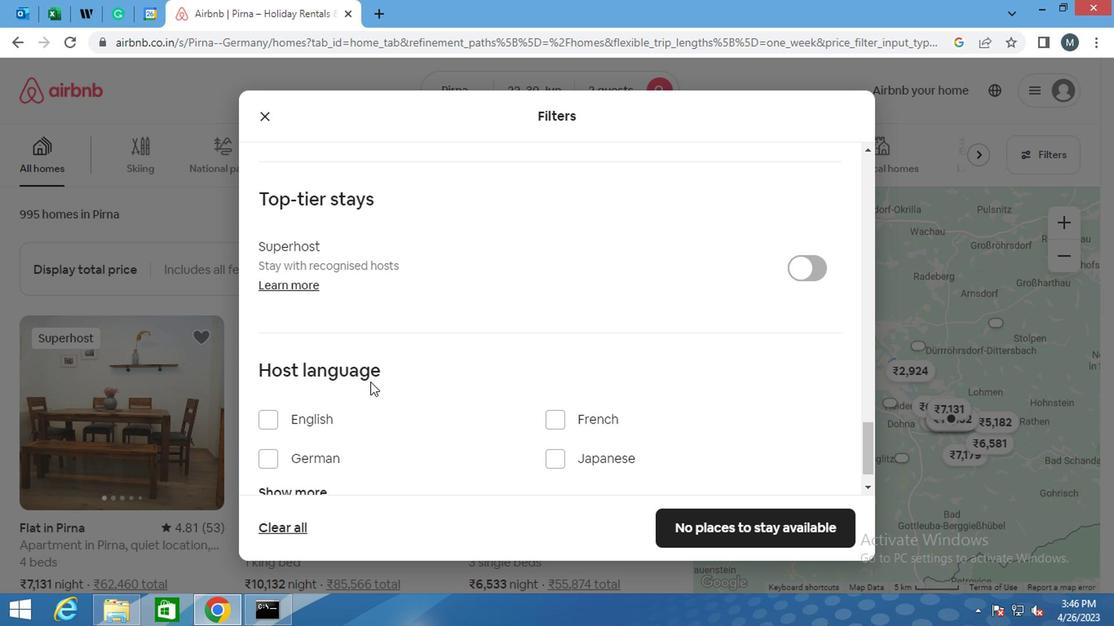 
Action: Mouse moved to (359, 385)
Screenshot: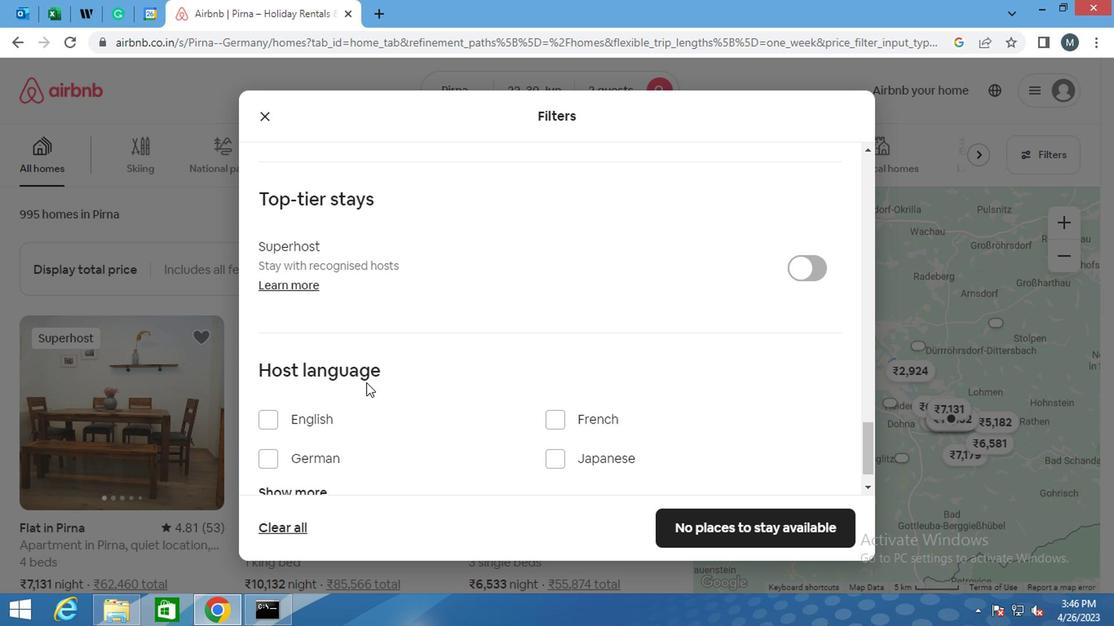
Action: Mouse scrolled (359, 385) with delta (0, 0)
Screenshot: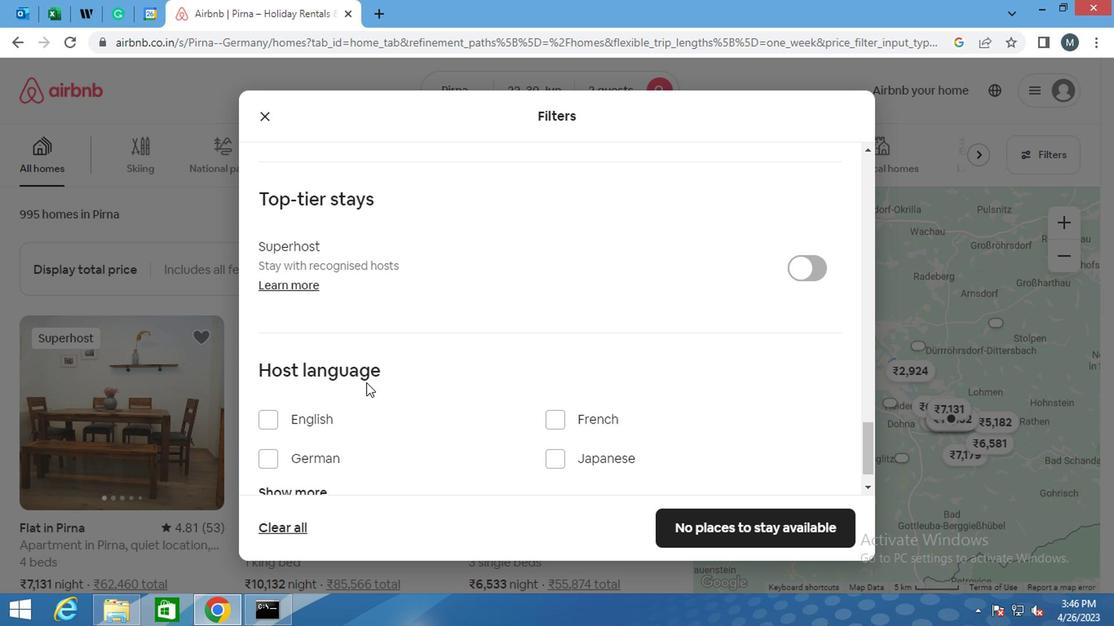 
Action: Mouse moved to (275, 377)
Screenshot: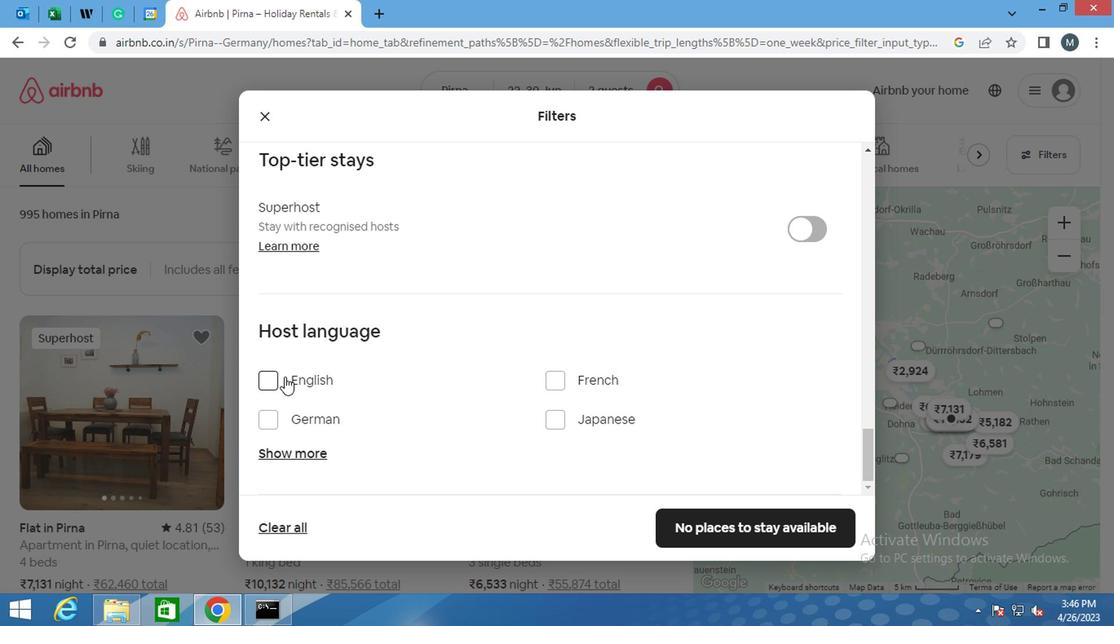 
Action: Mouse pressed left at (275, 377)
Screenshot: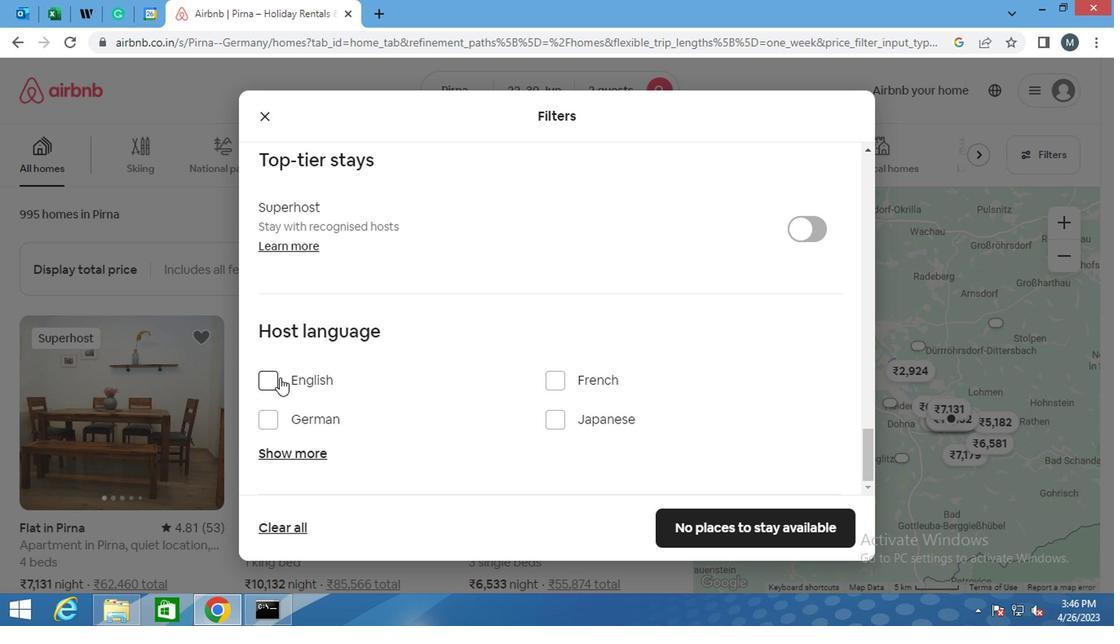 
Action: Mouse moved to (738, 532)
Screenshot: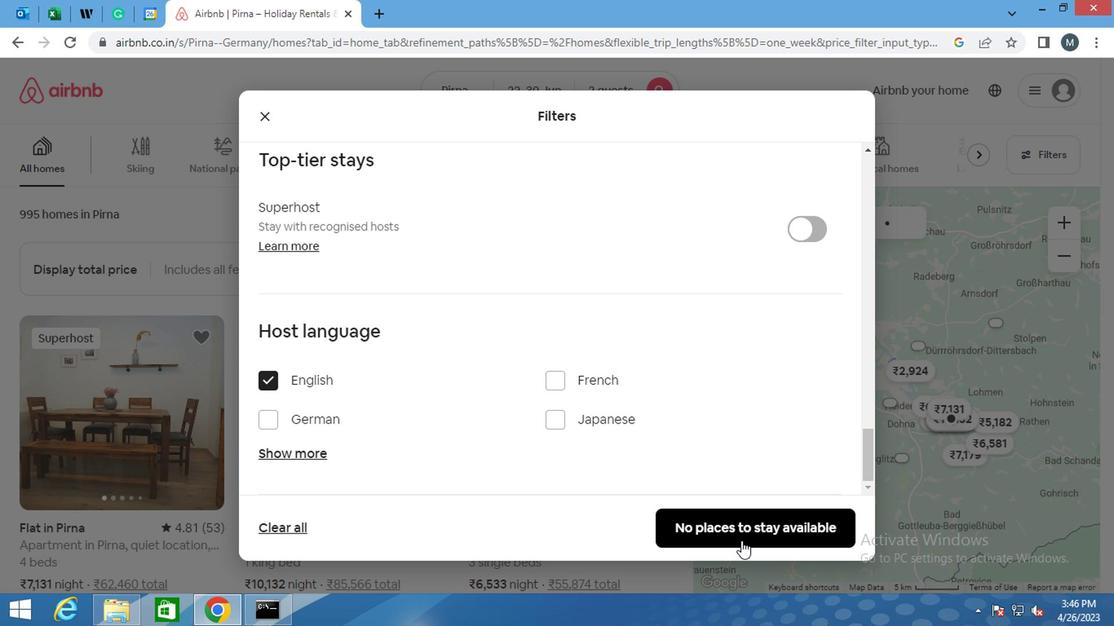 
Action: Mouse pressed left at (738, 532)
Screenshot: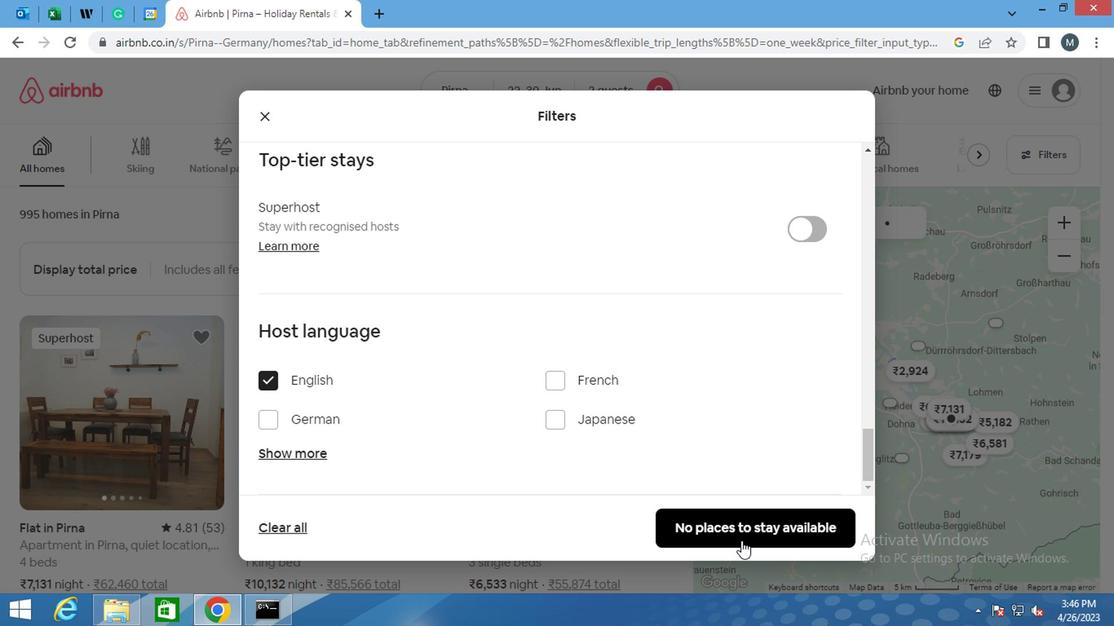 
